 Task: Find connections with filter location Basse-Terre with filter topic #personalbrandingwith filter profile language German with filter current company Canara Bank with filter school SDM College of Engg & Tech , Dharwad with filter industry Apparel Manufacturing with filter service category Insurance with filter keywords title Artist
Action: Mouse moved to (320, 231)
Screenshot: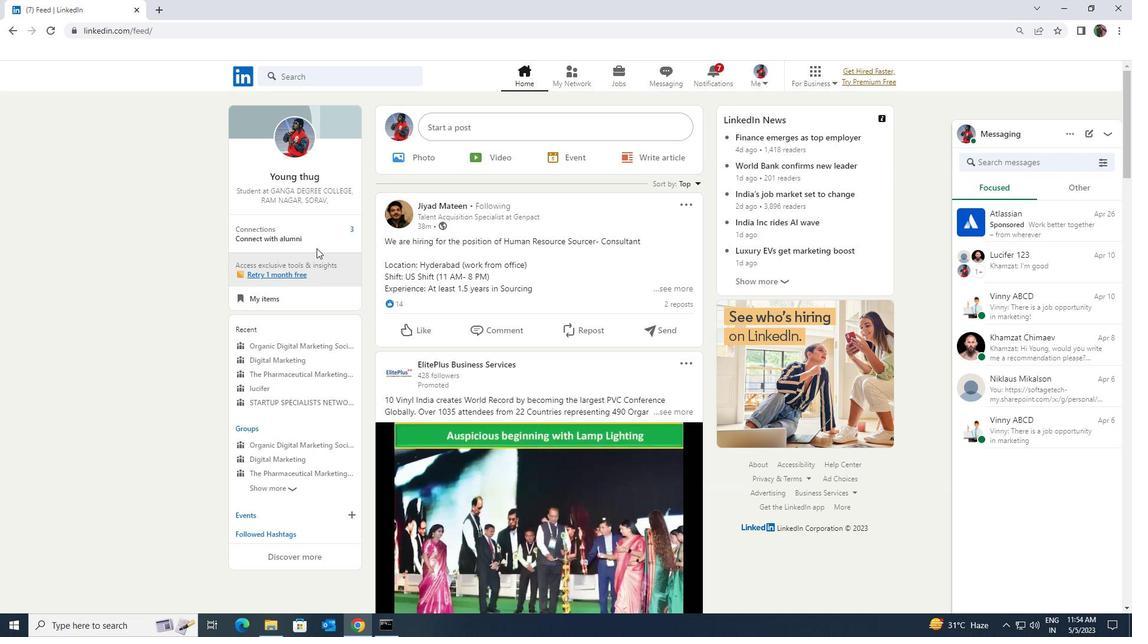 
Action: Mouse pressed left at (320, 231)
Screenshot: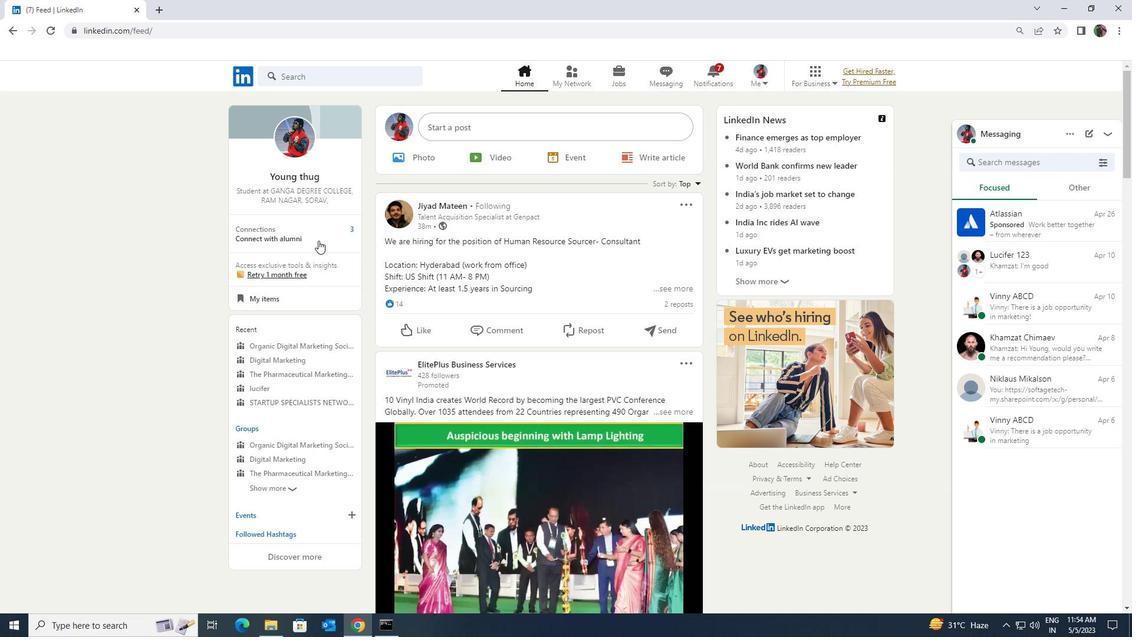 
Action: Mouse moved to (310, 143)
Screenshot: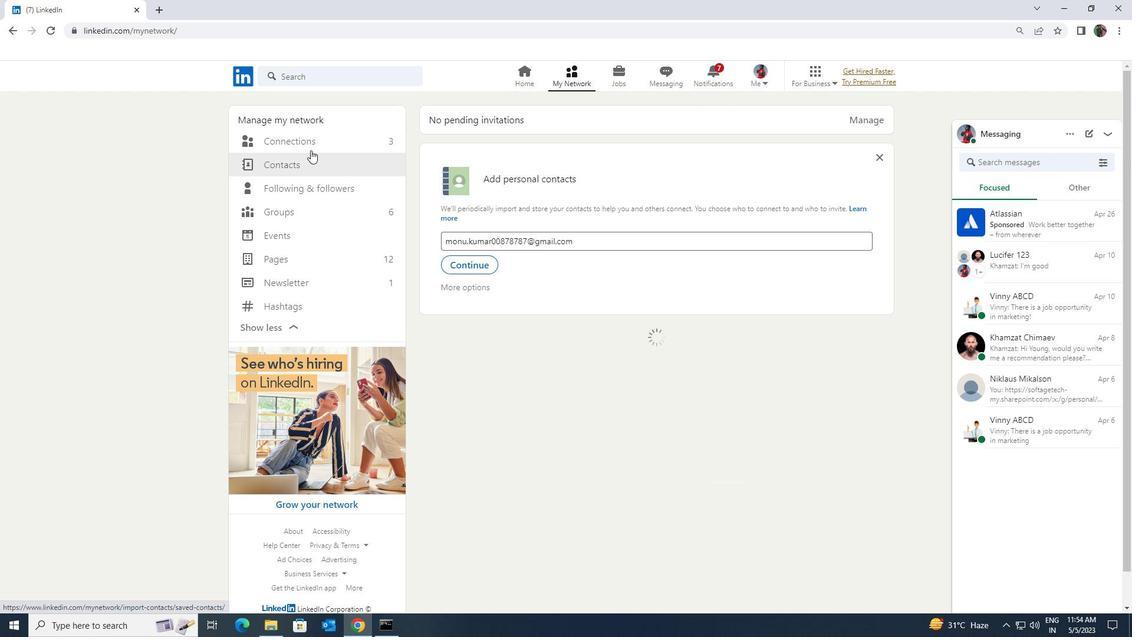 
Action: Mouse pressed left at (310, 143)
Screenshot: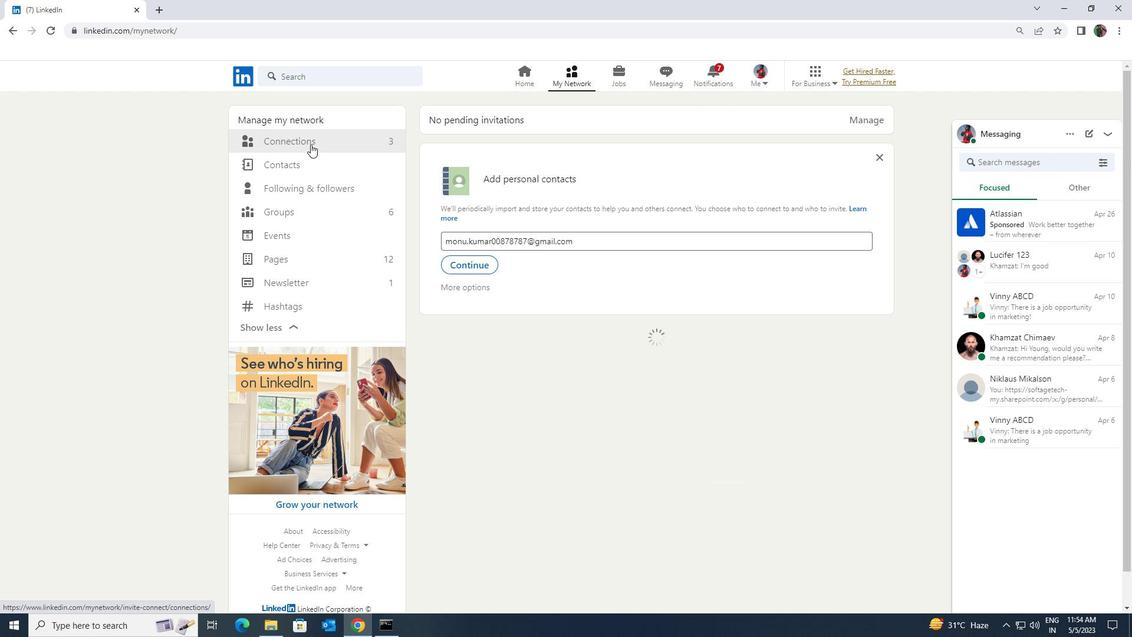 
Action: Mouse moved to (633, 146)
Screenshot: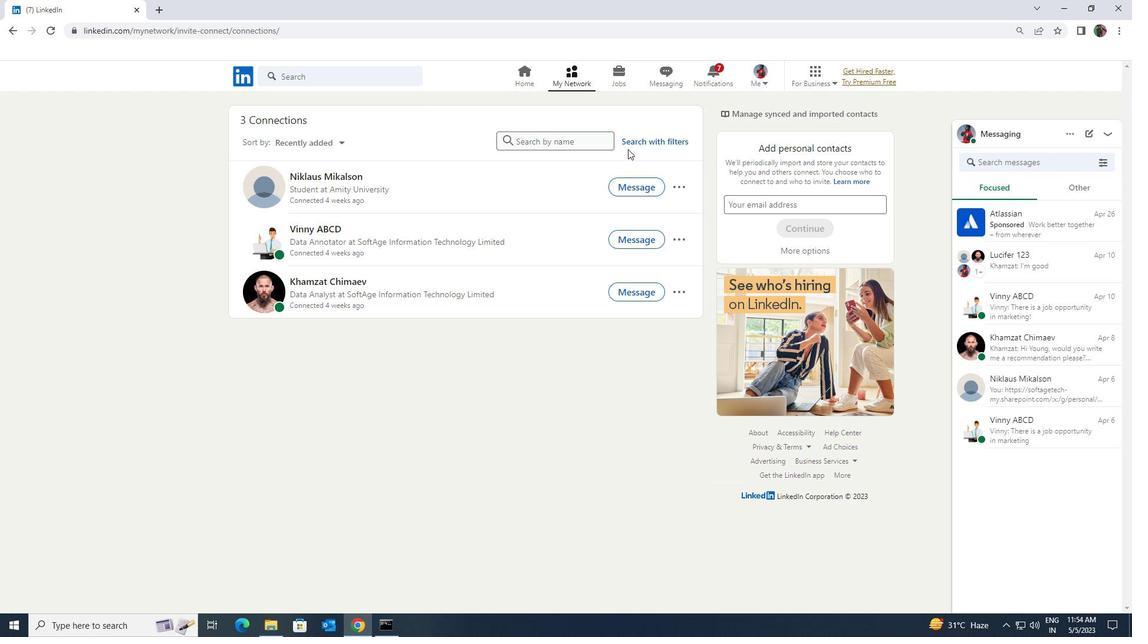 
Action: Mouse pressed left at (633, 146)
Screenshot: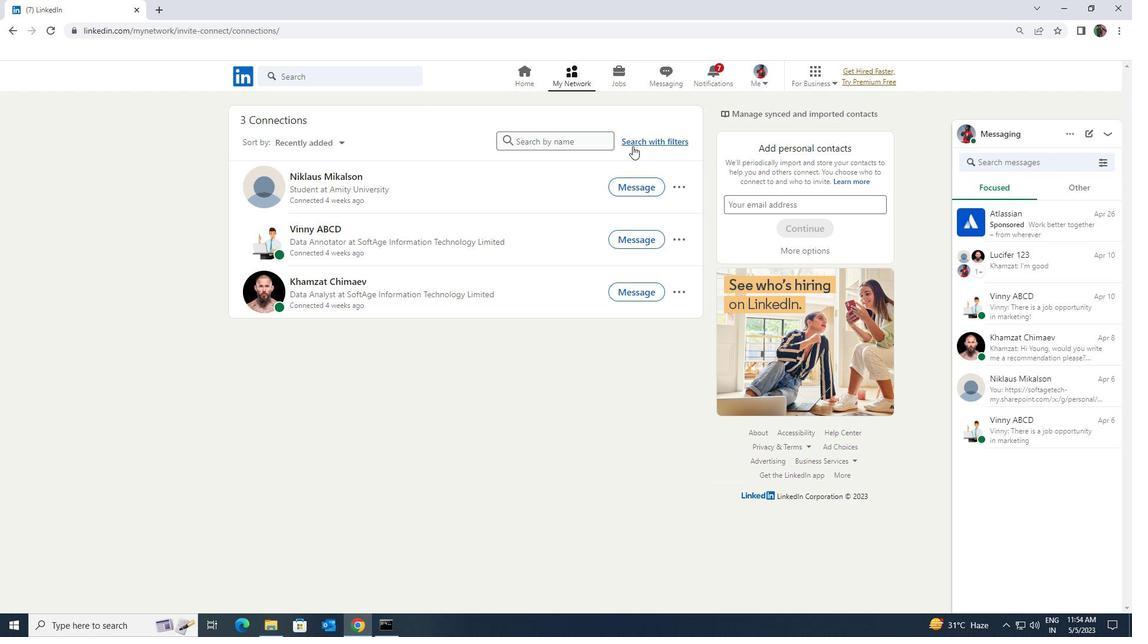 
Action: Mouse moved to (604, 106)
Screenshot: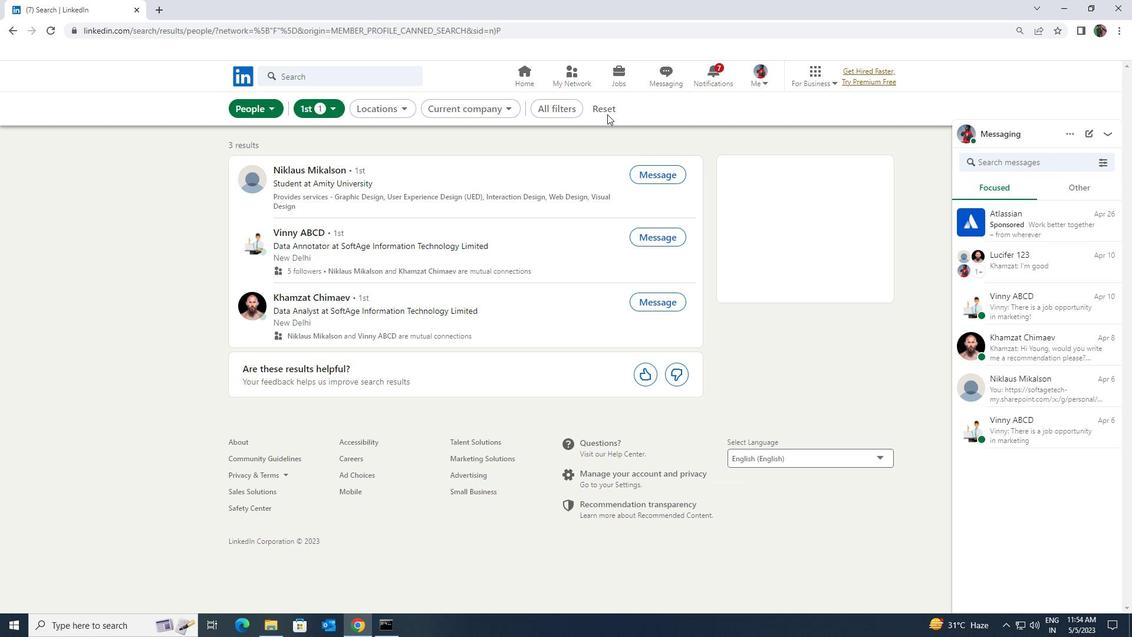 
Action: Mouse pressed left at (604, 106)
Screenshot: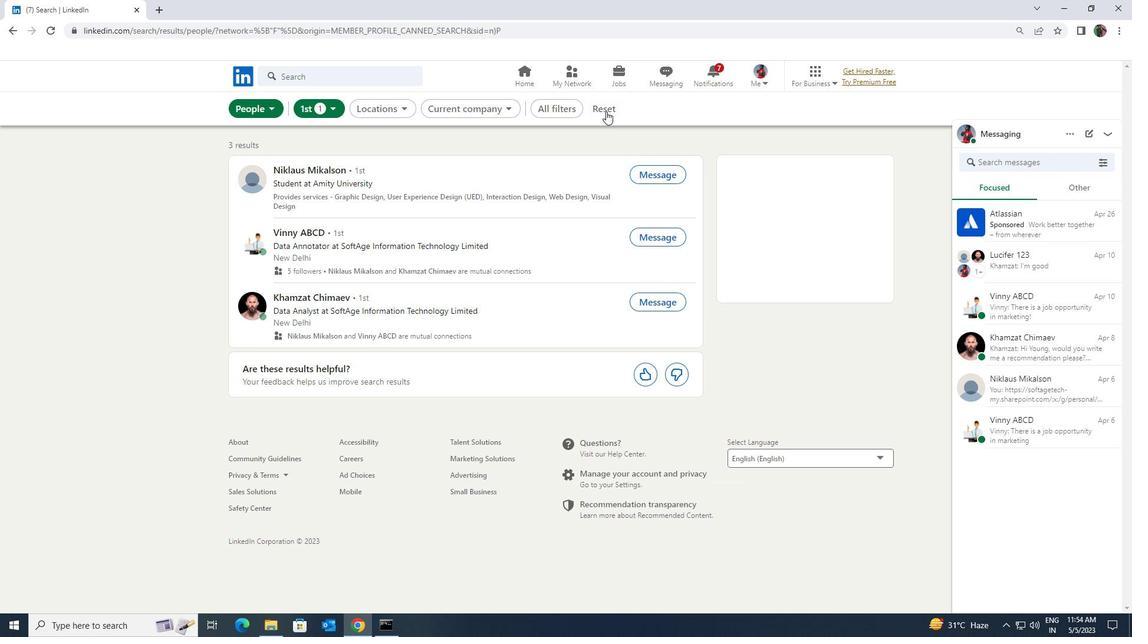 
Action: Mouse moved to (593, 105)
Screenshot: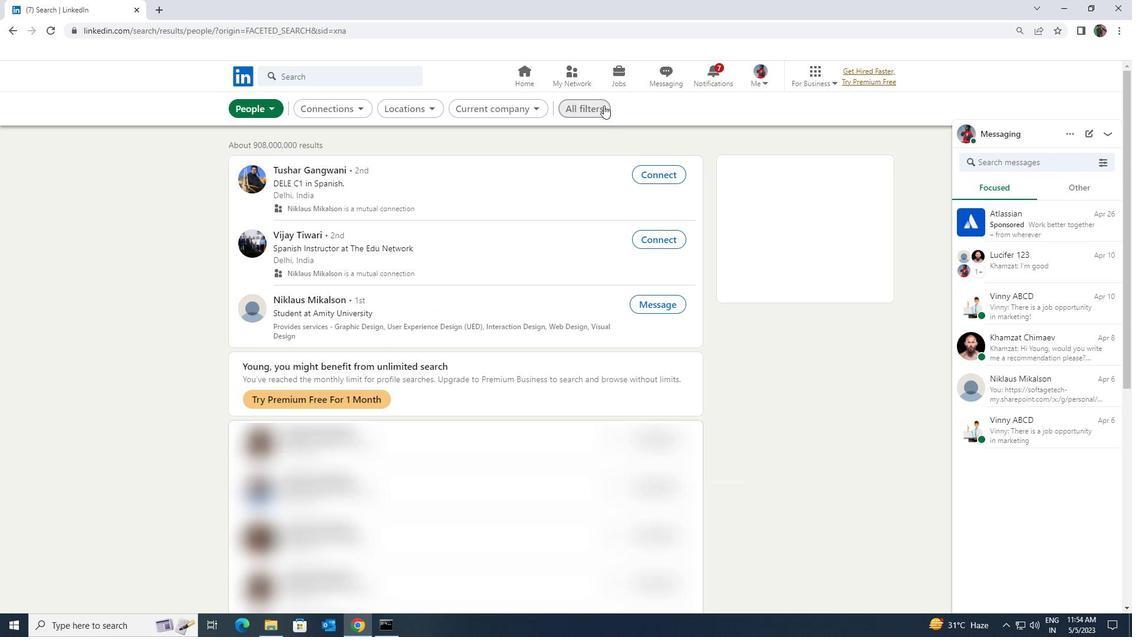 
Action: Mouse pressed left at (593, 105)
Screenshot: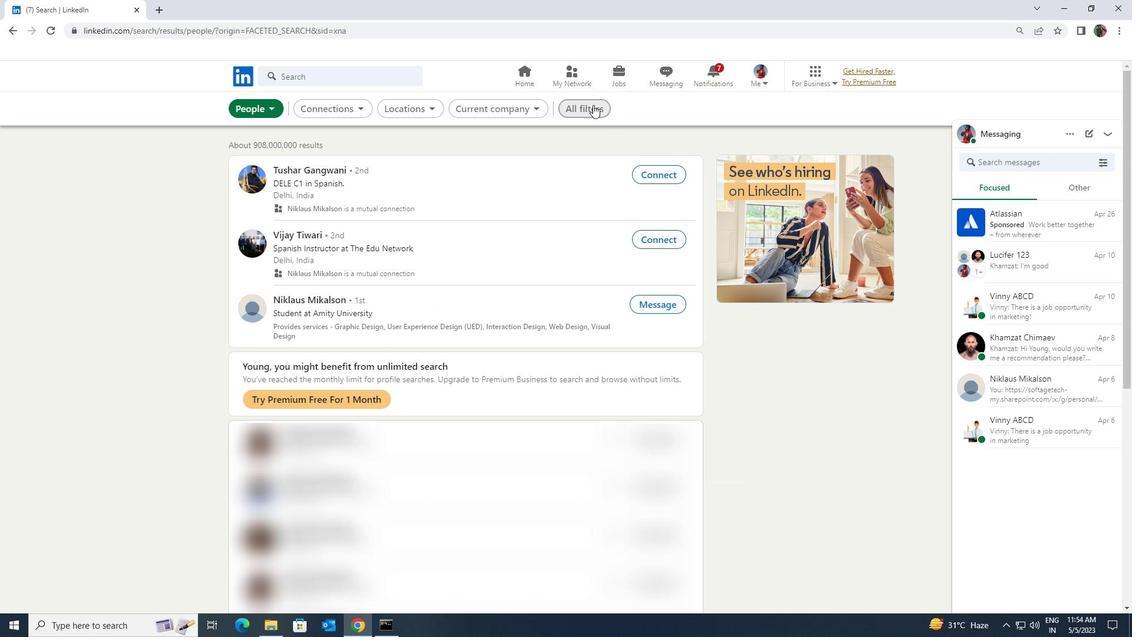 
Action: Mouse moved to (1004, 457)
Screenshot: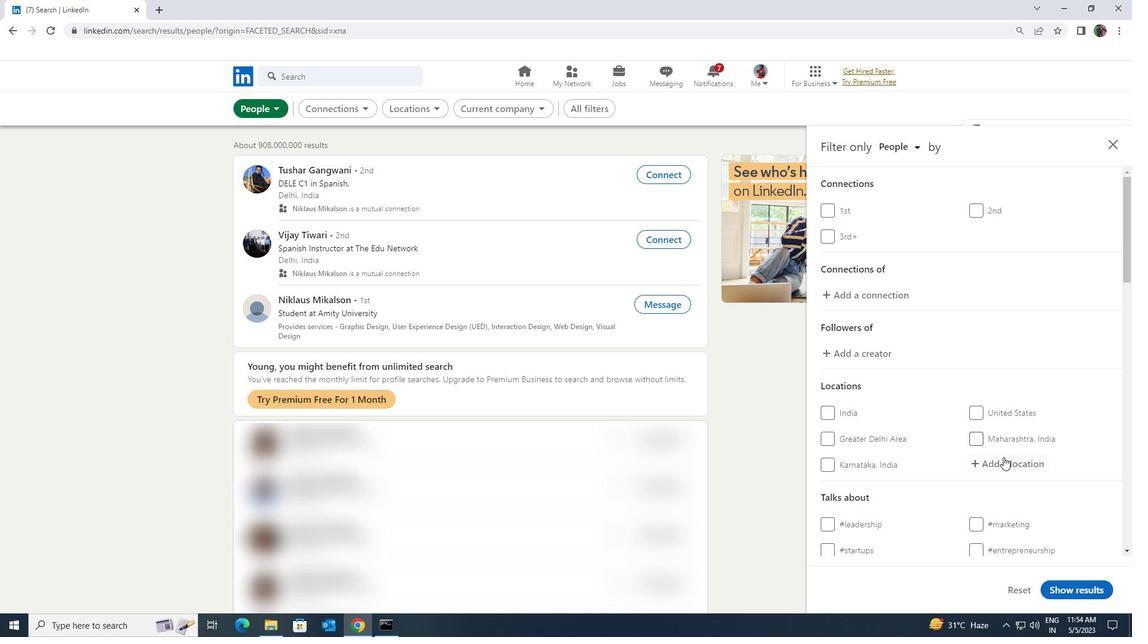 
Action: Mouse pressed left at (1004, 457)
Screenshot: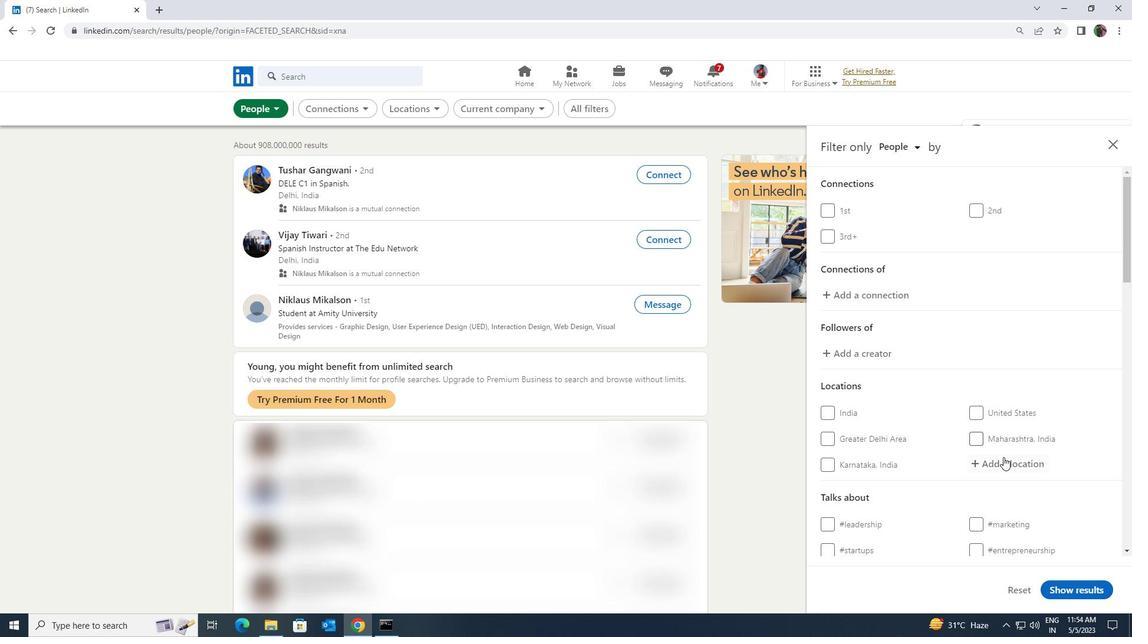 
Action: Key pressed <Key.shift>BASSE<Key.space><Key.shift>TE
Screenshot: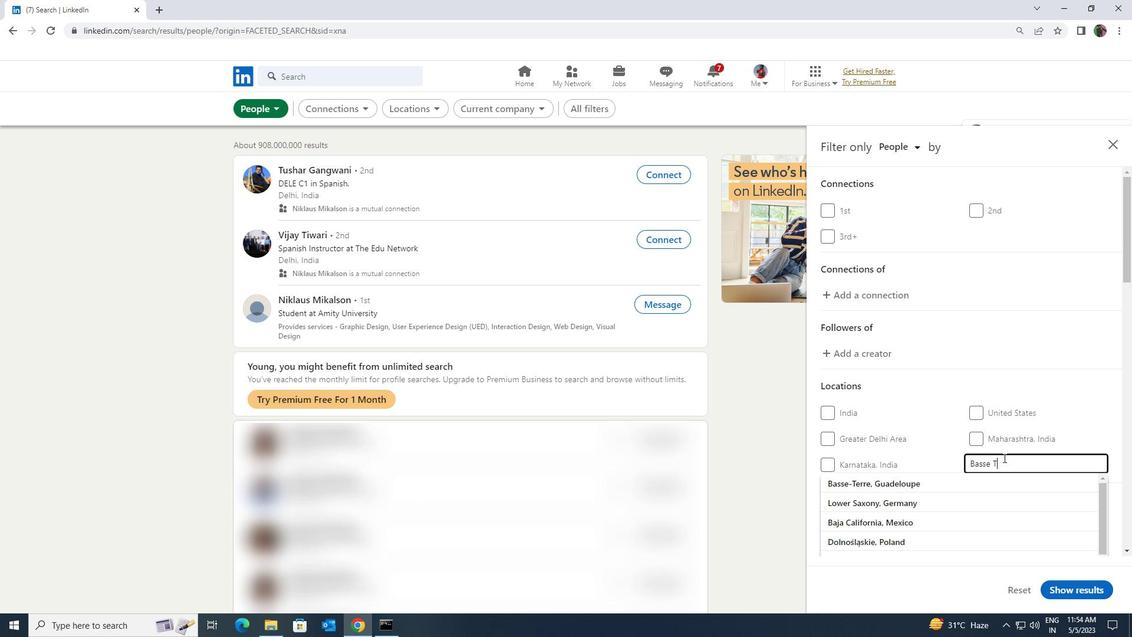 
Action: Mouse moved to (1000, 486)
Screenshot: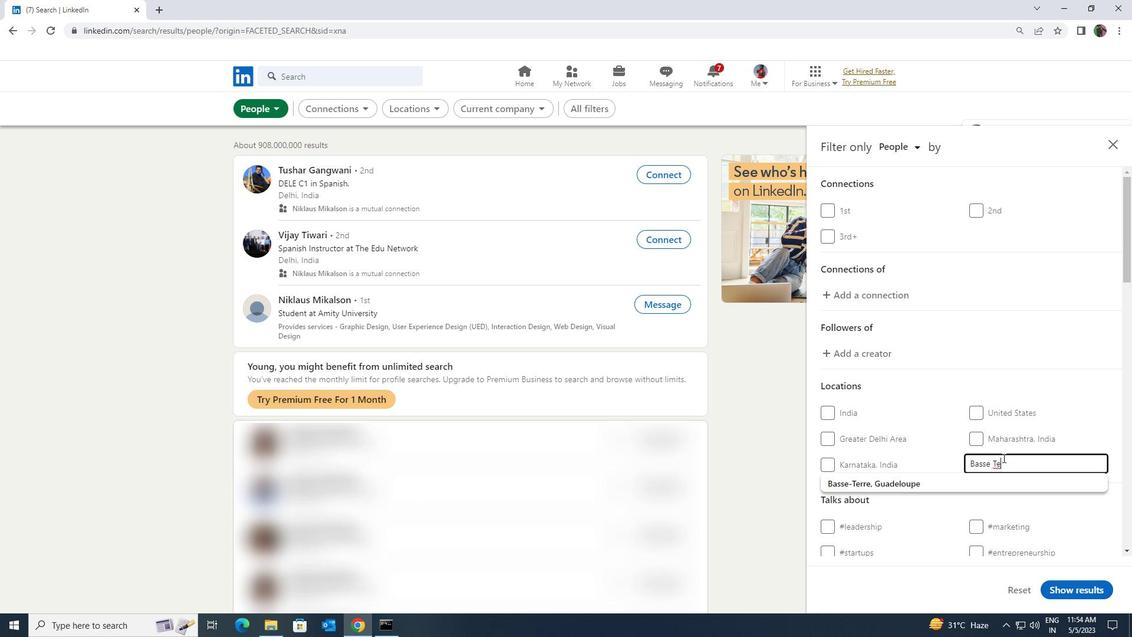 
Action: Mouse pressed left at (1000, 486)
Screenshot: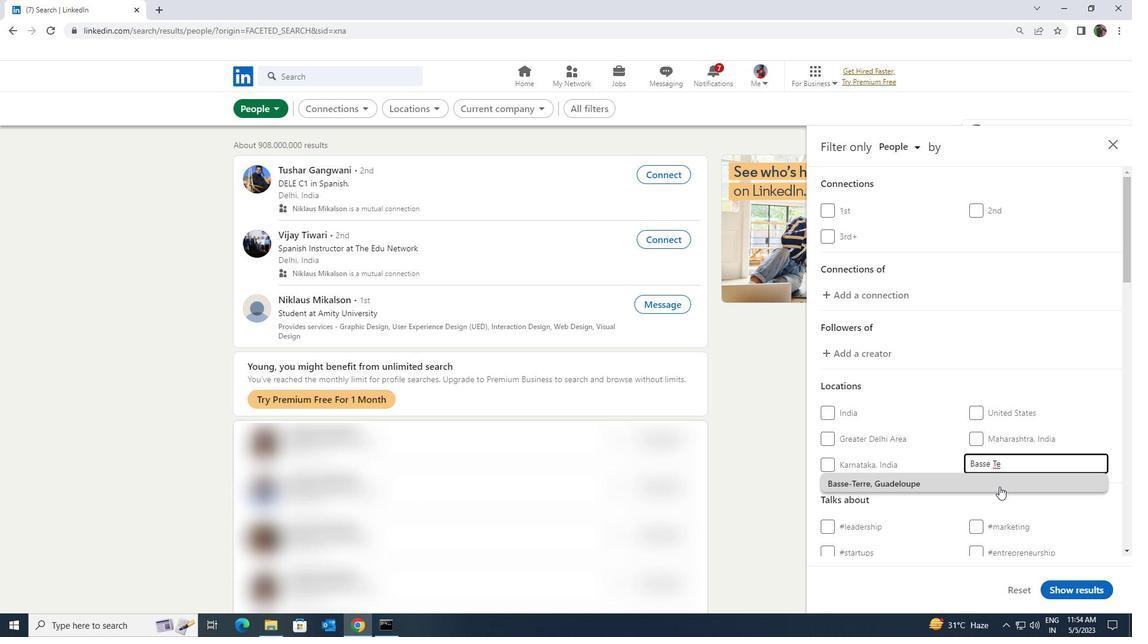 
Action: Mouse moved to (1010, 479)
Screenshot: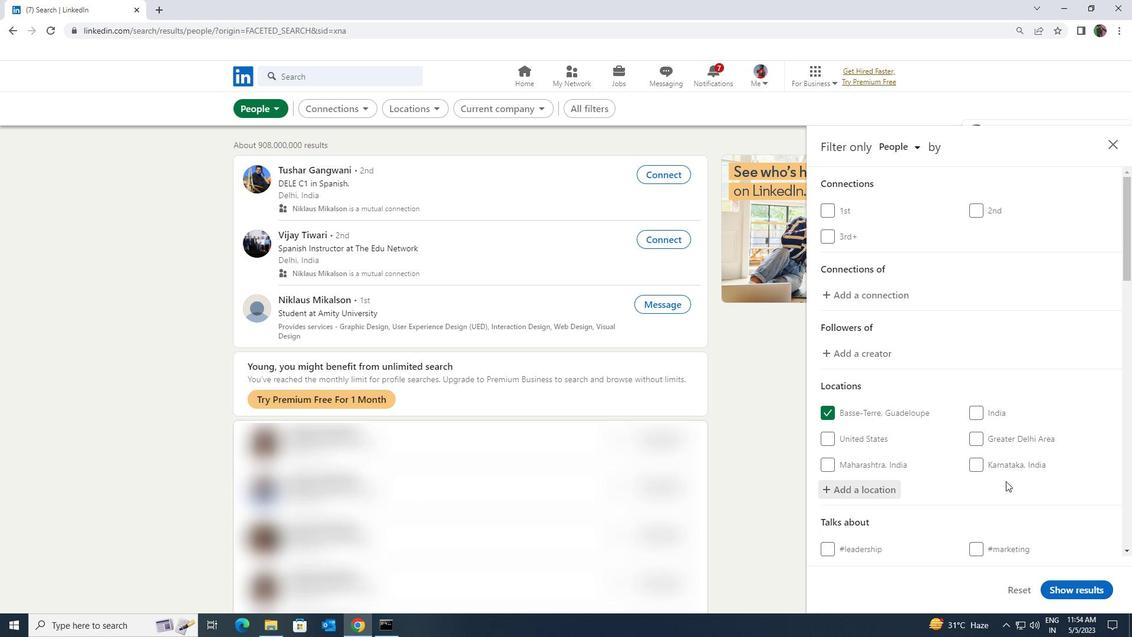 
Action: Mouse scrolled (1010, 478) with delta (0, 0)
Screenshot: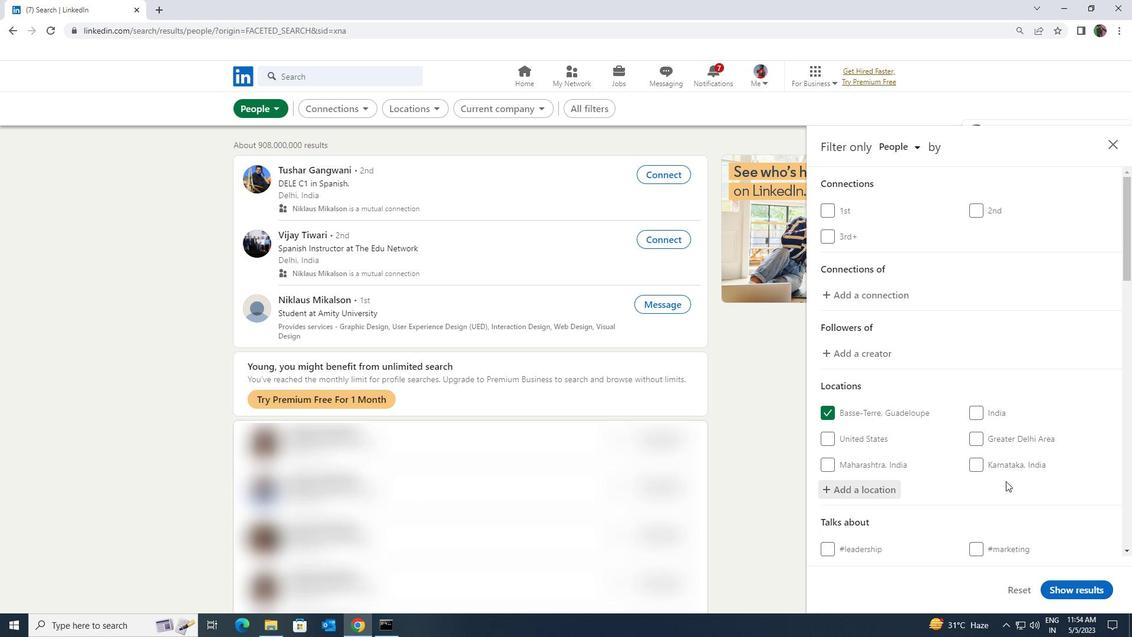 
Action: Mouse scrolled (1010, 478) with delta (0, 0)
Screenshot: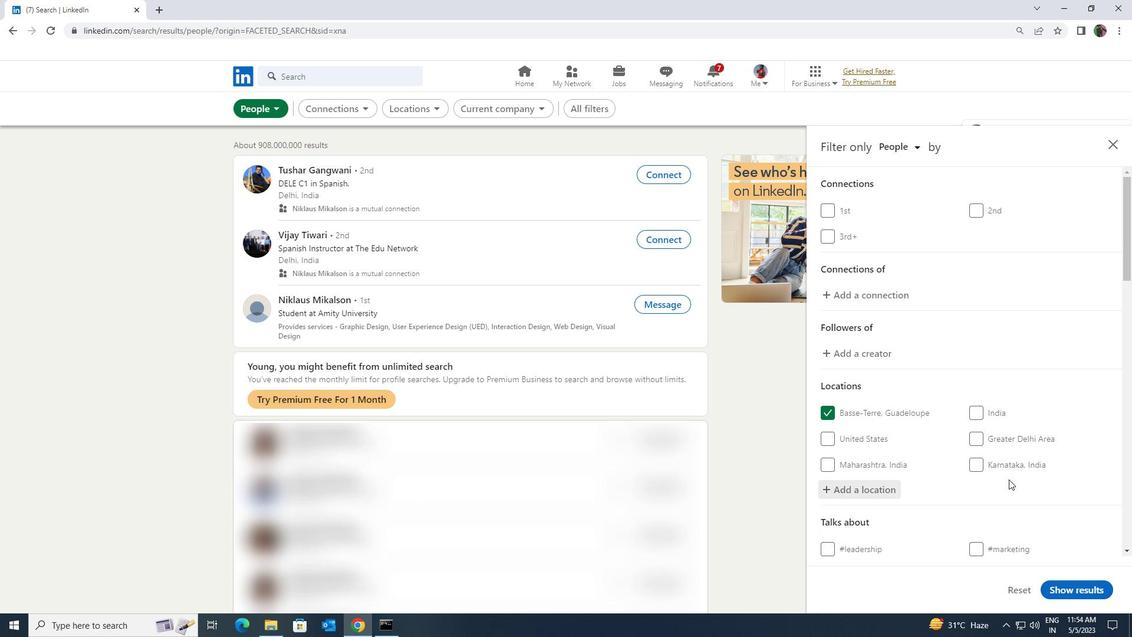 
Action: Mouse moved to (1010, 483)
Screenshot: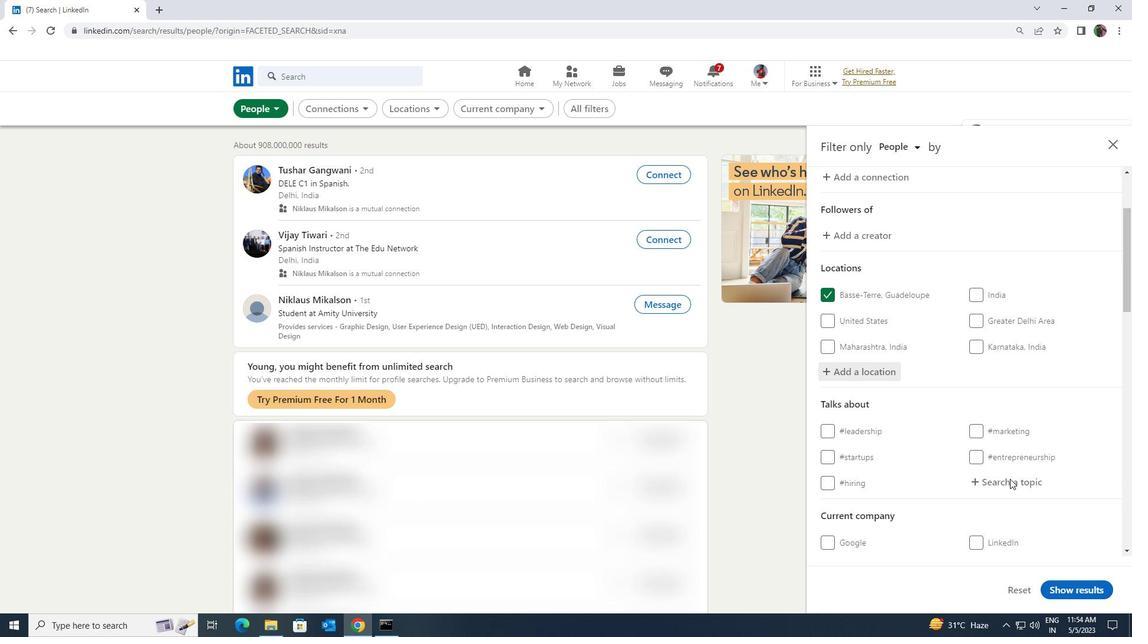 
Action: Mouse pressed left at (1010, 483)
Screenshot: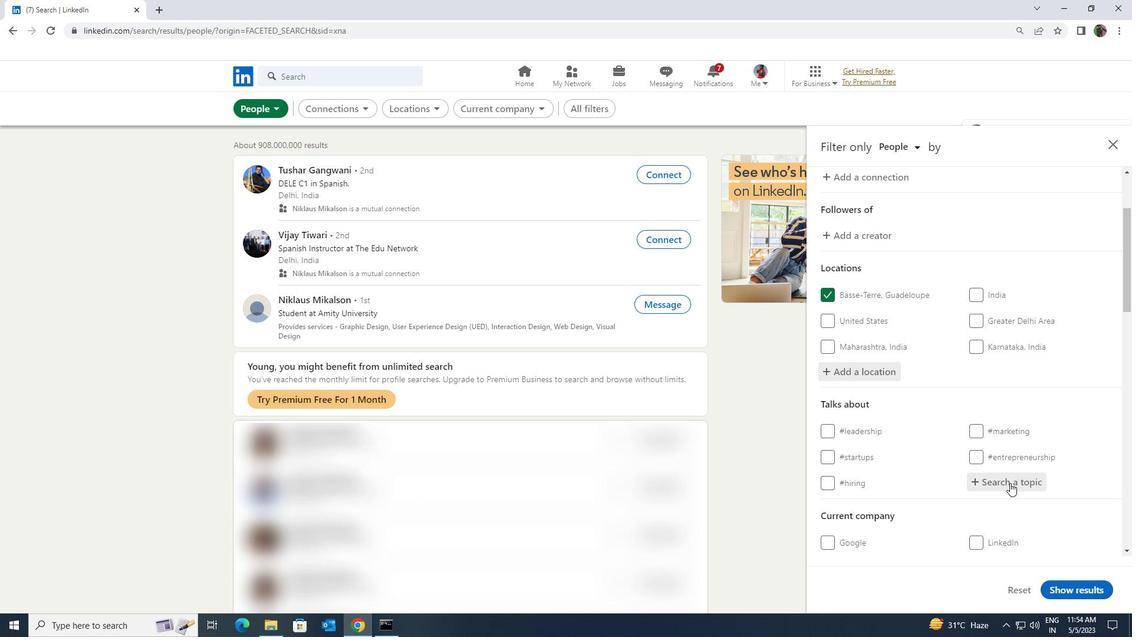 
Action: Key pressed <Key.shift><Key.shift><Key.shift><Key.shift><Key.shift><Key.shift><Key.shift><Key.shift><Key.shift><Key.shift><Key.shift><Key.shift><Key.shift><Key.shift><Key.shift><Key.shift><Key.shift><Key.shift><Key.shift>PERSONALBRANDING
Screenshot: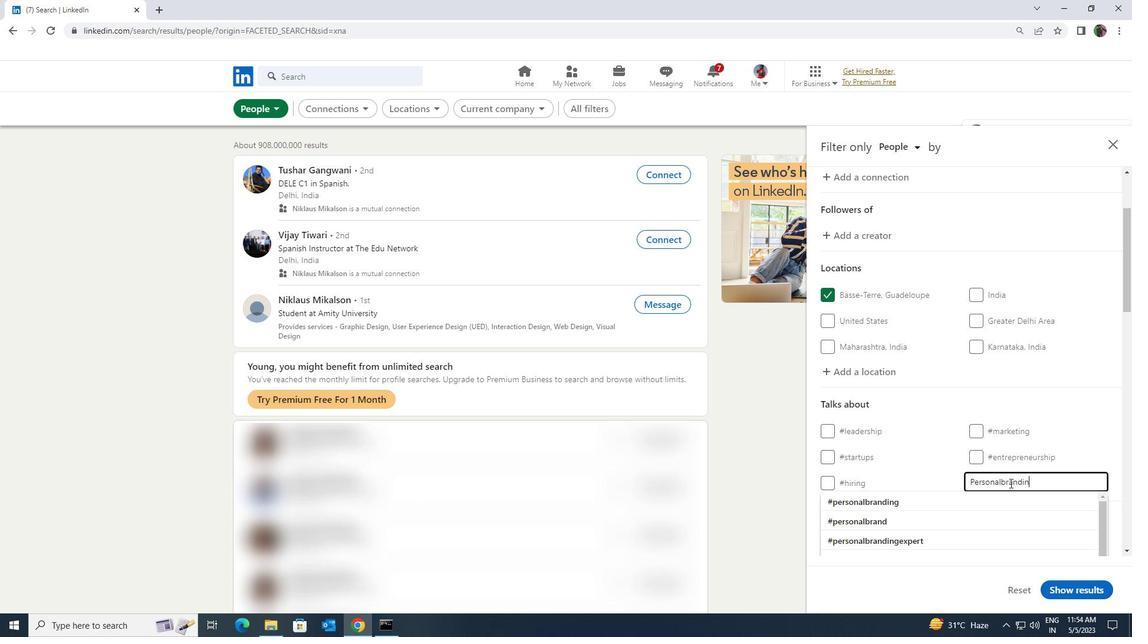 
Action: Mouse moved to (1006, 495)
Screenshot: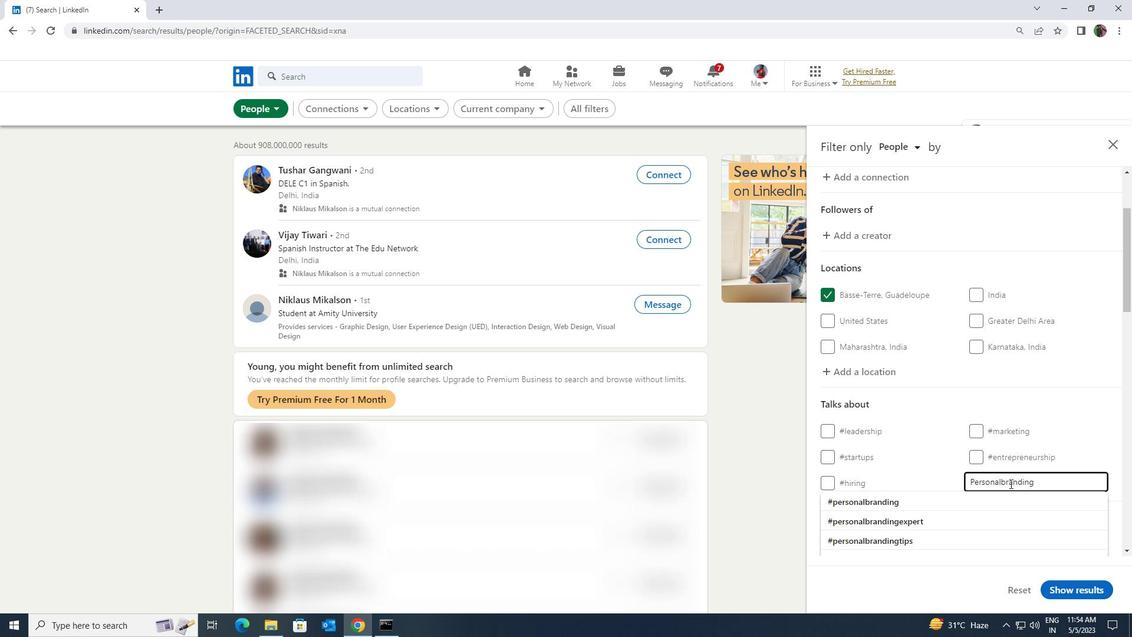 
Action: Mouse pressed left at (1006, 495)
Screenshot: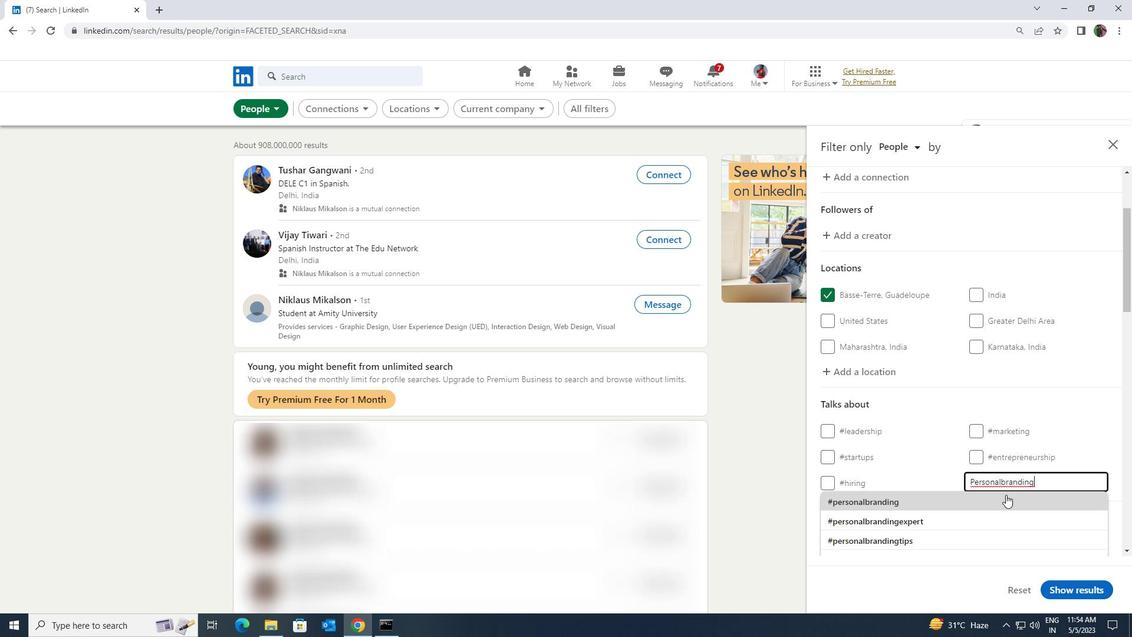 
Action: Mouse scrolled (1006, 494) with delta (0, 0)
Screenshot: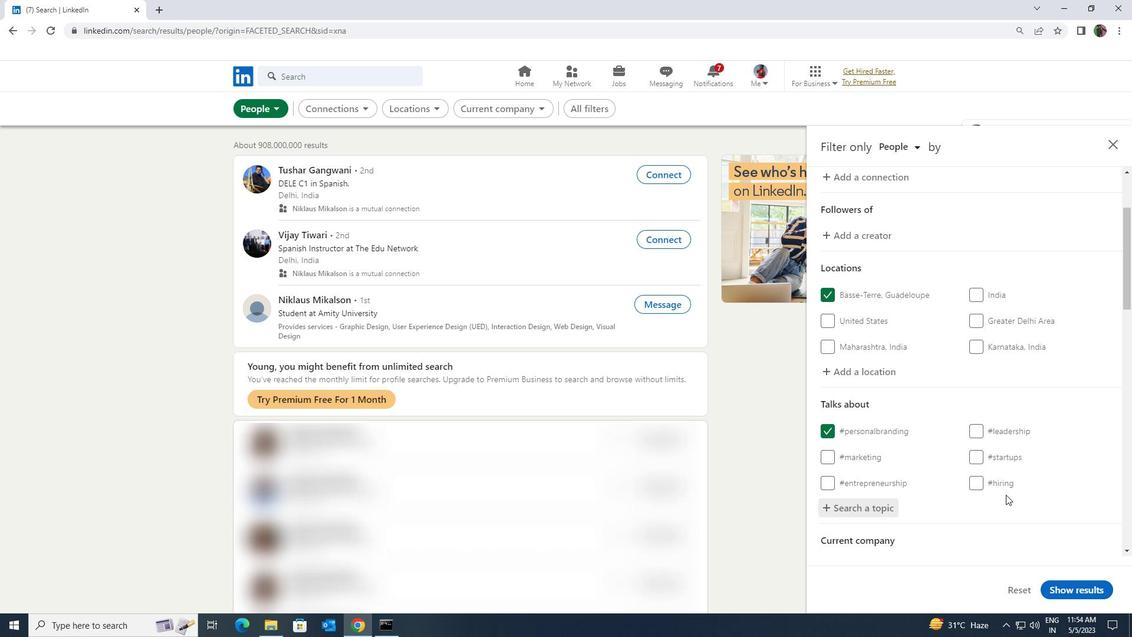 
Action: Mouse scrolled (1006, 494) with delta (0, 0)
Screenshot: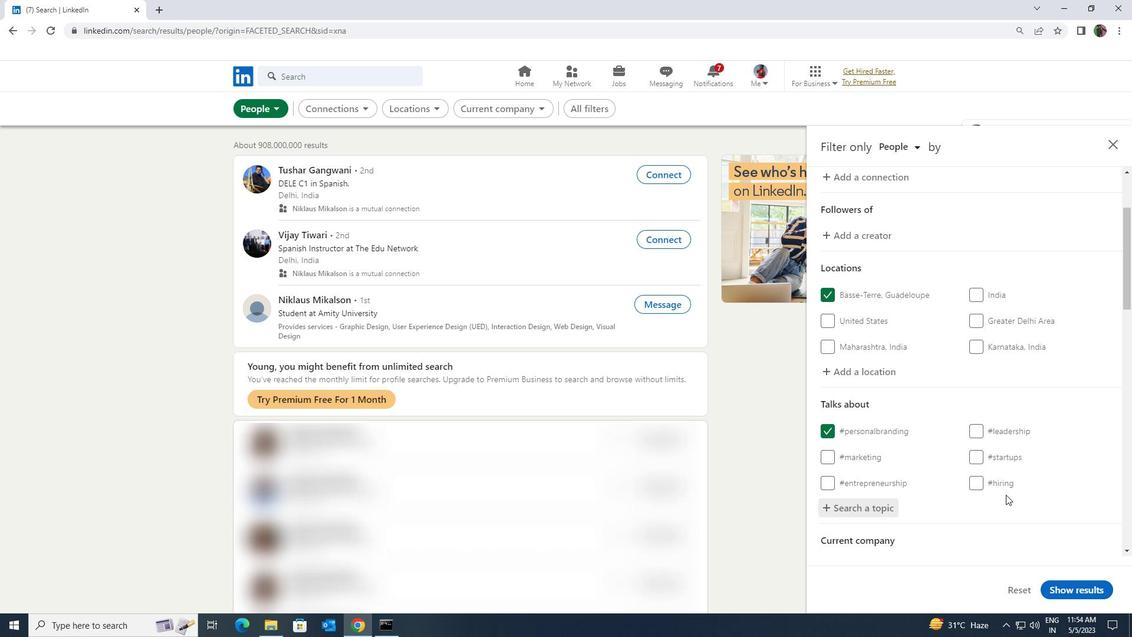 
Action: Mouse scrolled (1006, 494) with delta (0, 0)
Screenshot: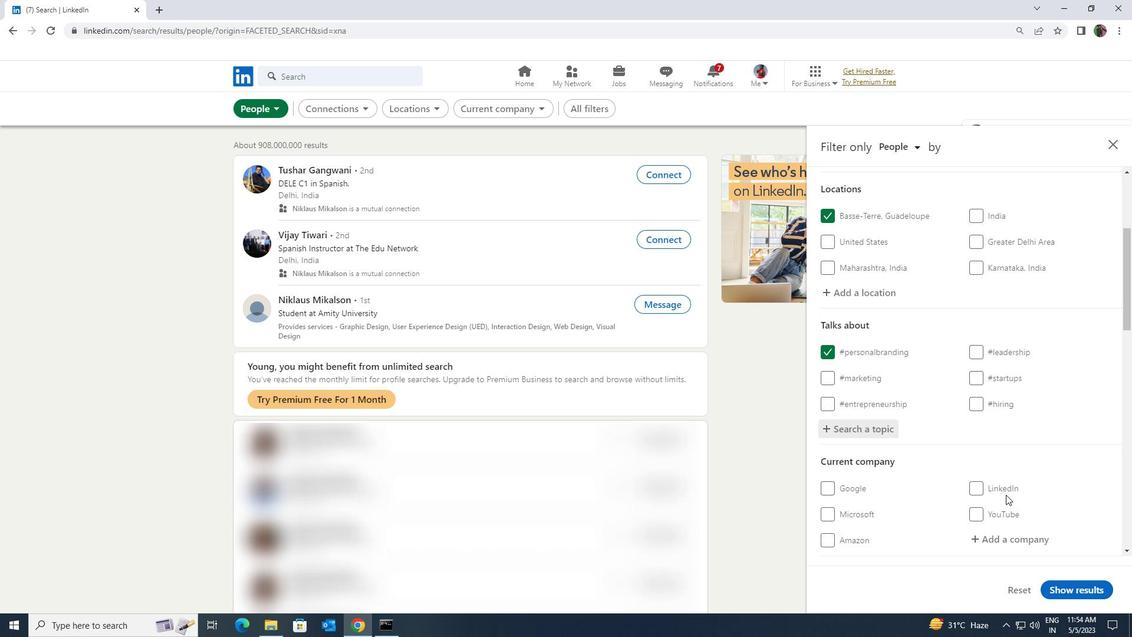 
Action: Mouse scrolled (1006, 494) with delta (0, 0)
Screenshot: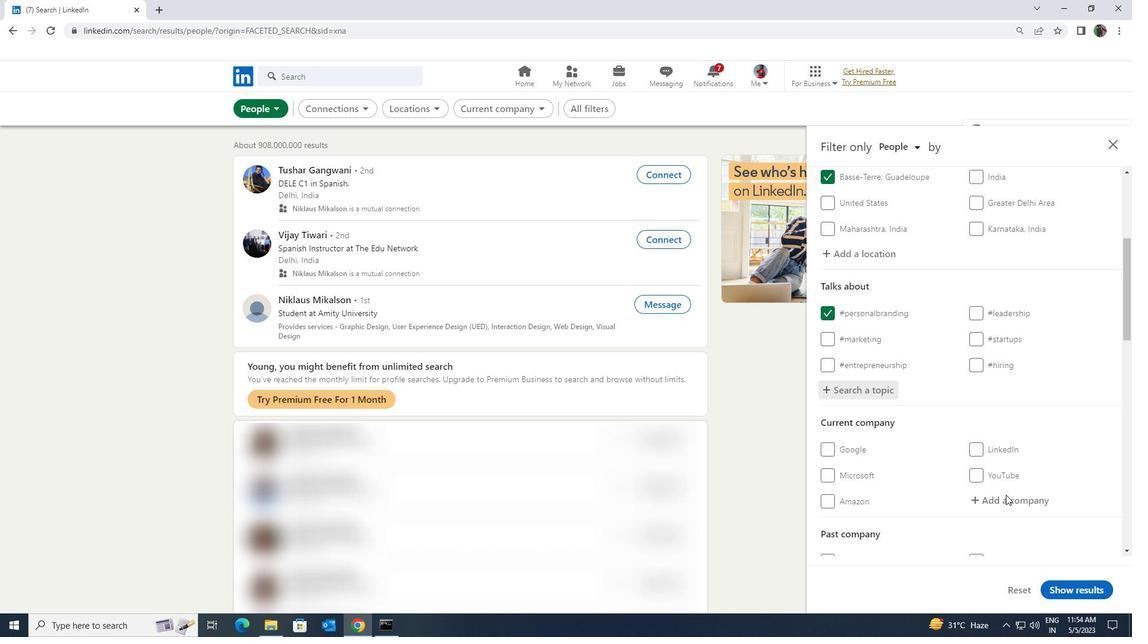 
Action: Mouse scrolled (1006, 494) with delta (0, 0)
Screenshot: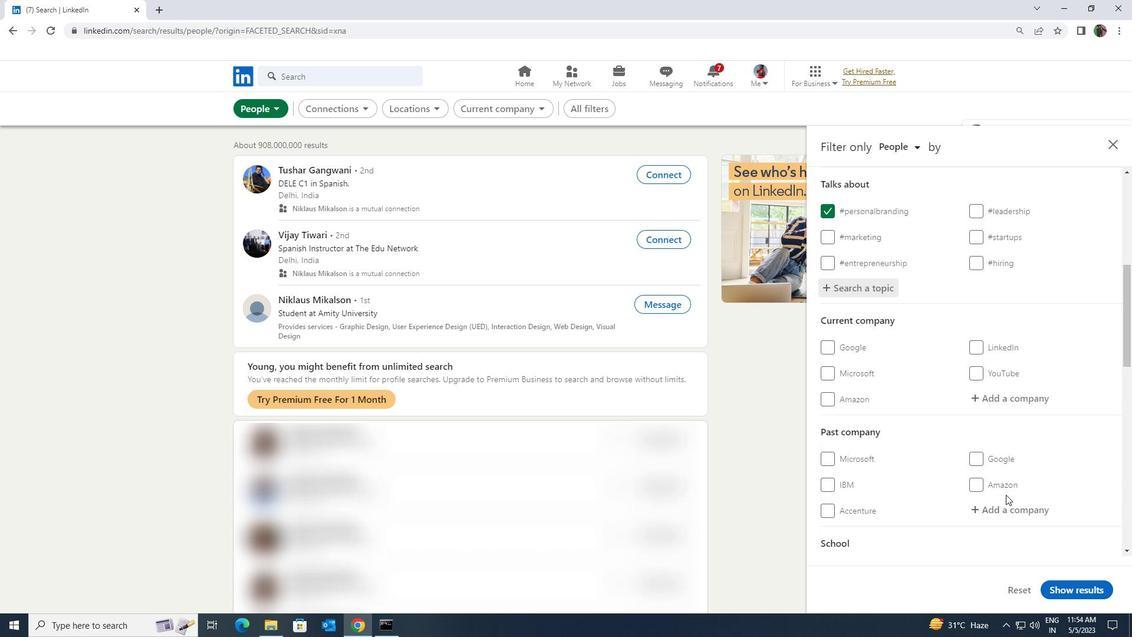 
Action: Mouse scrolled (1006, 494) with delta (0, 0)
Screenshot: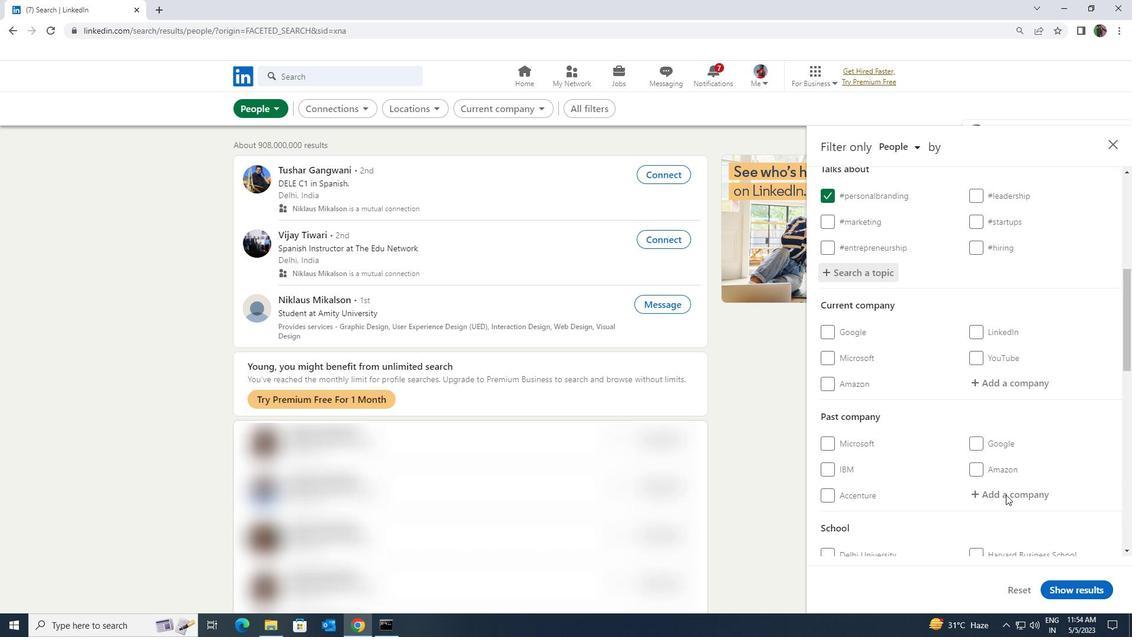 
Action: Mouse scrolled (1006, 494) with delta (0, 0)
Screenshot: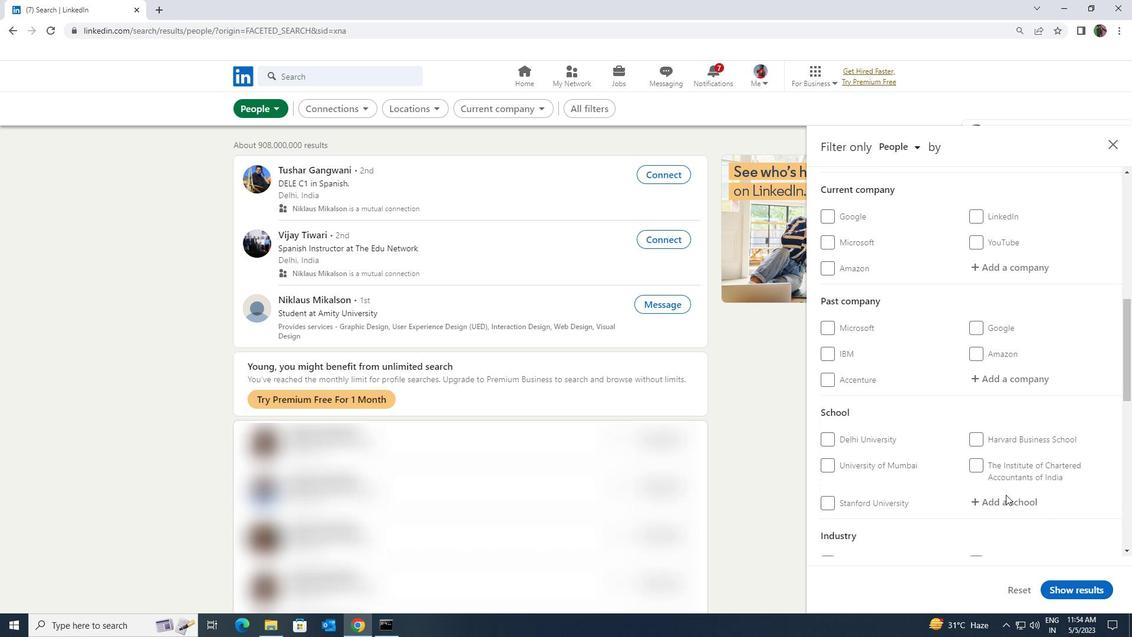 
Action: Mouse scrolled (1006, 494) with delta (0, 0)
Screenshot: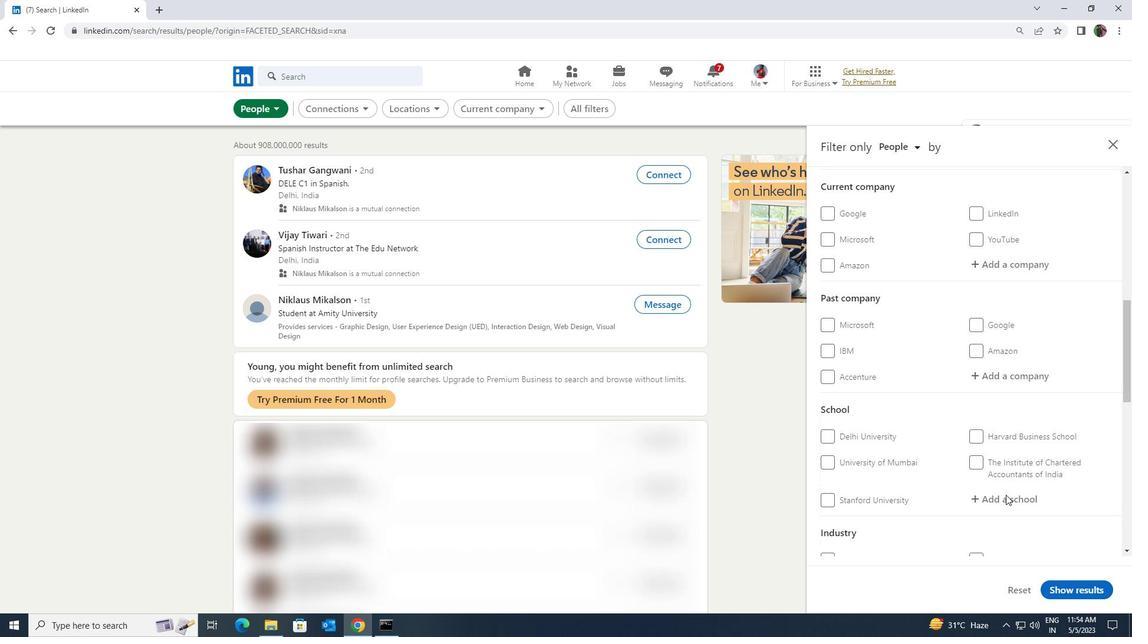 
Action: Mouse scrolled (1006, 494) with delta (0, 0)
Screenshot: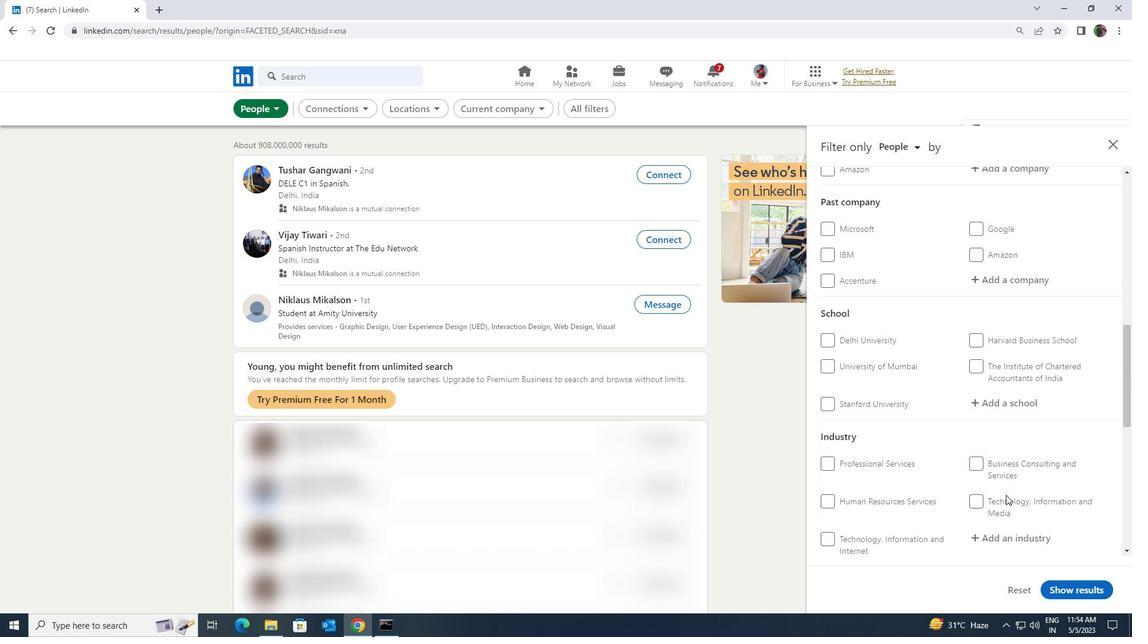 
Action: Mouse scrolled (1006, 494) with delta (0, 0)
Screenshot: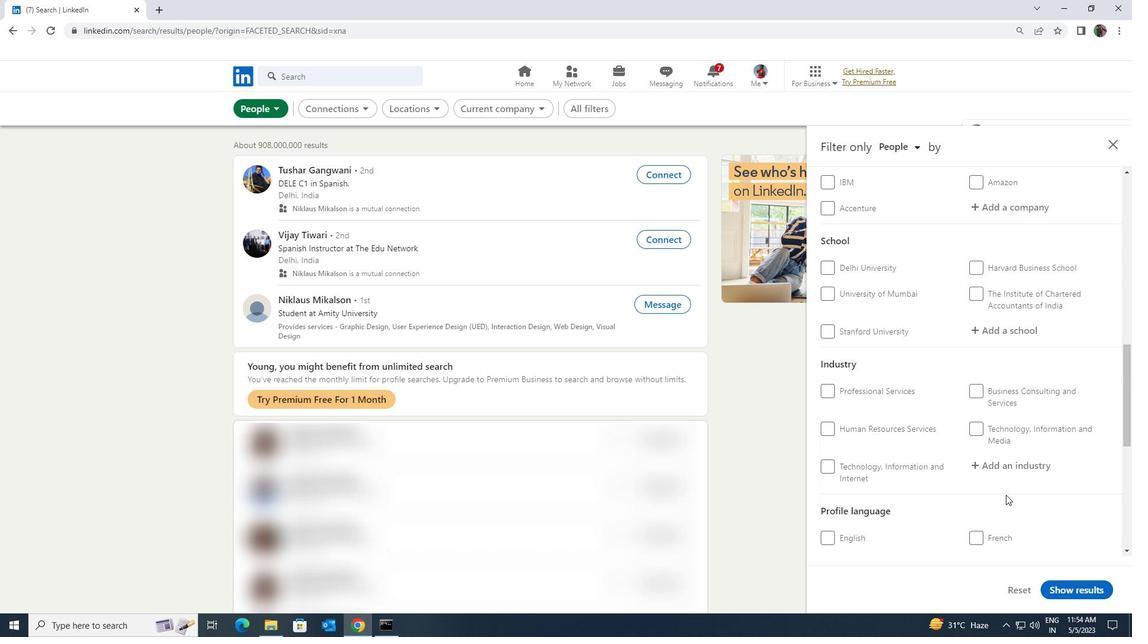 
Action: Mouse moved to (862, 520)
Screenshot: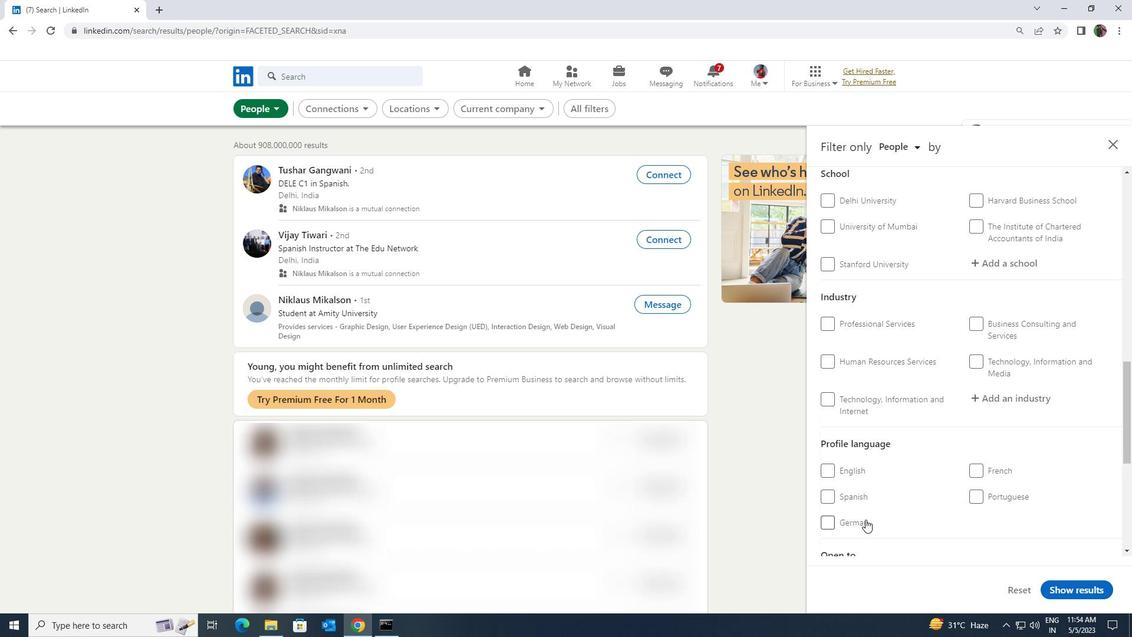 
Action: Mouse pressed left at (862, 520)
Screenshot: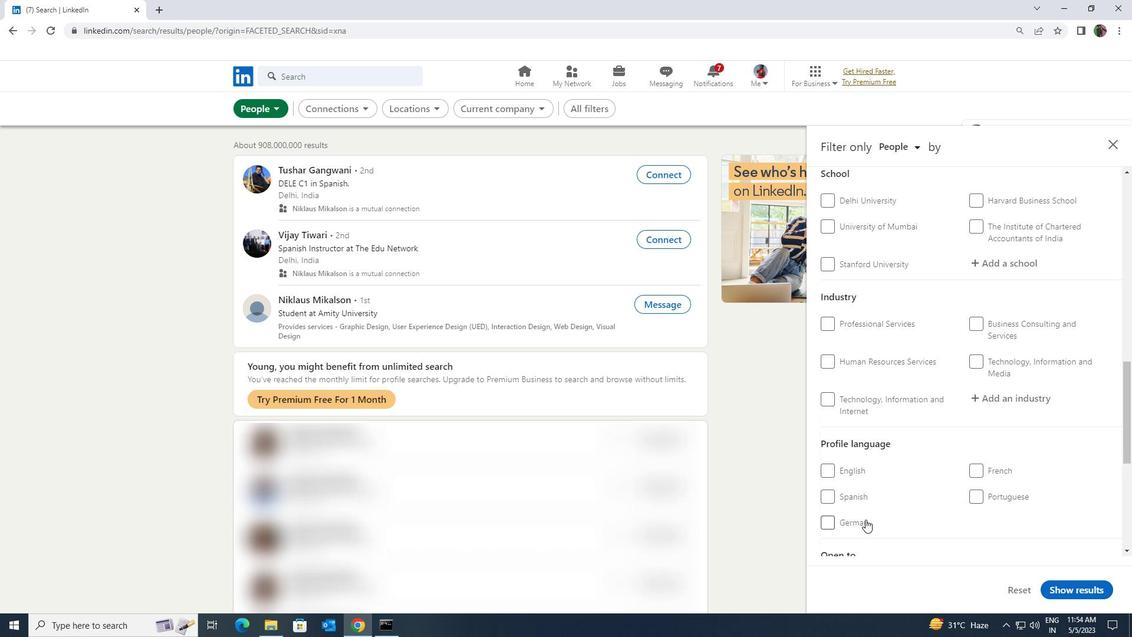
Action: Mouse moved to (962, 501)
Screenshot: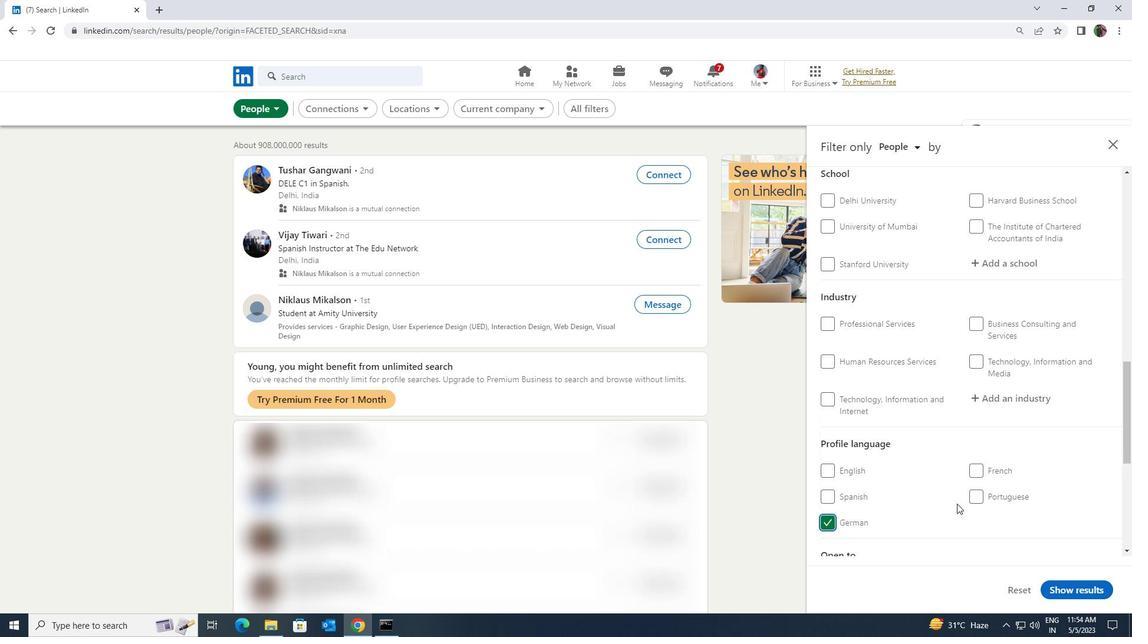 
Action: Mouse scrolled (962, 502) with delta (0, 0)
Screenshot: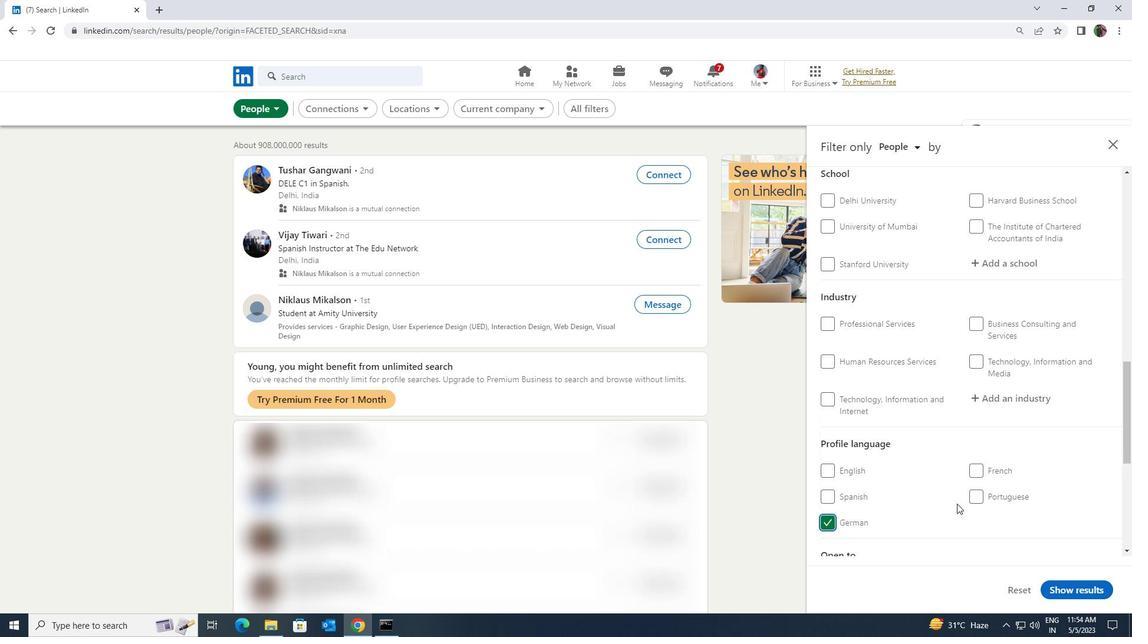 
Action: Mouse scrolled (962, 502) with delta (0, 0)
Screenshot: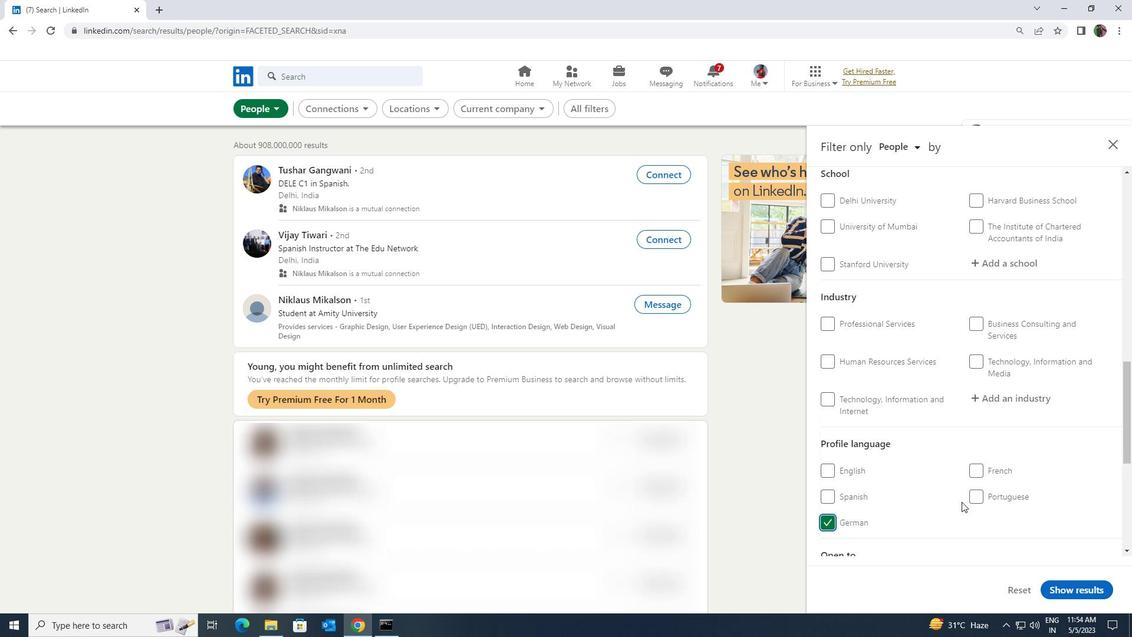 
Action: Mouse scrolled (962, 502) with delta (0, 0)
Screenshot: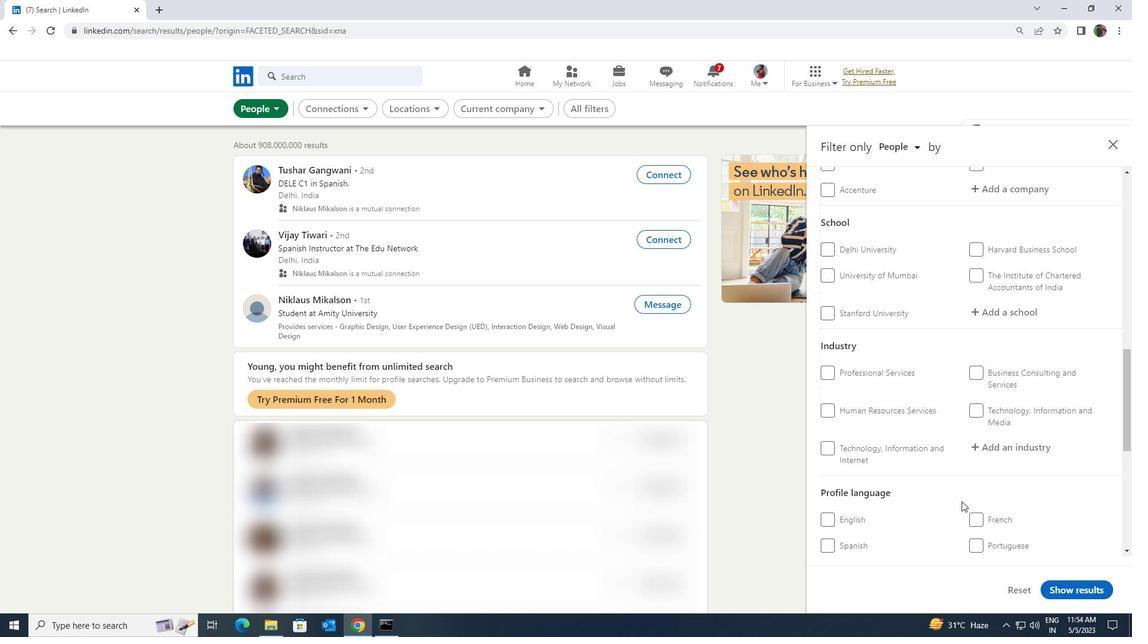 
Action: Mouse scrolled (962, 502) with delta (0, 0)
Screenshot: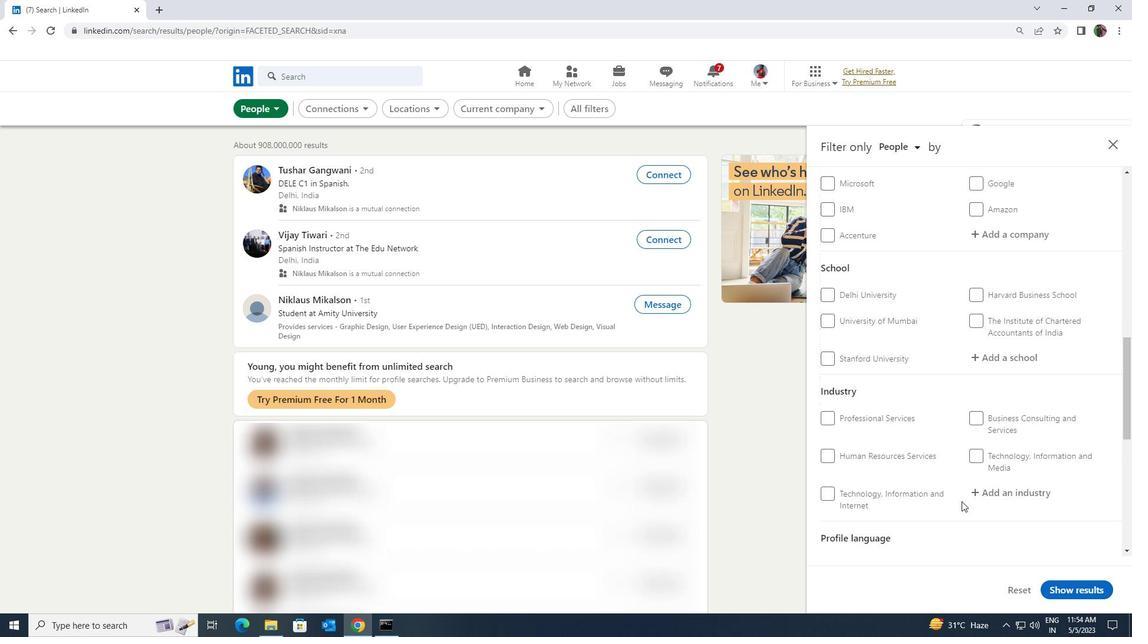 
Action: Mouse moved to (962, 496)
Screenshot: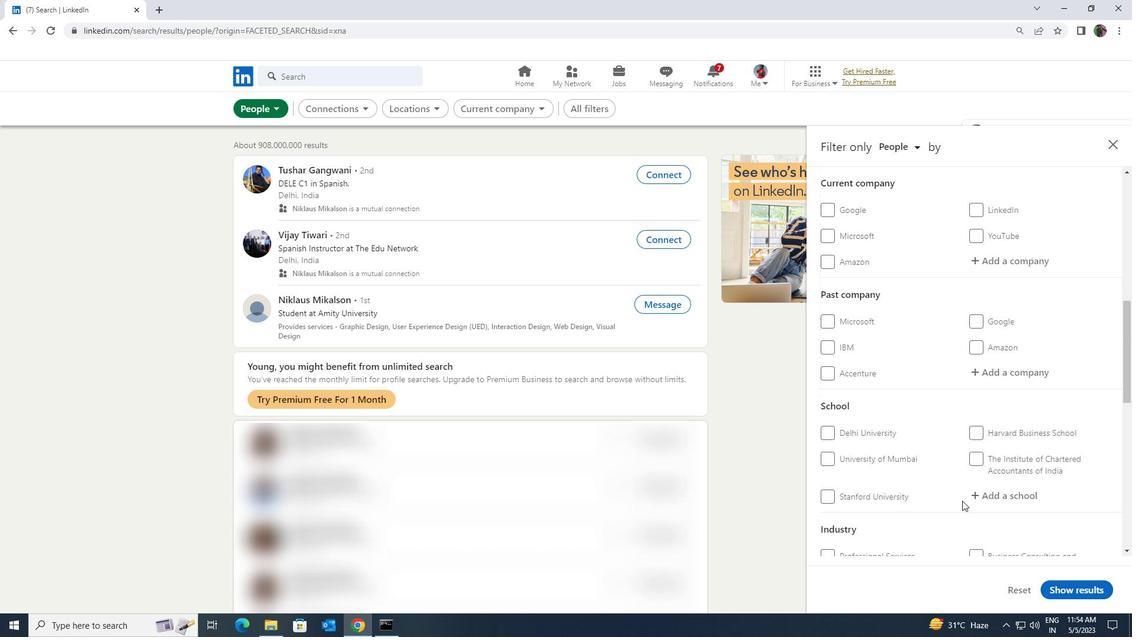 
Action: Mouse scrolled (962, 496) with delta (0, 0)
Screenshot: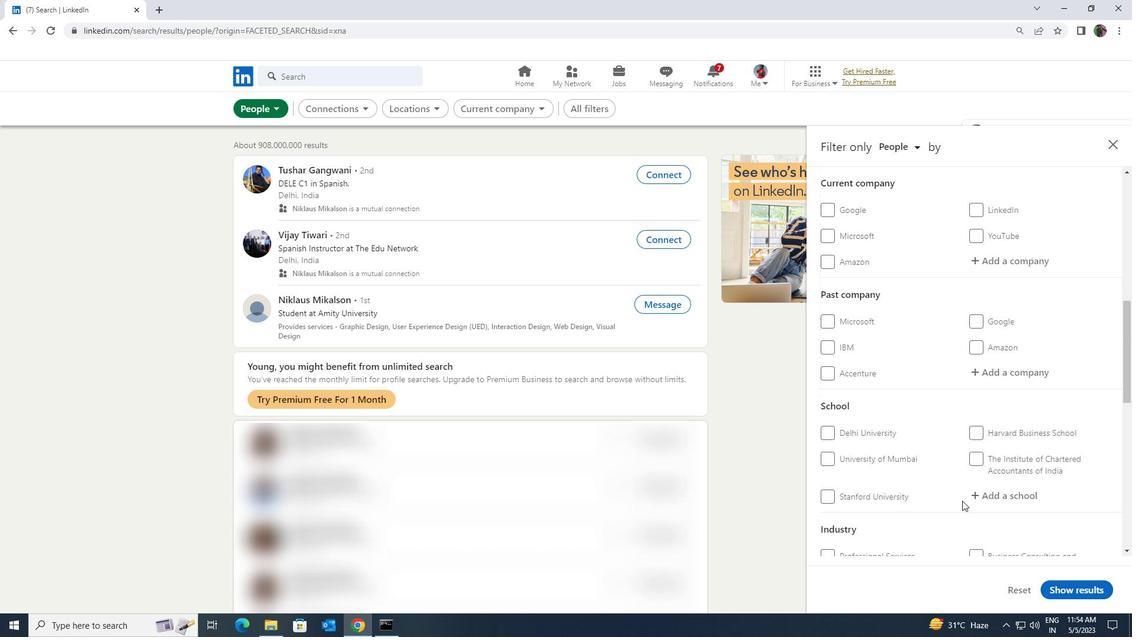 
Action: Mouse moved to (962, 493)
Screenshot: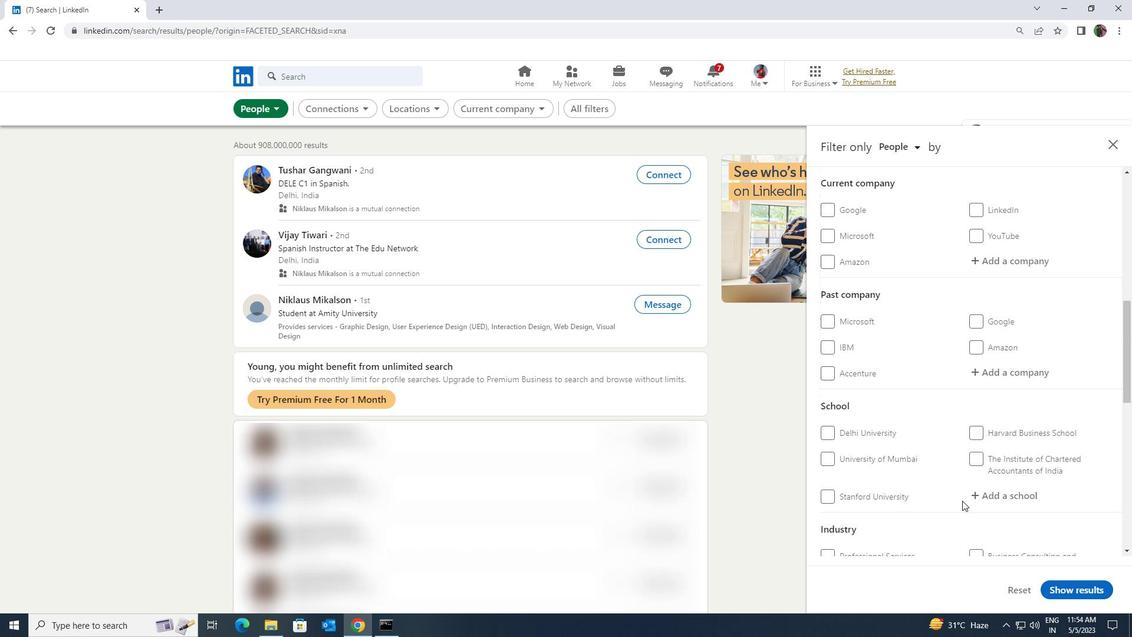 
Action: Mouse scrolled (962, 494) with delta (0, 0)
Screenshot: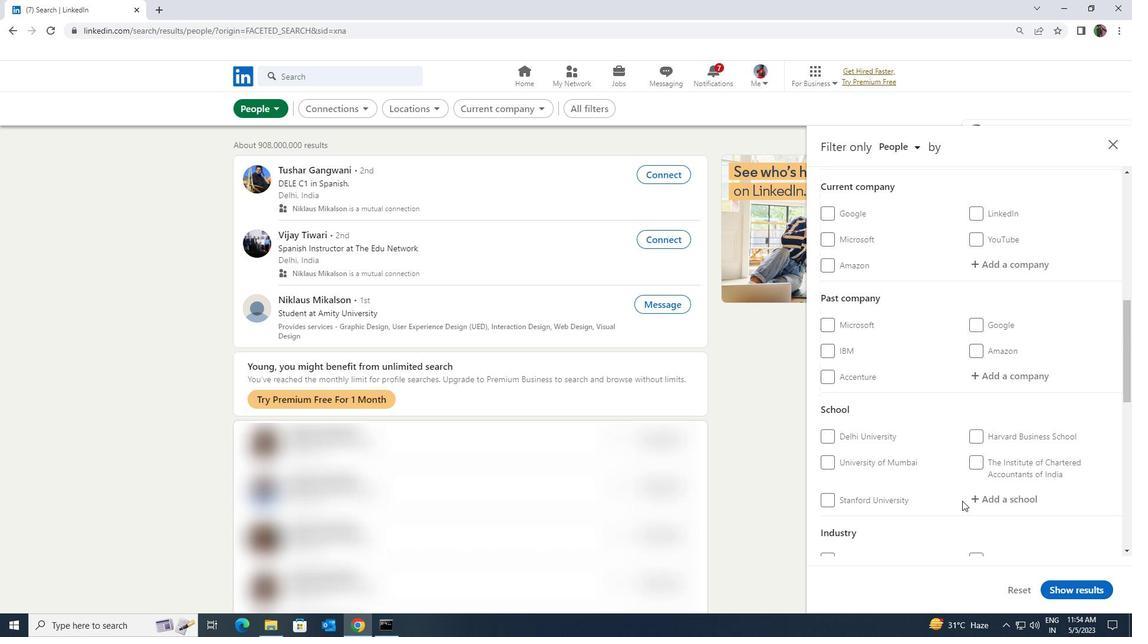 
Action: Mouse moved to (961, 493)
Screenshot: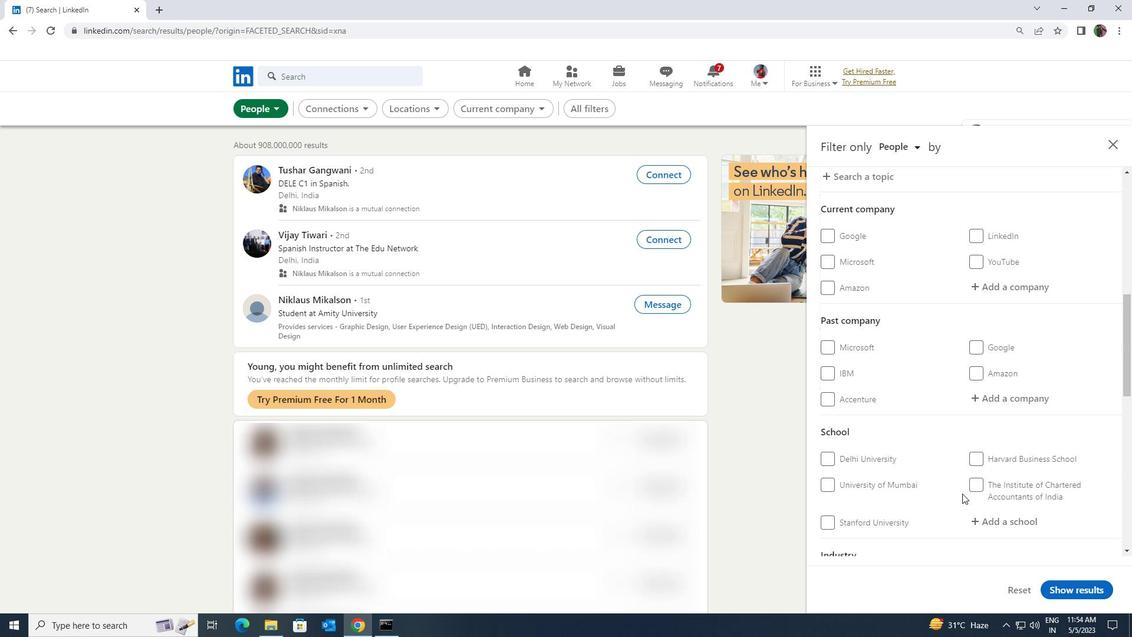 
Action: Mouse scrolled (961, 494) with delta (0, 0)
Screenshot: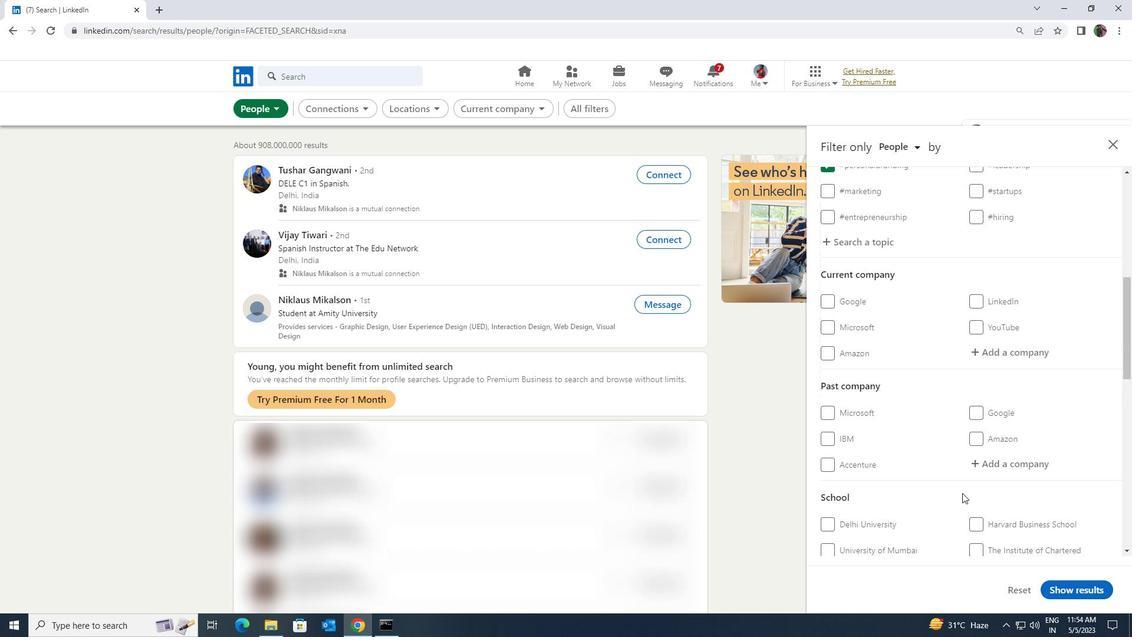 
Action: Mouse moved to (991, 444)
Screenshot: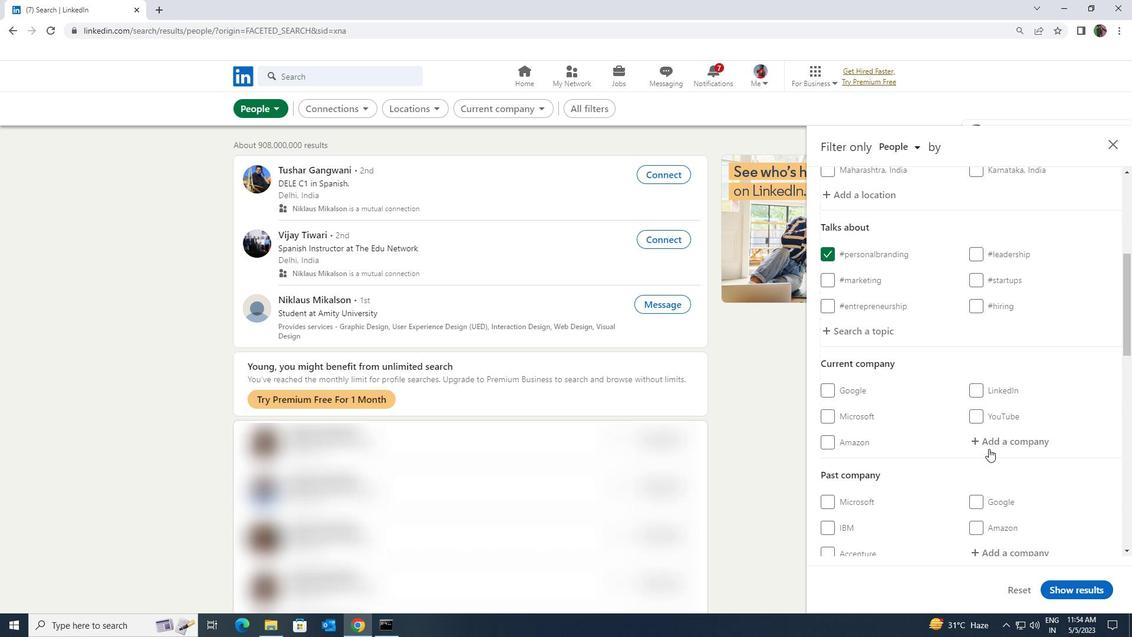 
Action: Mouse pressed left at (991, 444)
Screenshot: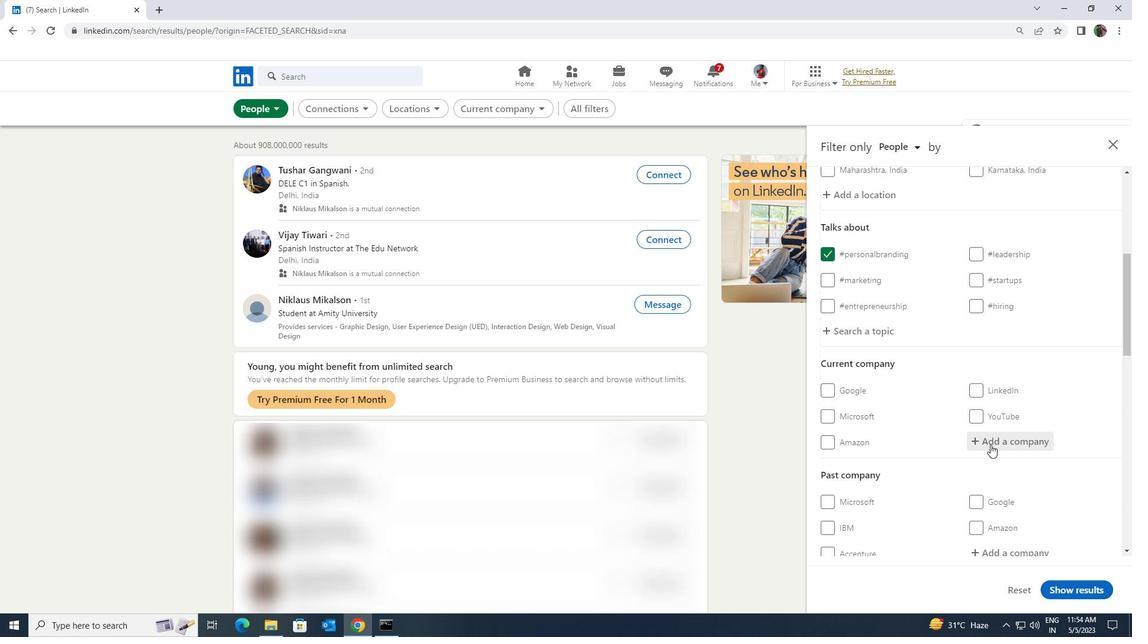
Action: Key pressed <Key.shift><Key.shift><Key.shift><Key.shift><Key.shift><Key.shift><Key.shift><Key.shift><Key.shift><Key.shift><Key.shift>CANARA<Key.space><Key.shift>BANK
Screenshot: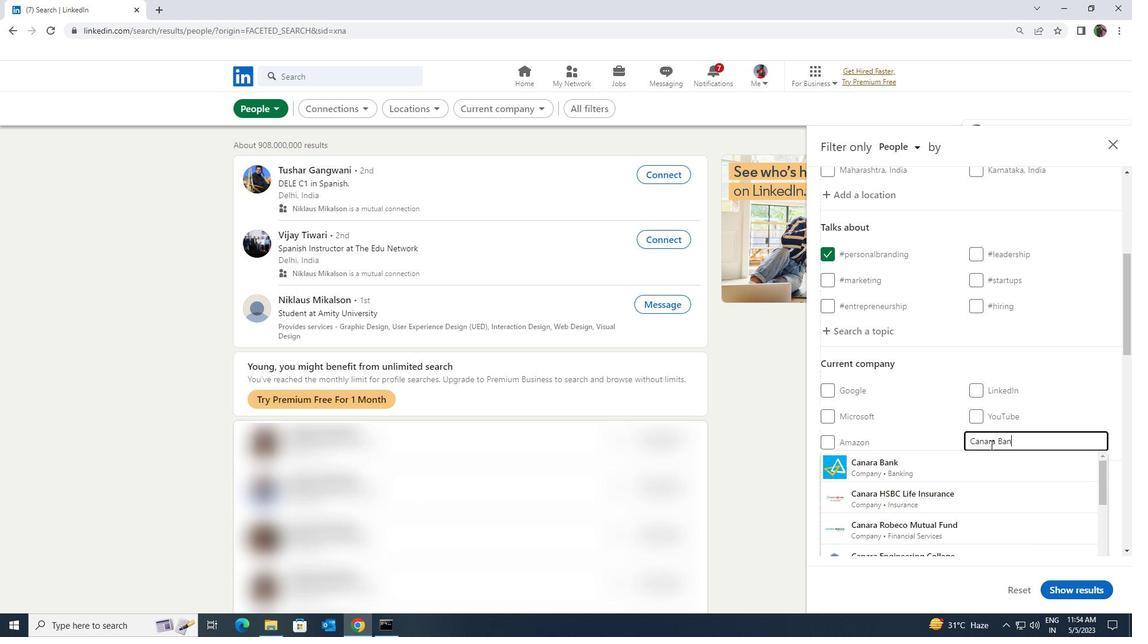 
Action: Mouse moved to (986, 459)
Screenshot: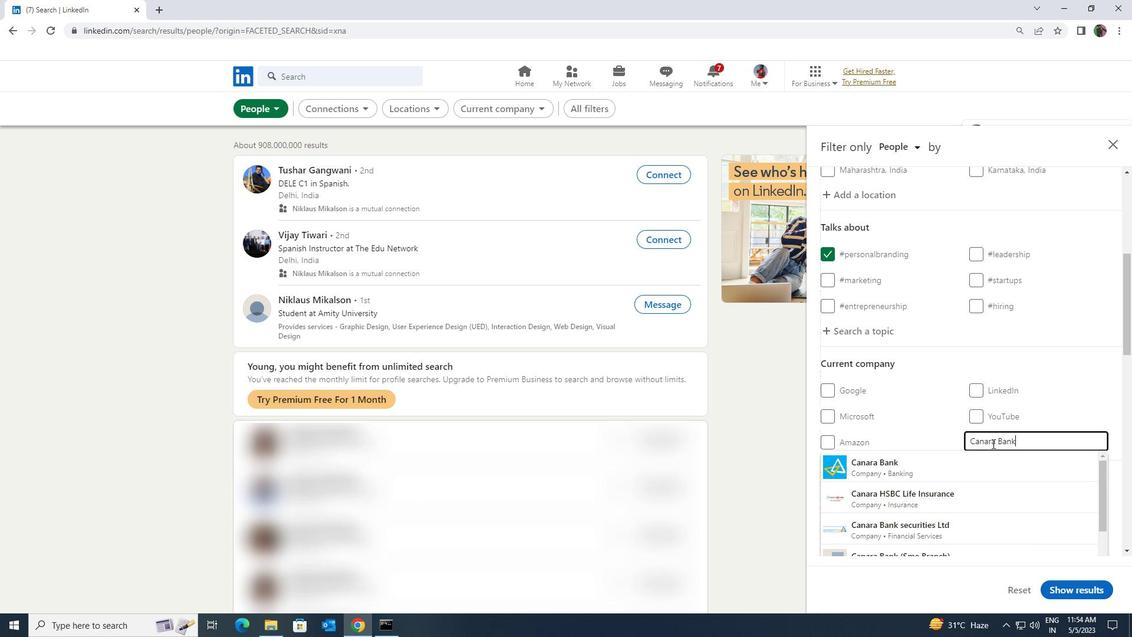 
Action: Mouse pressed left at (986, 459)
Screenshot: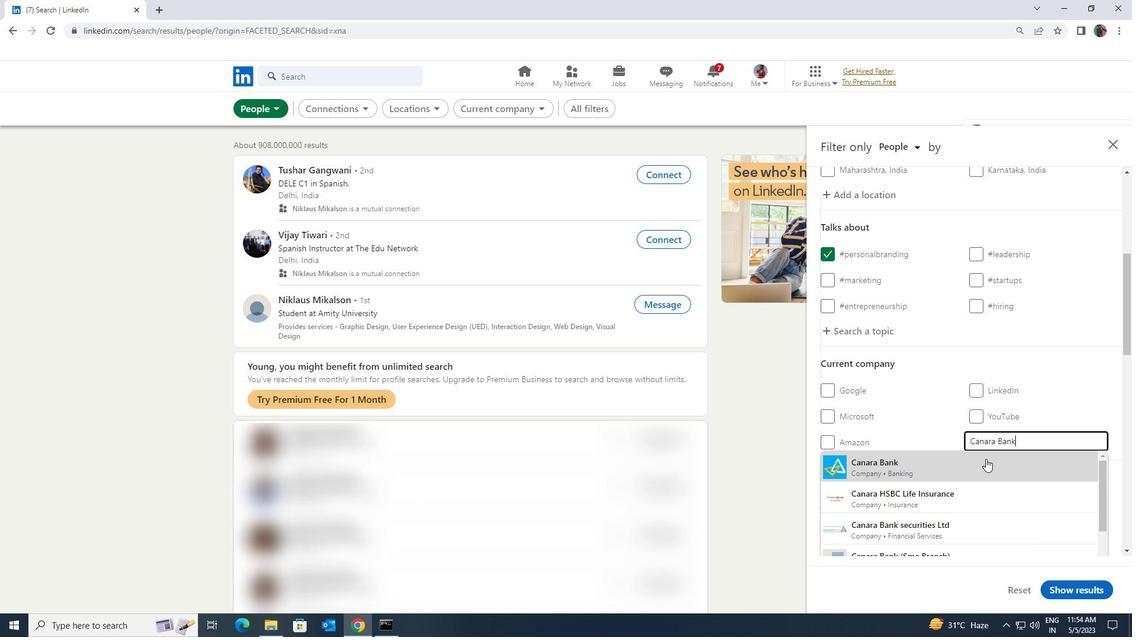 
Action: Mouse scrolled (986, 458) with delta (0, 0)
Screenshot: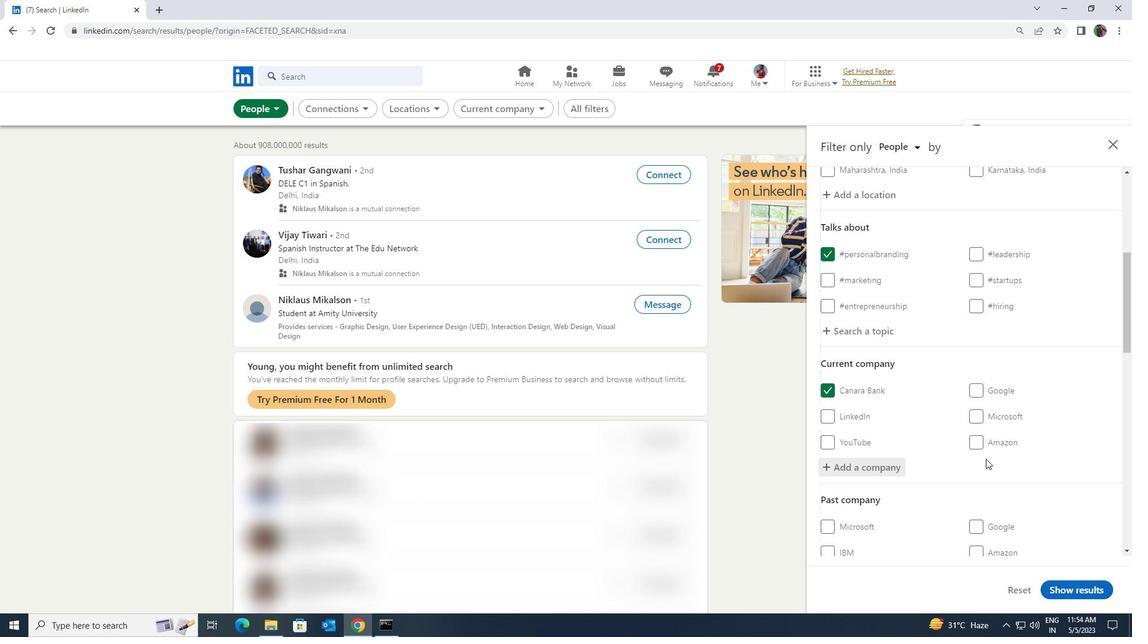
Action: Mouse scrolled (986, 458) with delta (0, 0)
Screenshot: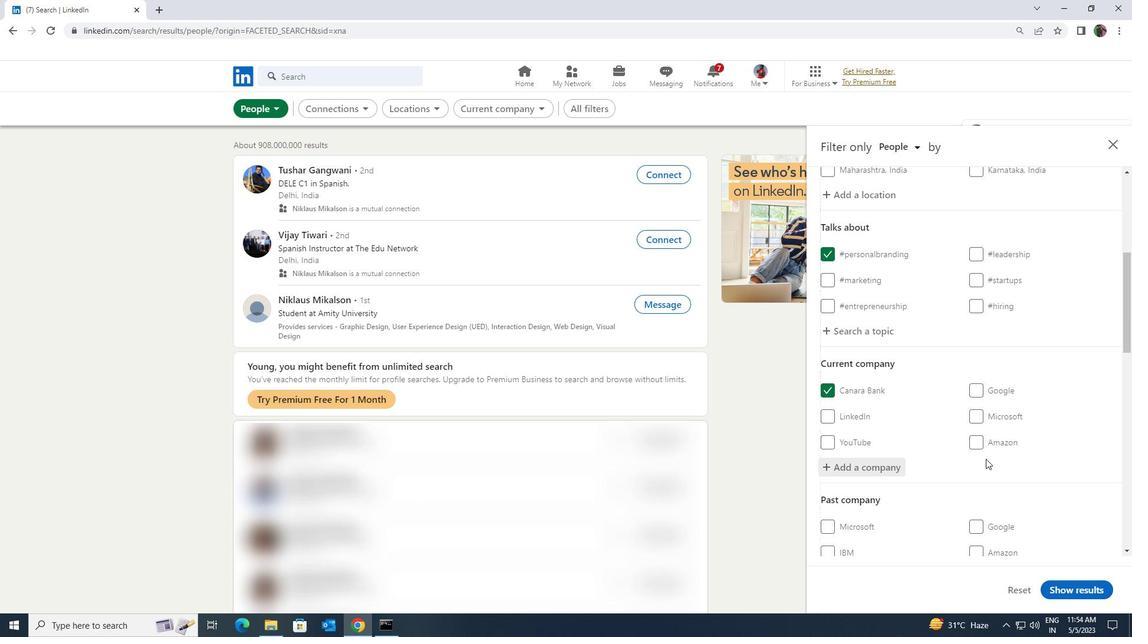 
Action: Mouse scrolled (986, 458) with delta (0, 0)
Screenshot: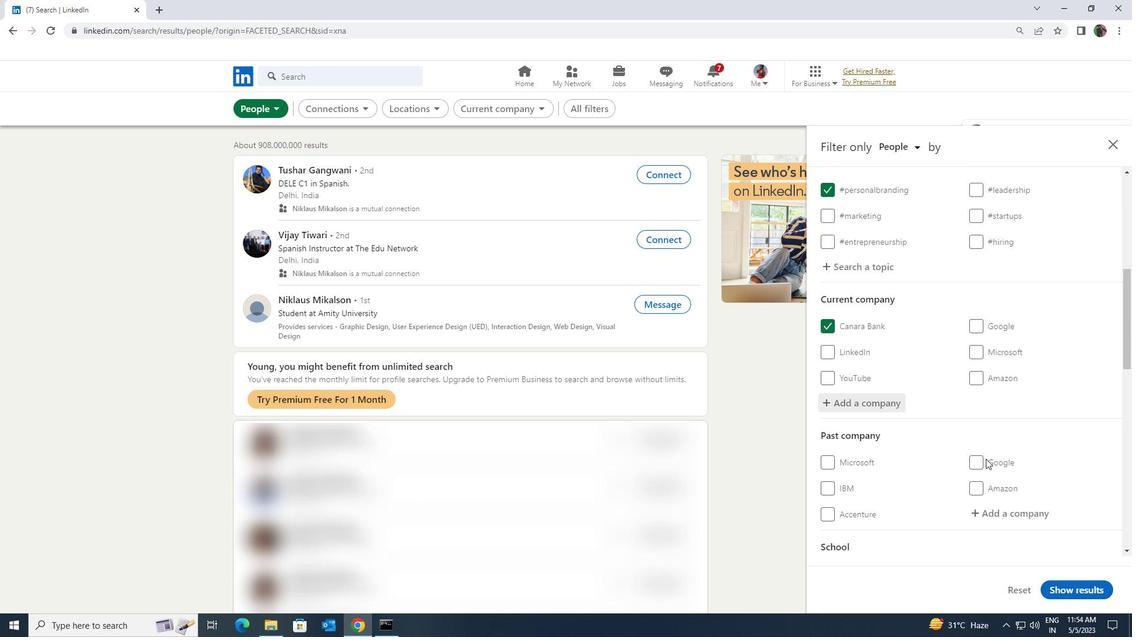 
Action: Mouse scrolled (986, 458) with delta (0, 0)
Screenshot: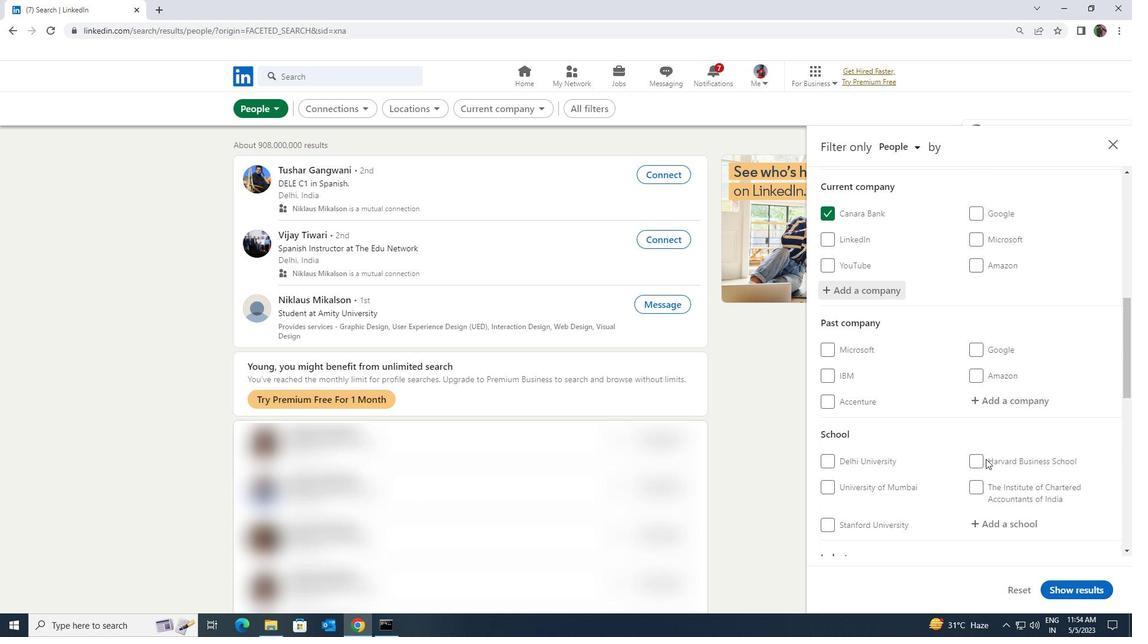 
Action: Mouse moved to (986, 460)
Screenshot: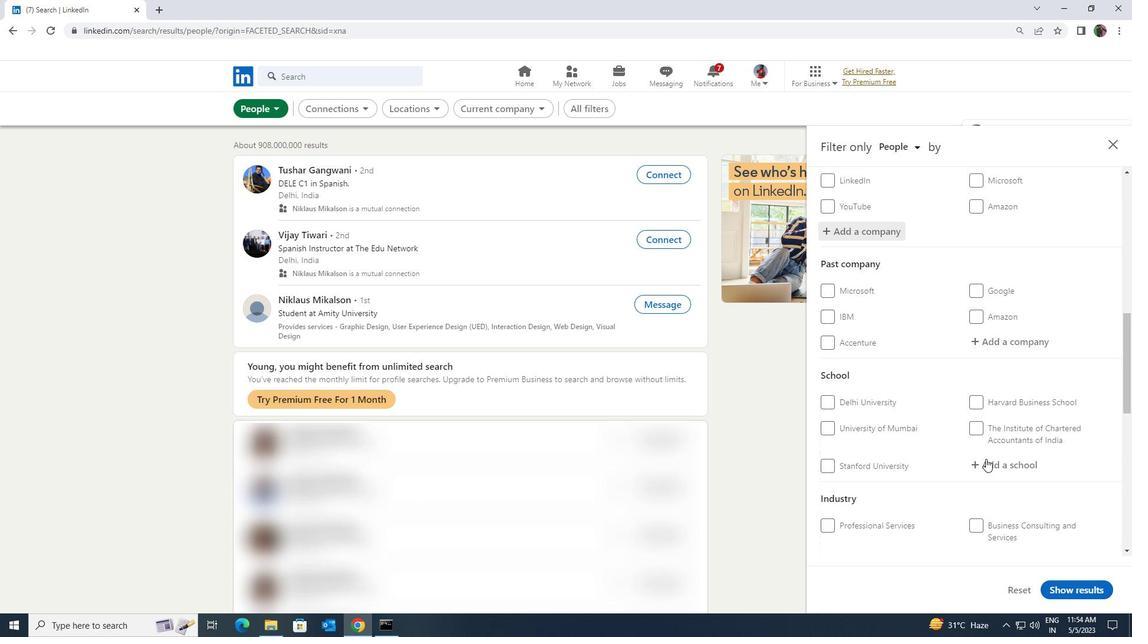 
Action: Mouse pressed left at (986, 460)
Screenshot: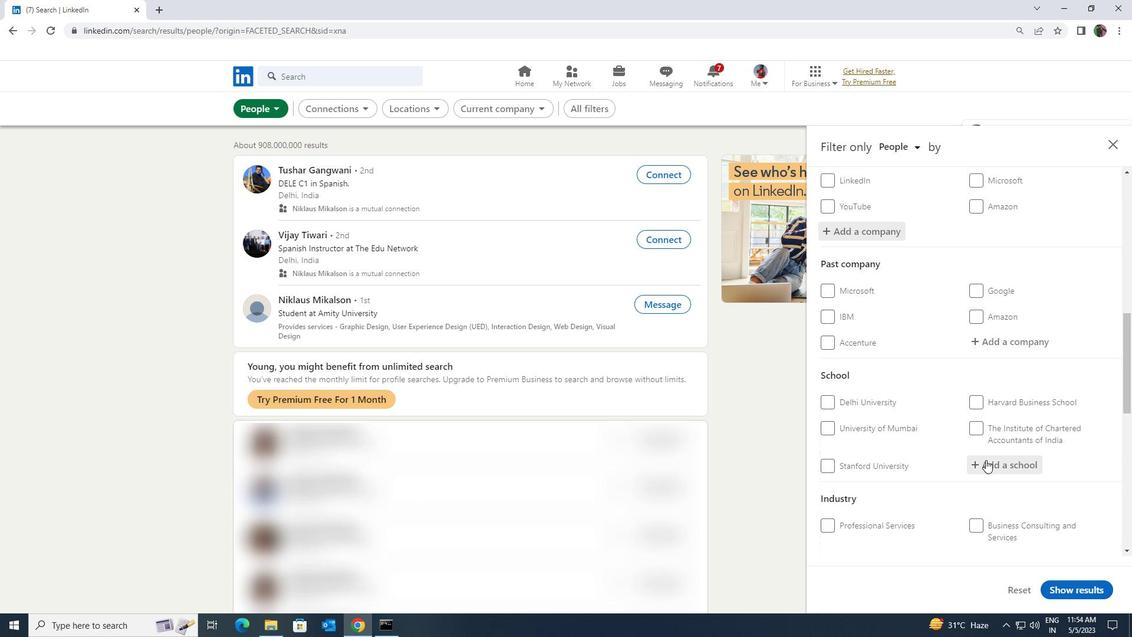 
Action: Key pressed <Key.shift><Key.shift><Key.shift>SDM<Key.space><Key.shift>COLLEGE<Key.space><Key.shift>OF<Key.space><Key.shift>EGG<Key.backspace><Key.backspace>
Screenshot: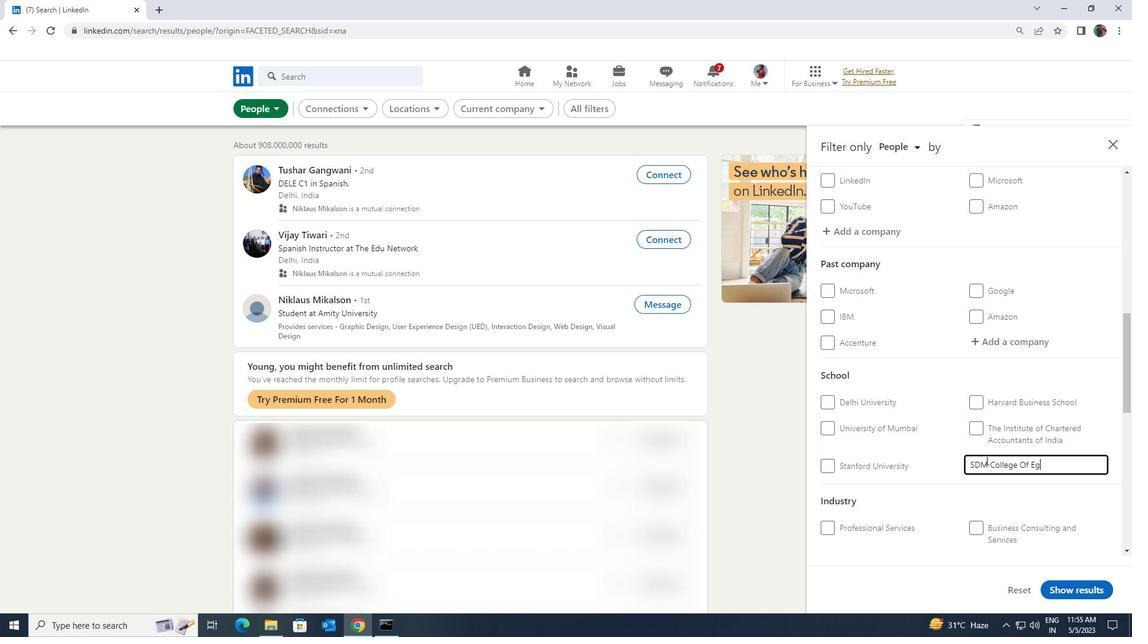
Action: Mouse moved to (978, 479)
Screenshot: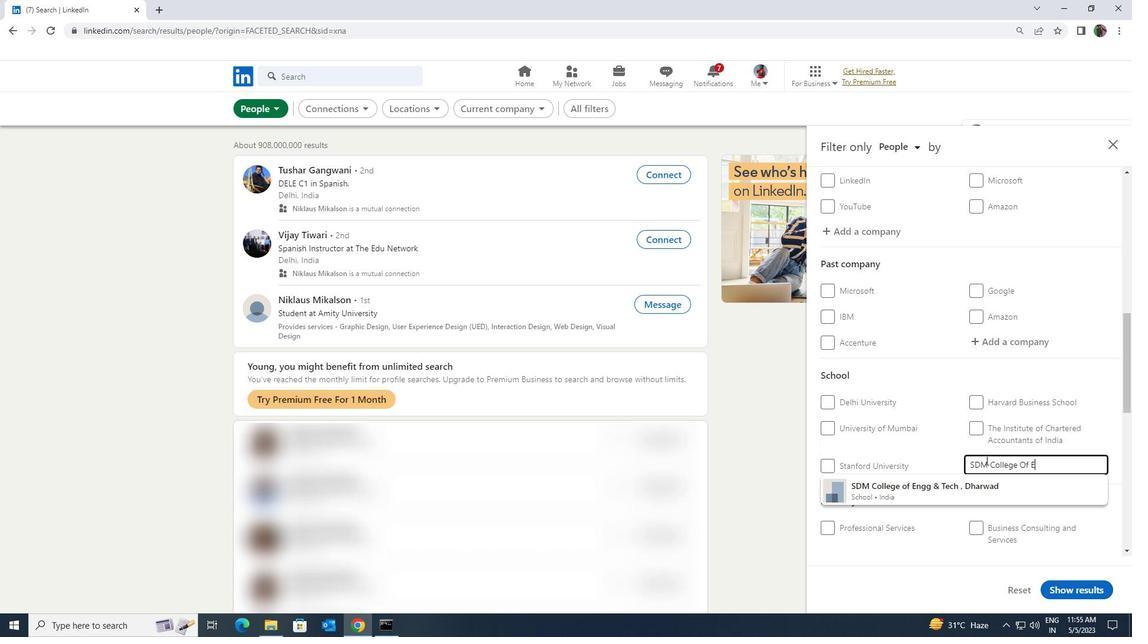 
Action: Mouse pressed left at (978, 479)
Screenshot: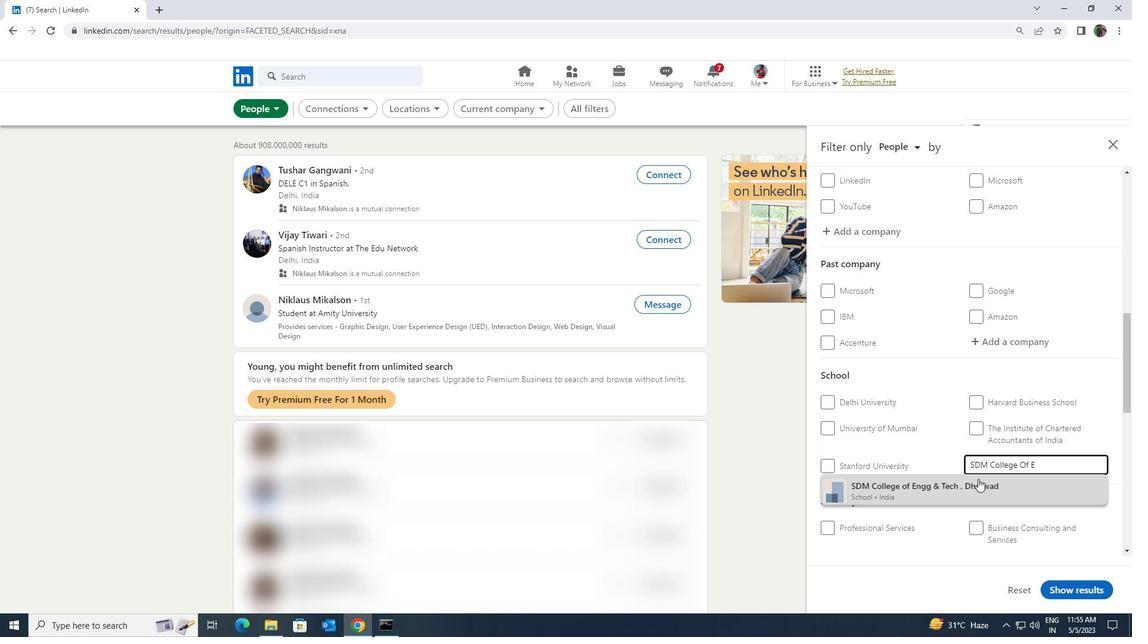 
Action: Mouse scrolled (978, 478) with delta (0, 0)
Screenshot: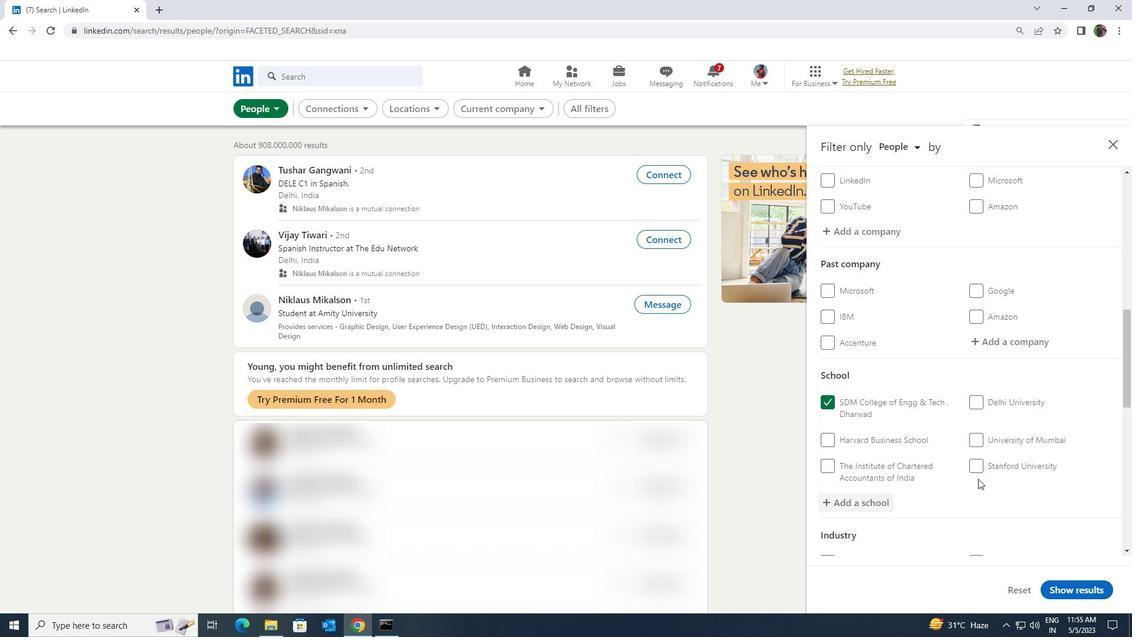
Action: Mouse scrolled (978, 478) with delta (0, 0)
Screenshot: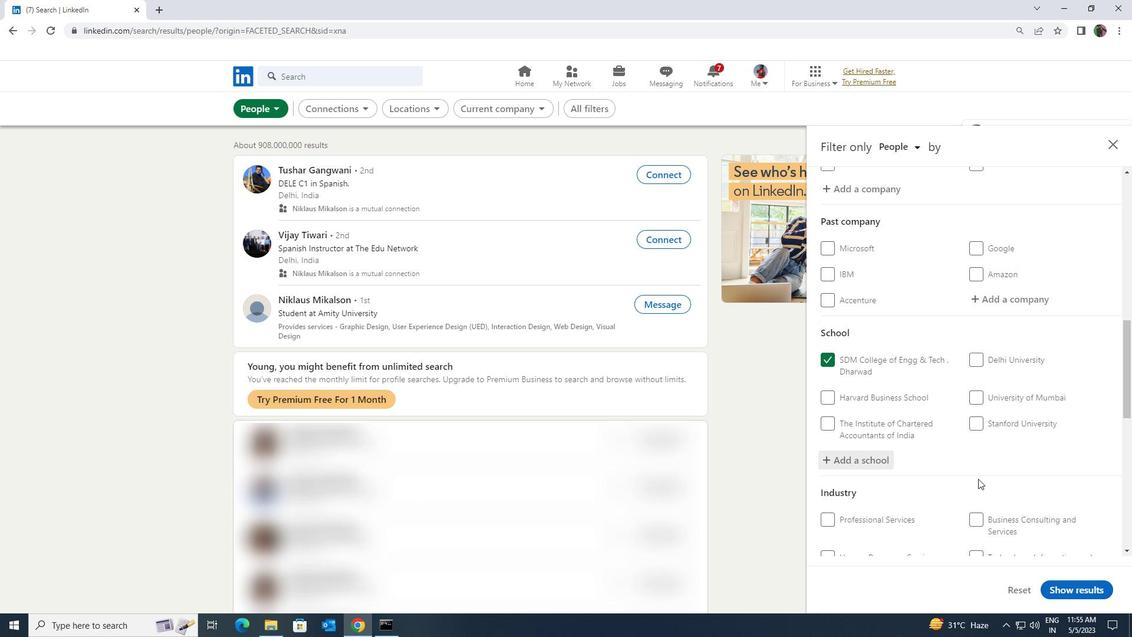 
Action: Mouse scrolled (978, 478) with delta (0, 0)
Screenshot: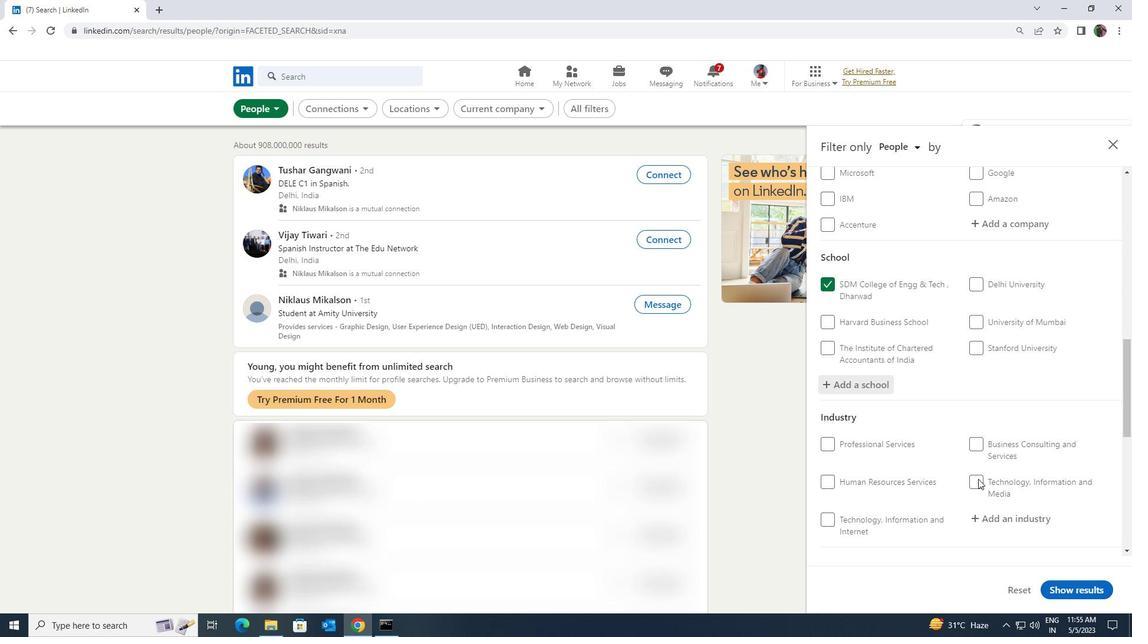 
Action: Mouse moved to (985, 464)
Screenshot: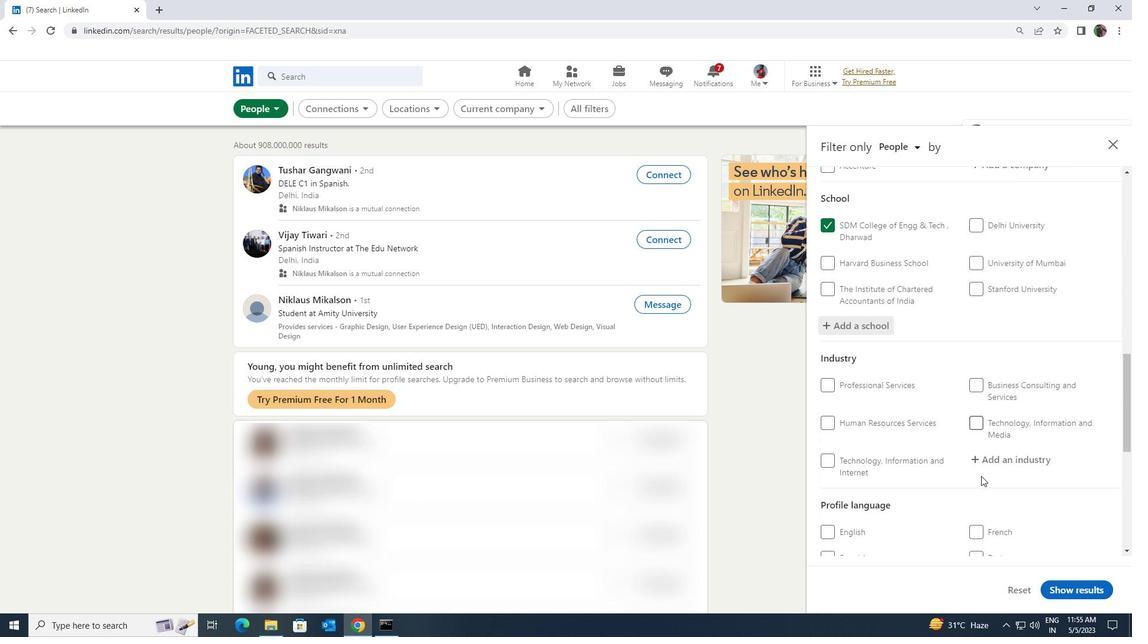 
Action: Mouse pressed left at (985, 464)
Screenshot: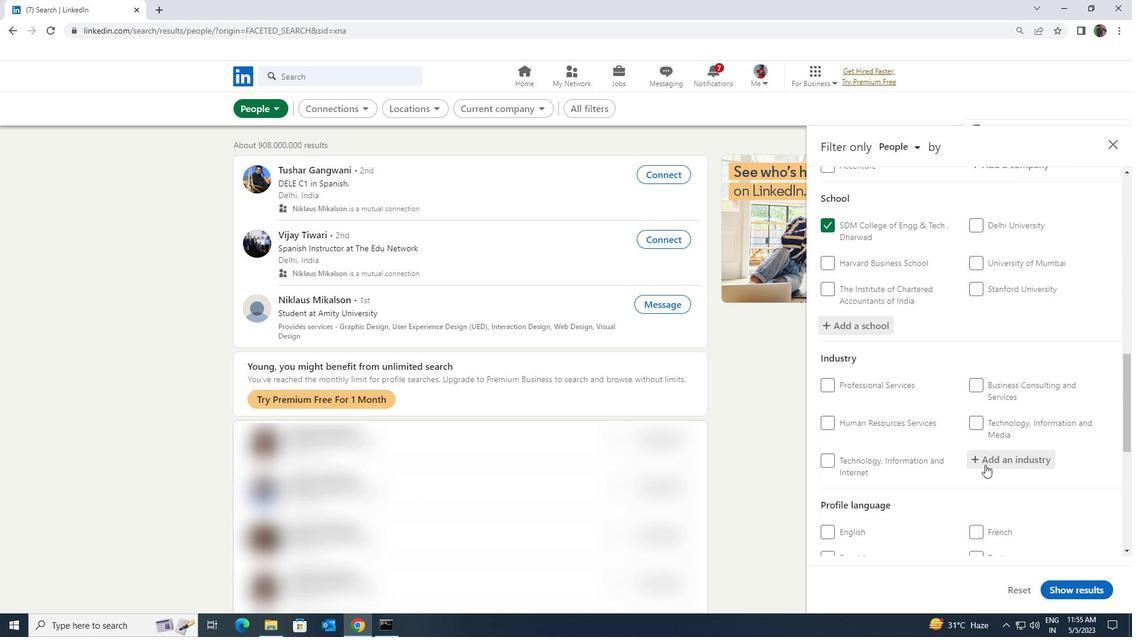 
Action: Key pressed <Key.shift>APP
Screenshot: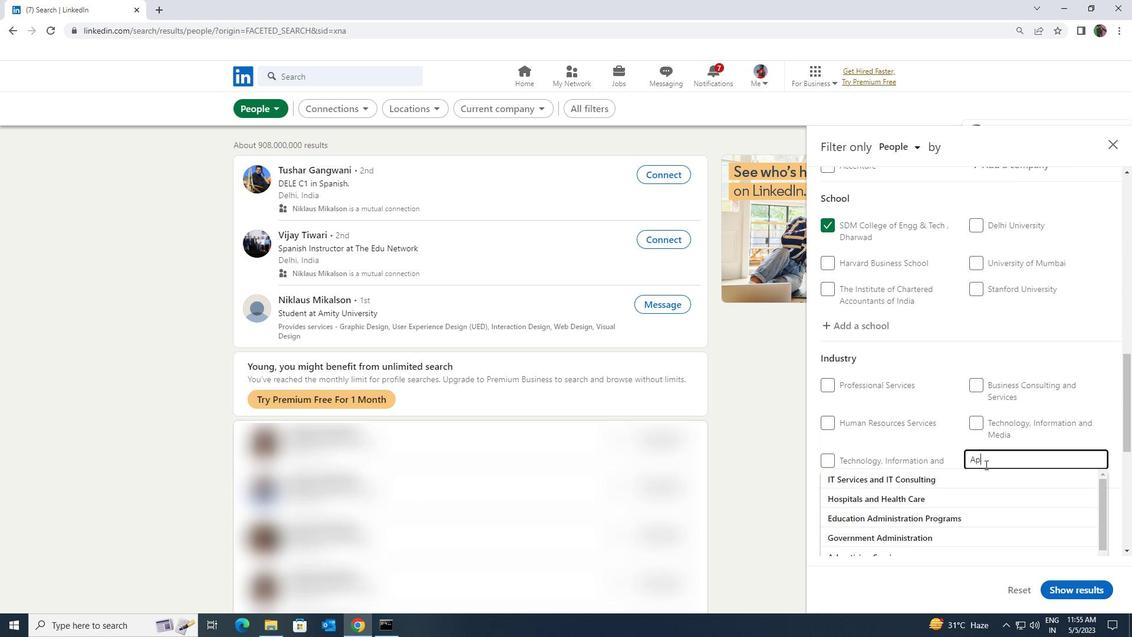 
Action: Mouse moved to (982, 467)
Screenshot: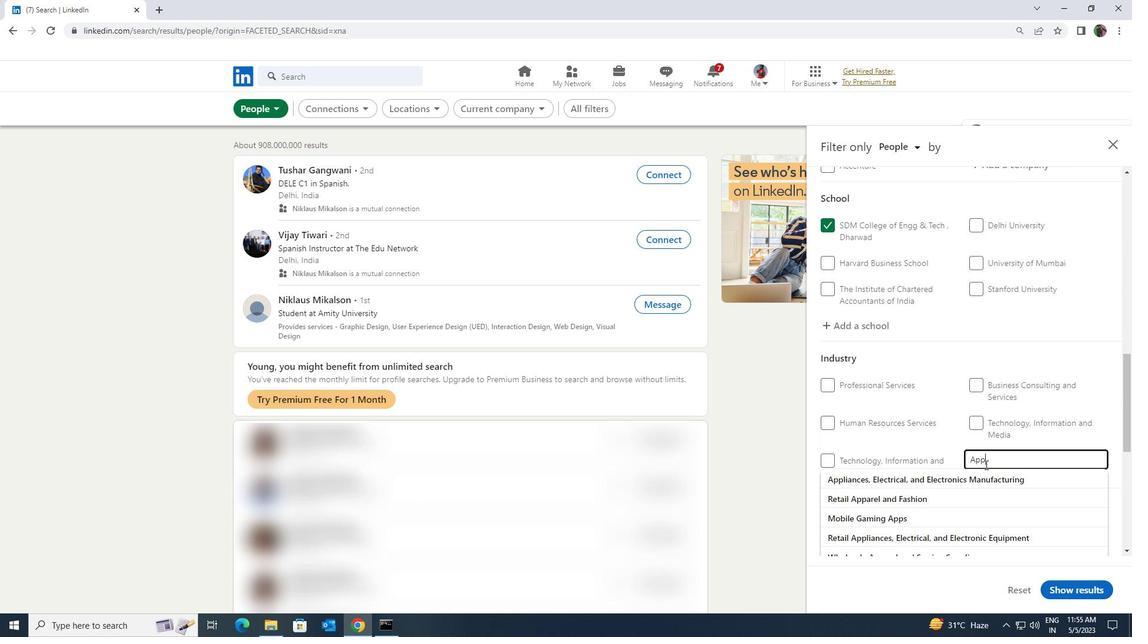 
Action: Key pressed AR
Screenshot: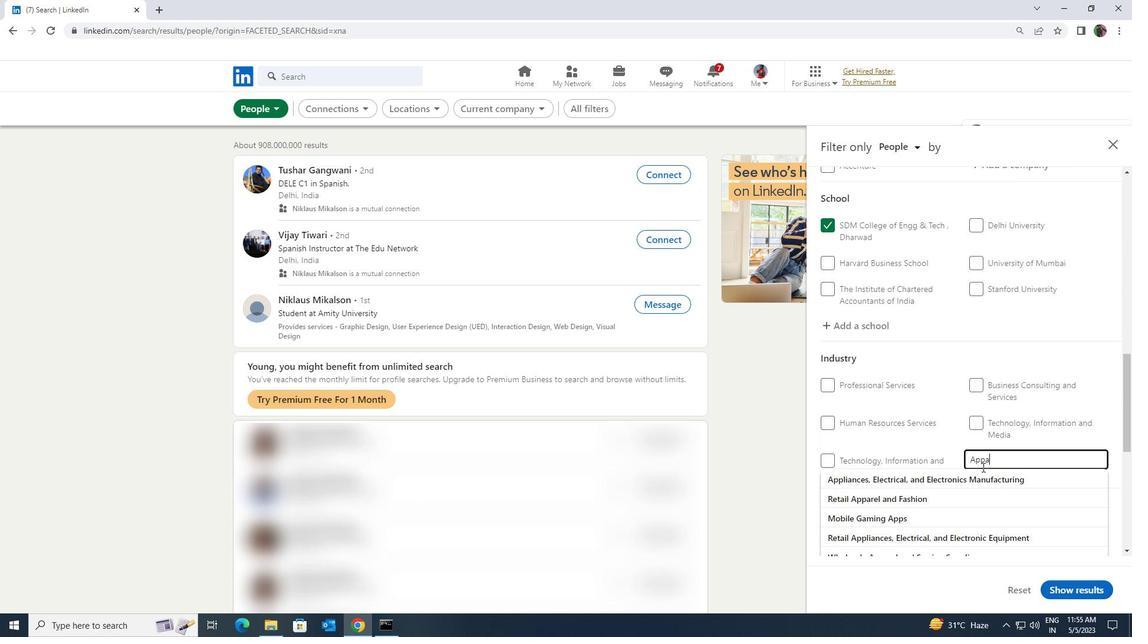 
Action: Mouse moved to (961, 509)
Screenshot: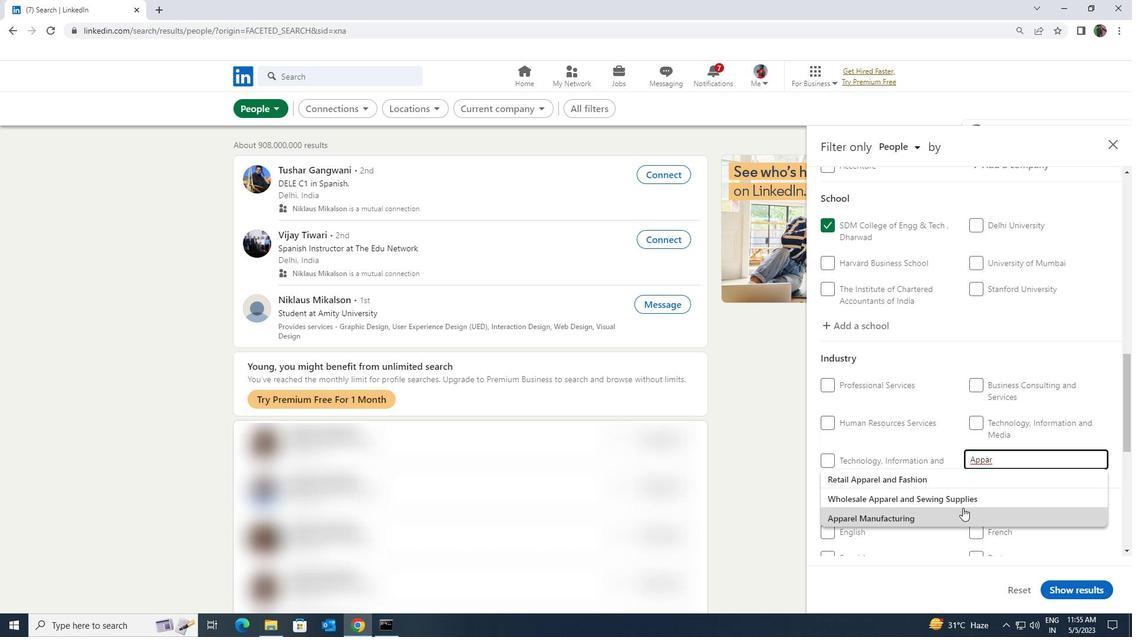 
Action: Mouse pressed left at (961, 509)
Screenshot: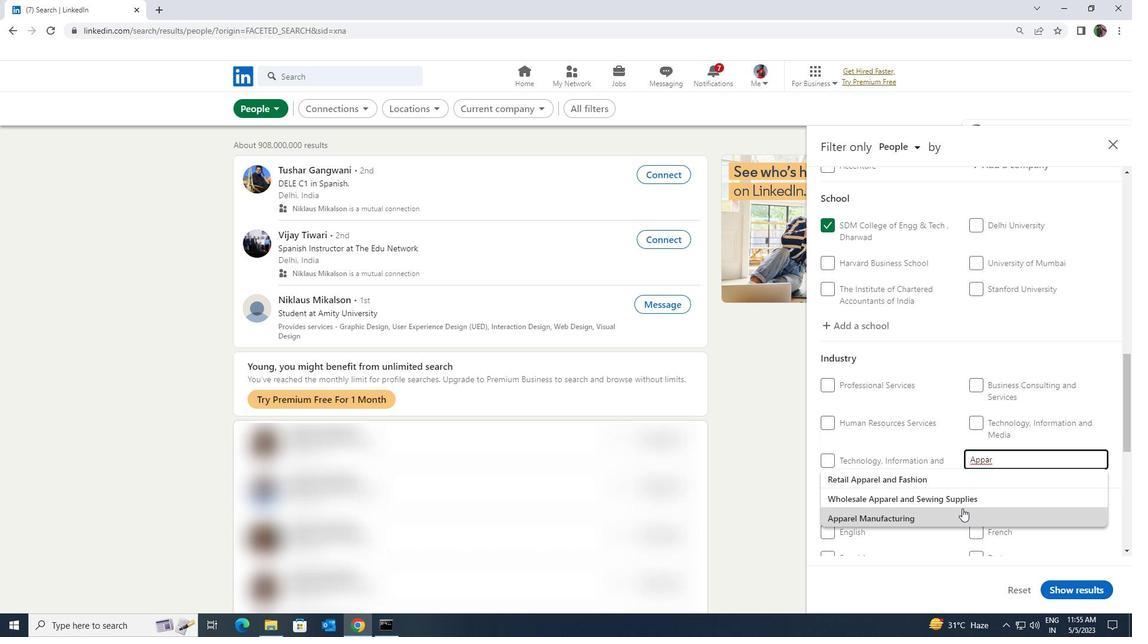 
Action: Mouse moved to (952, 500)
Screenshot: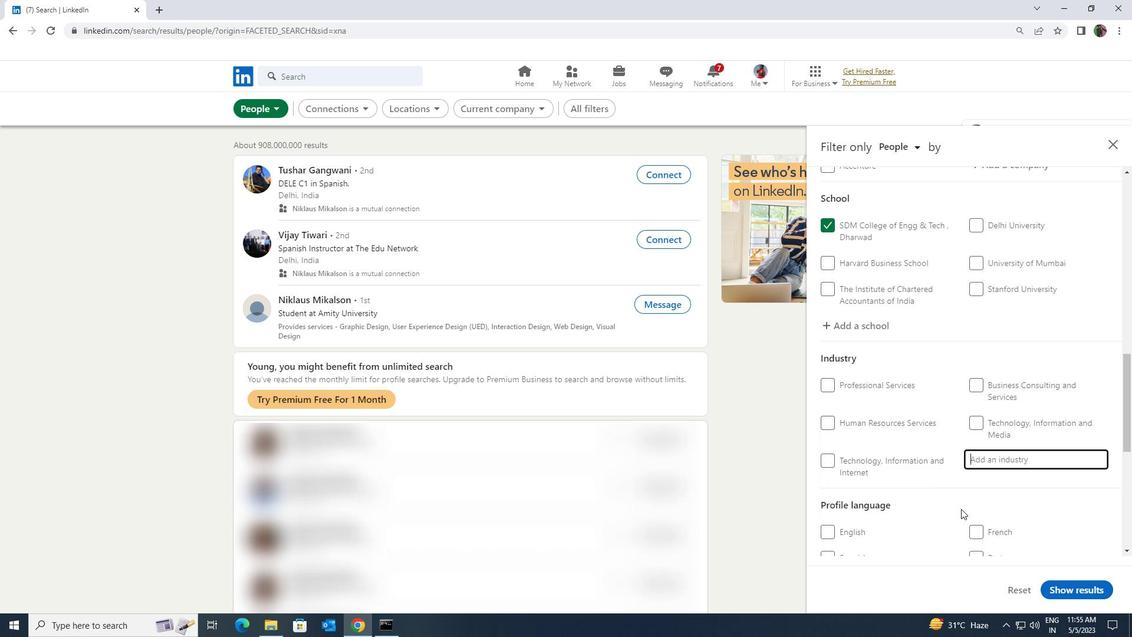 
Action: Mouse scrolled (952, 499) with delta (0, 0)
Screenshot: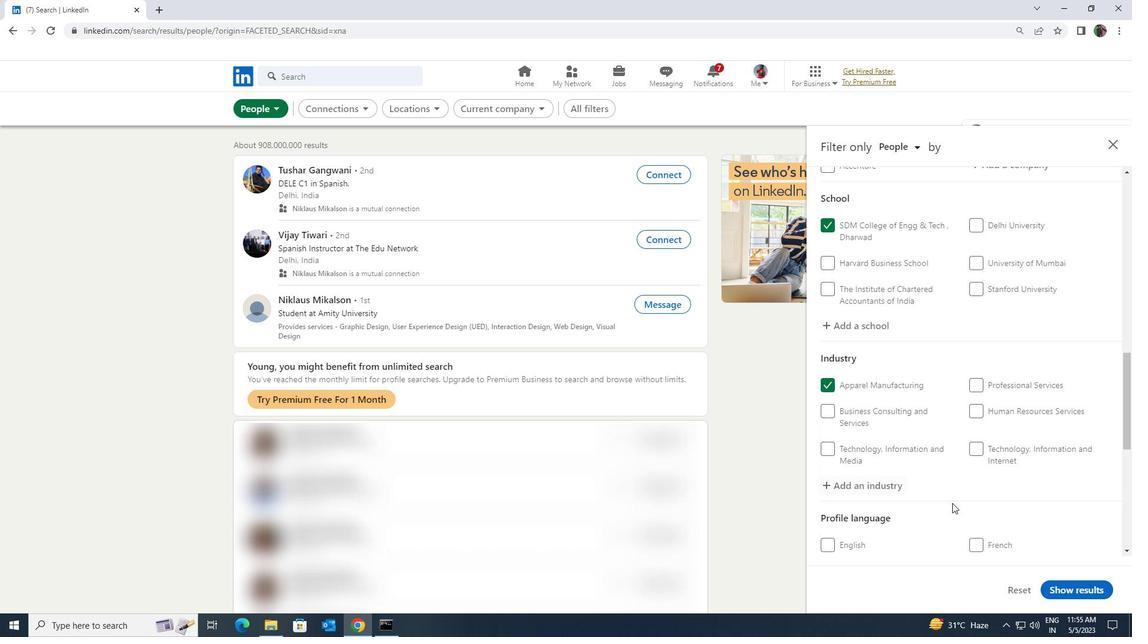 
Action: Mouse moved to (952, 499)
Screenshot: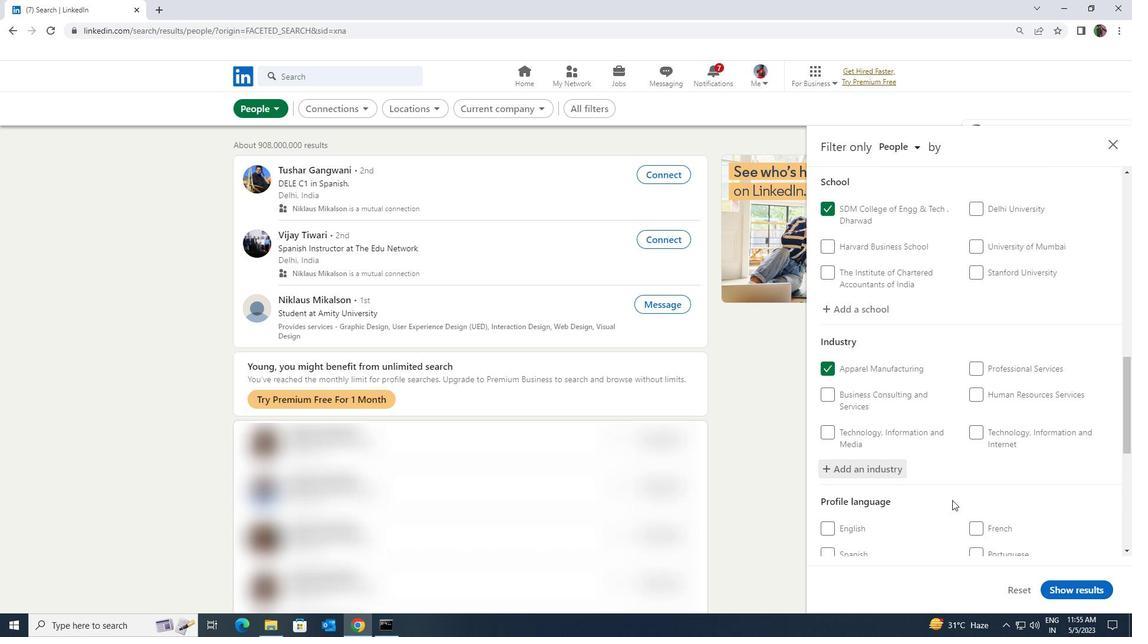 
Action: Mouse scrolled (952, 499) with delta (0, 0)
Screenshot: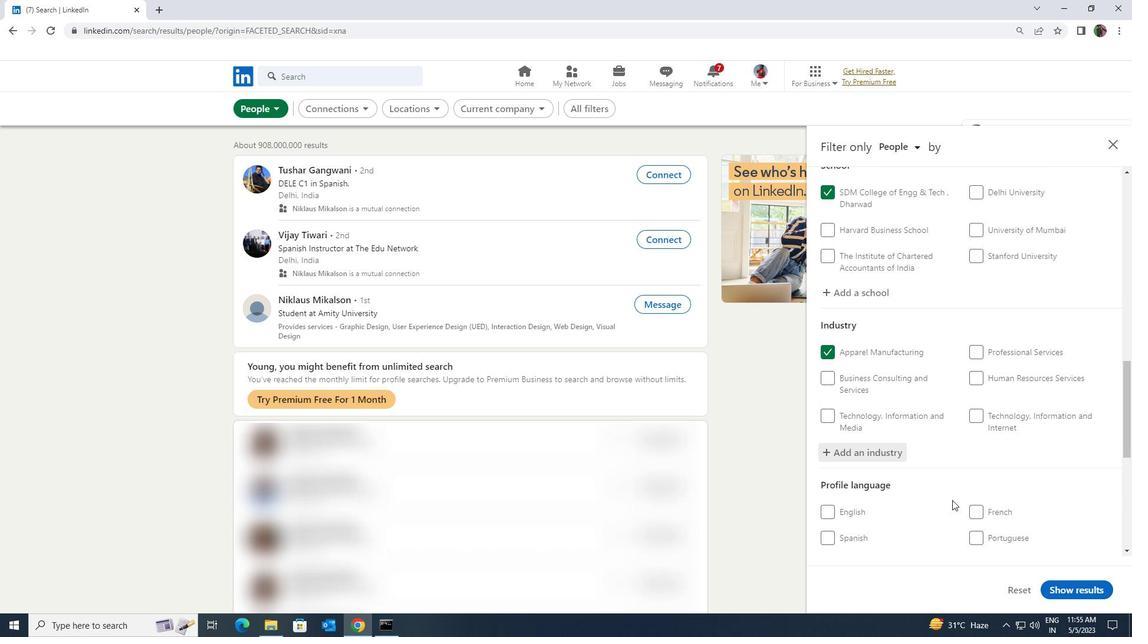 
Action: Mouse scrolled (952, 499) with delta (0, 0)
Screenshot: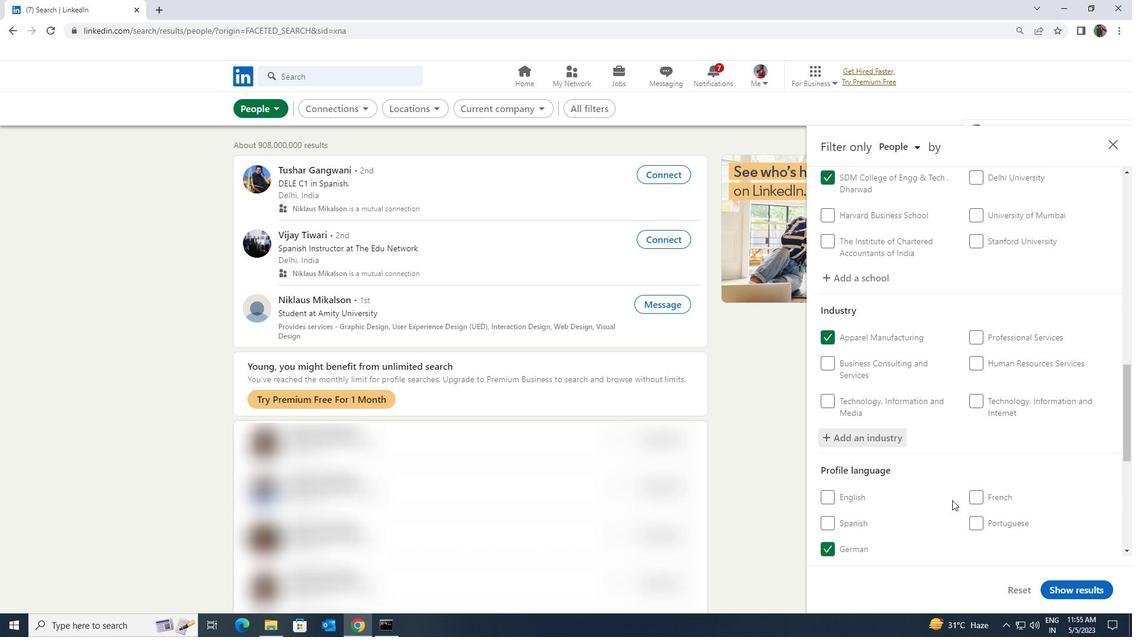 
Action: Mouse scrolled (952, 499) with delta (0, 0)
Screenshot: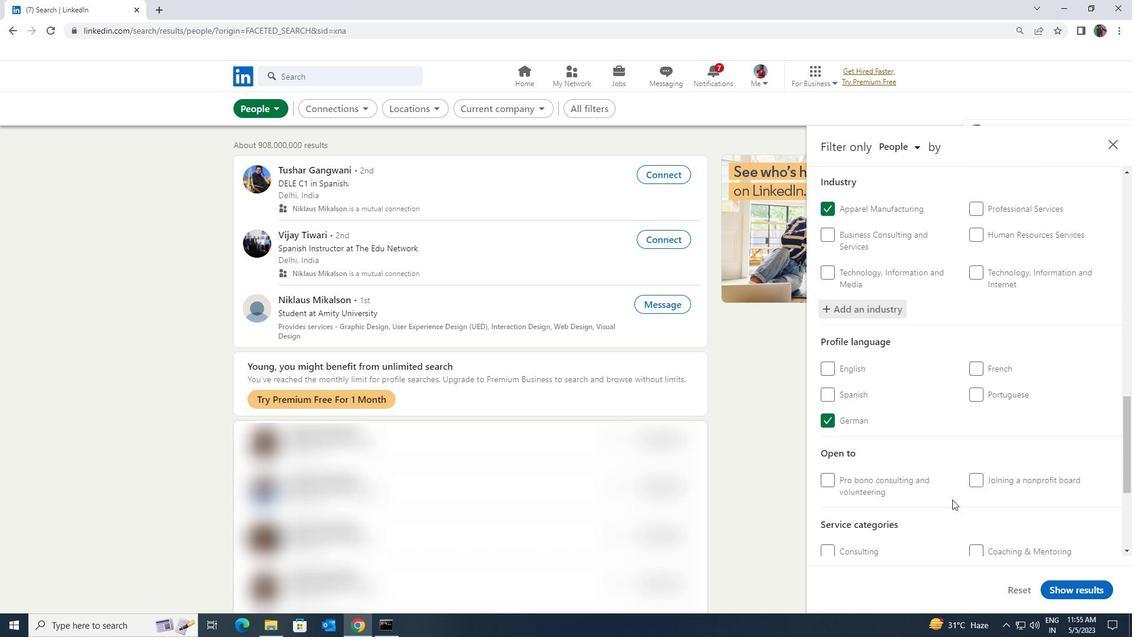 
Action: Mouse scrolled (952, 499) with delta (0, 0)
Screenshot: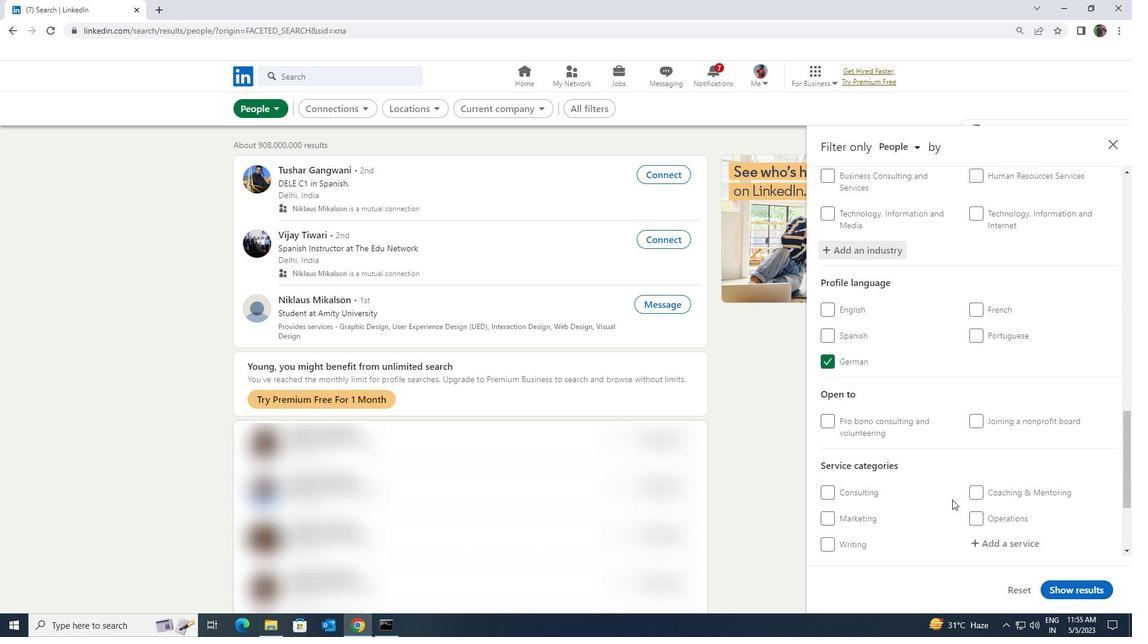 
Action: Mouse moved to (984, 485)
Screenshot: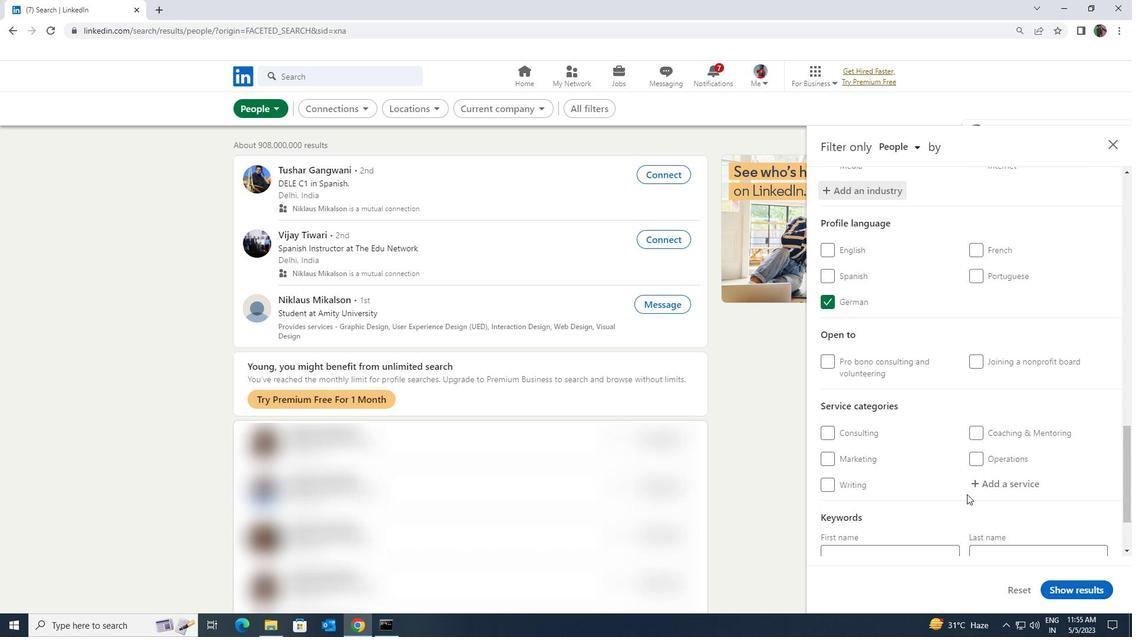 
Action: Mouse pressed left at (984, 485)
Screenshot: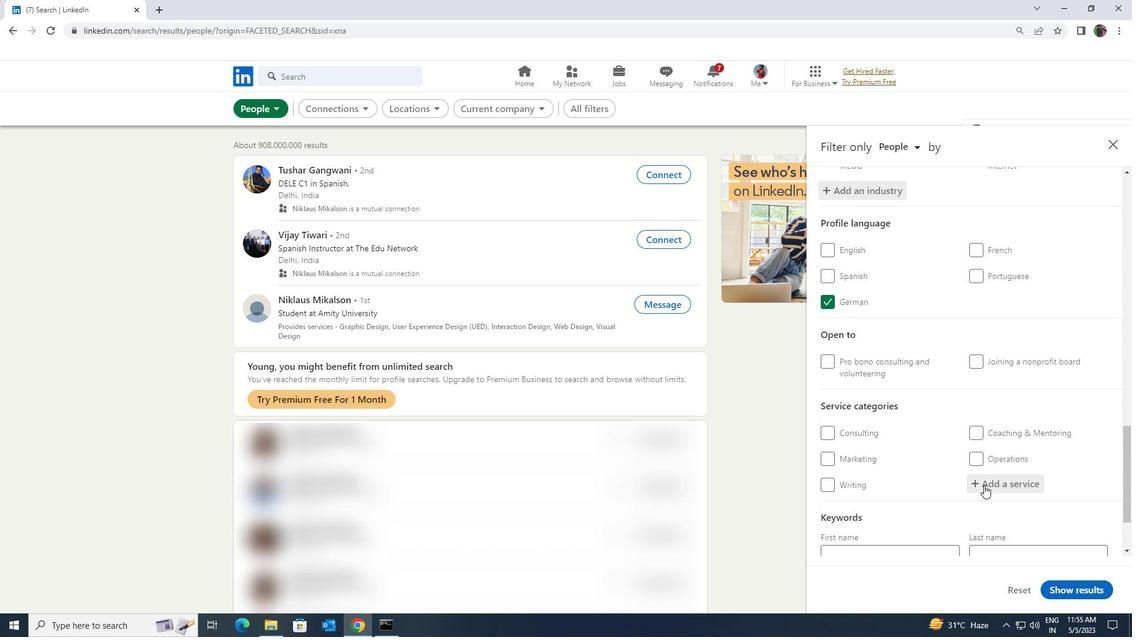
Action: Mouse moved to (981, 486)
Screenshot: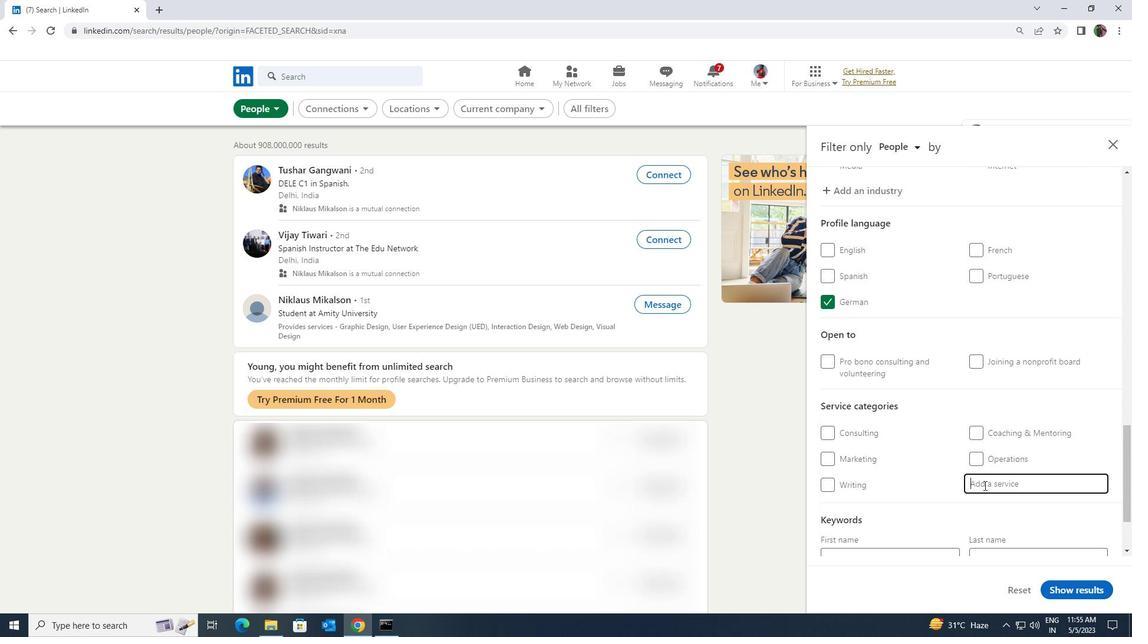 
Action: Key pressed <Key.shift>INSUA<Key.backspace>RANCE
Screenshot: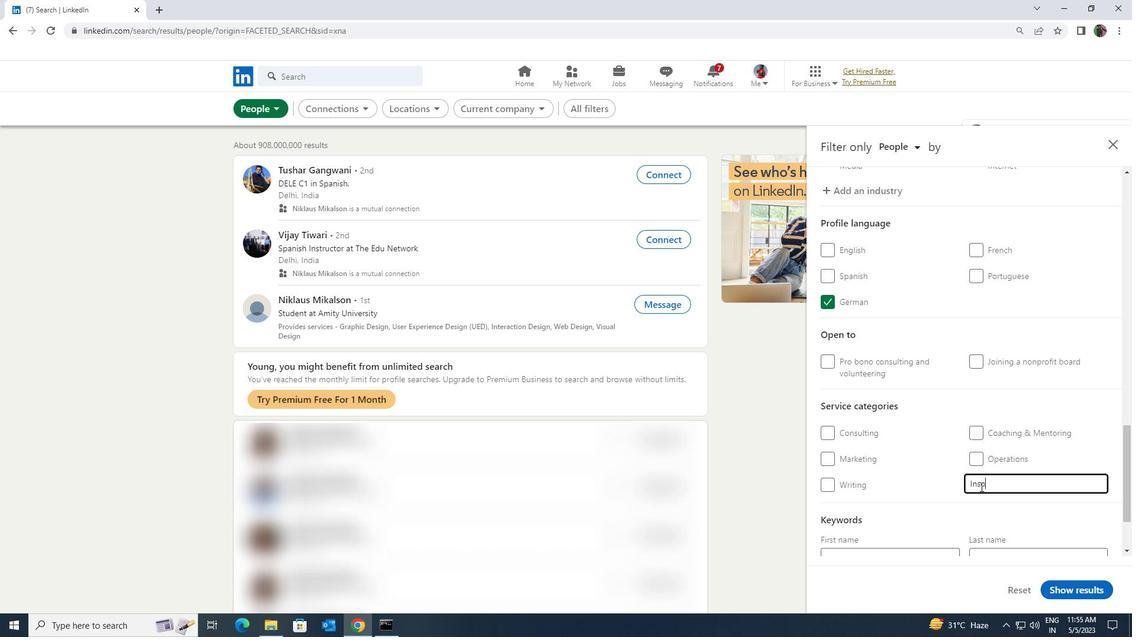 
Action: Mouse moved to (981, 493)
Screenshot: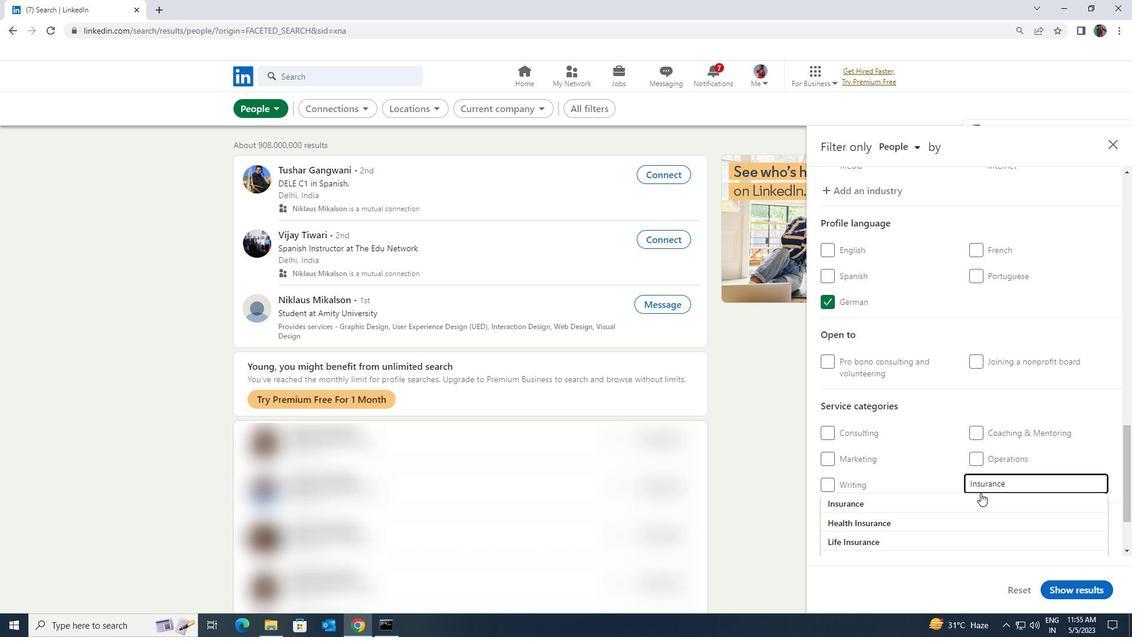 
Action: Mouse pressed left at (981, 493)
Screenshot: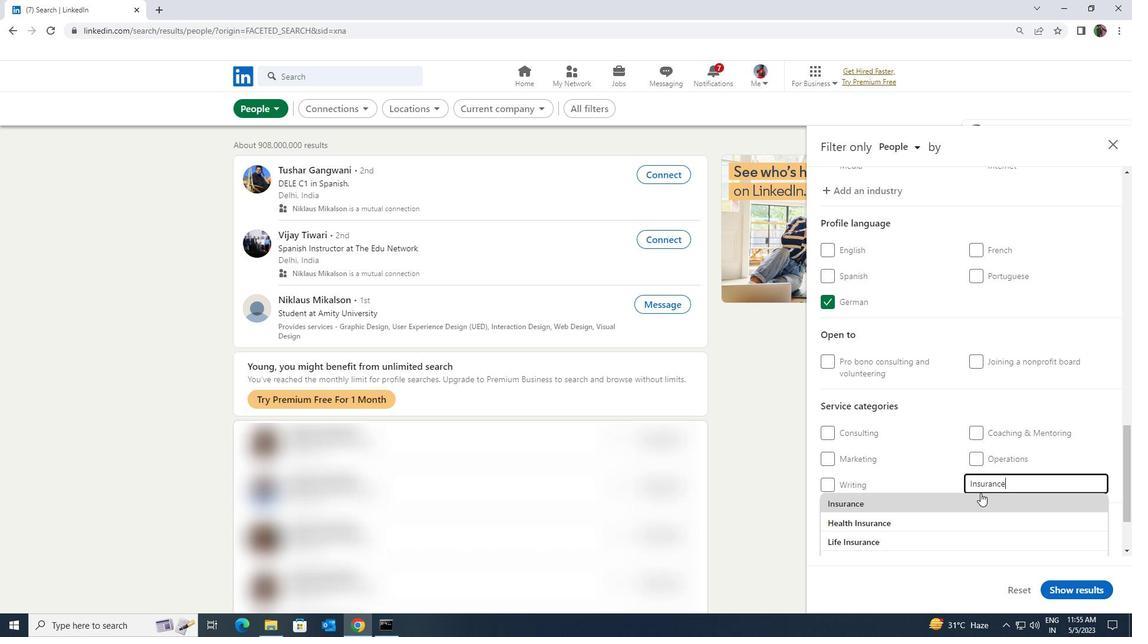
Action: Mouse moved to (985, 492)
Screenshot: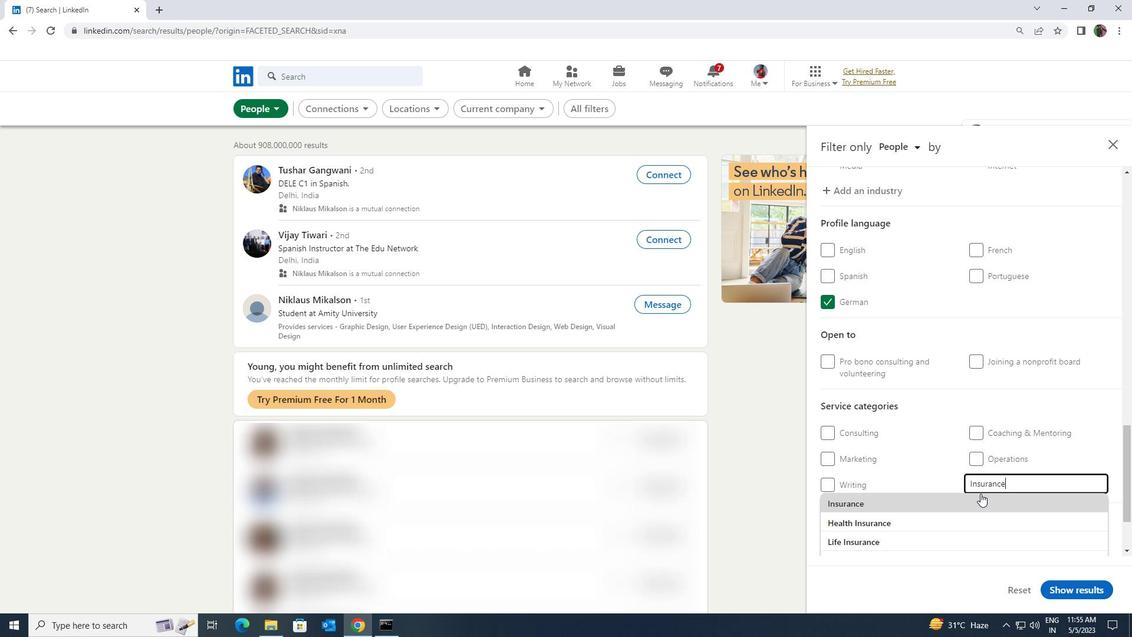 
Action: Mouse scrolled (985, 491) with delta (0, 0)
Screenshot: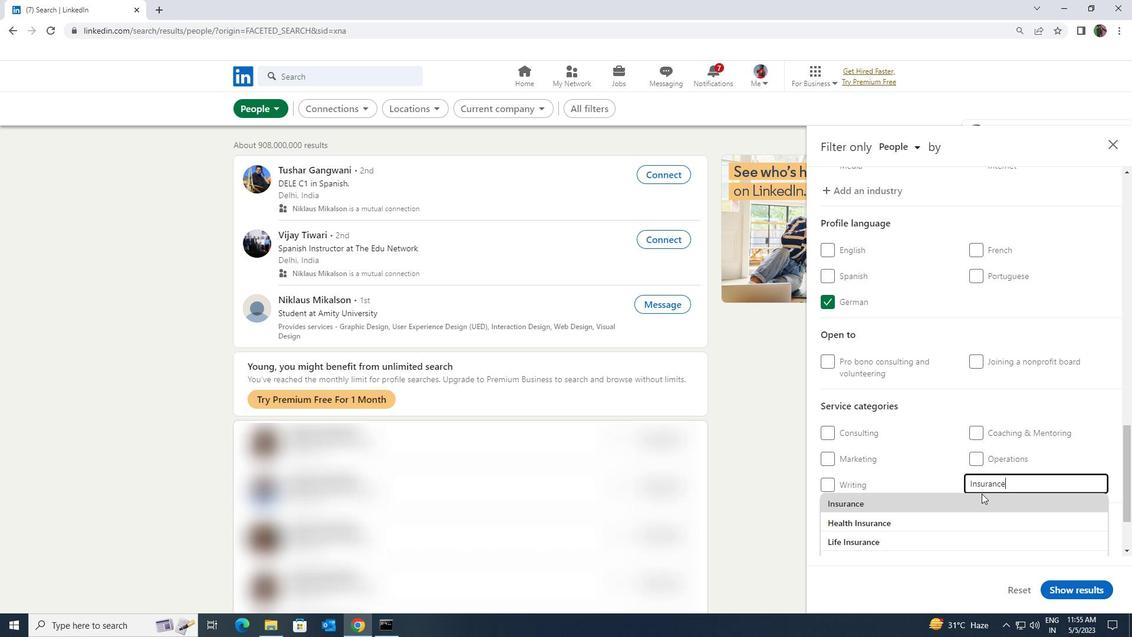 
Action: Mouse scrolled (985, 491) with delta (0, 0)
Screenshot: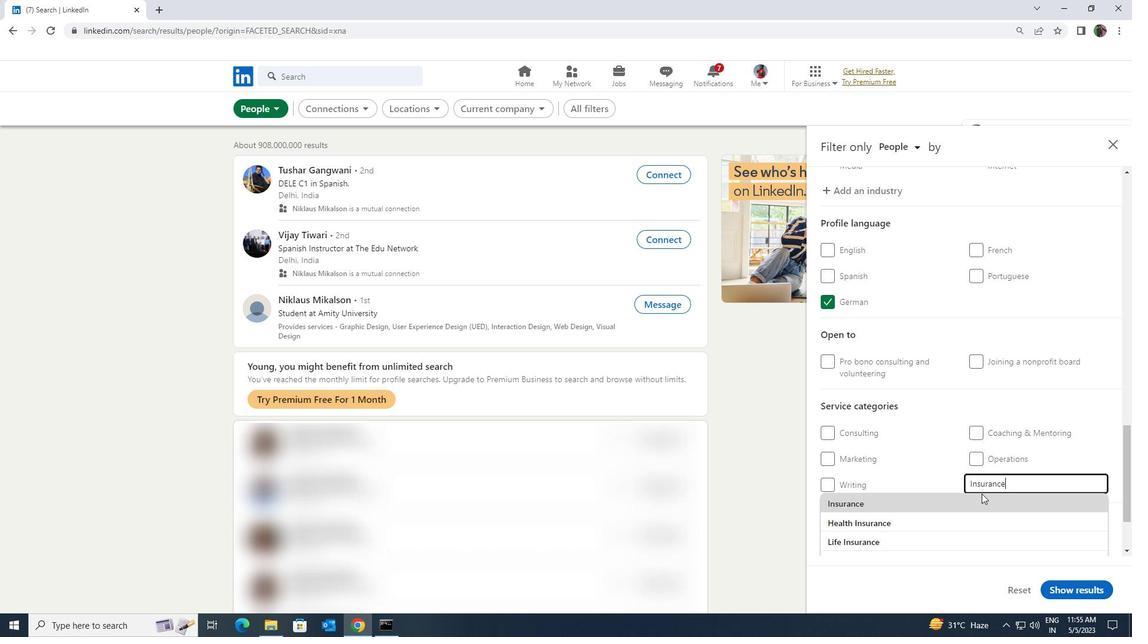 
Action: Mouse moved to (985, 491)
Screenshot: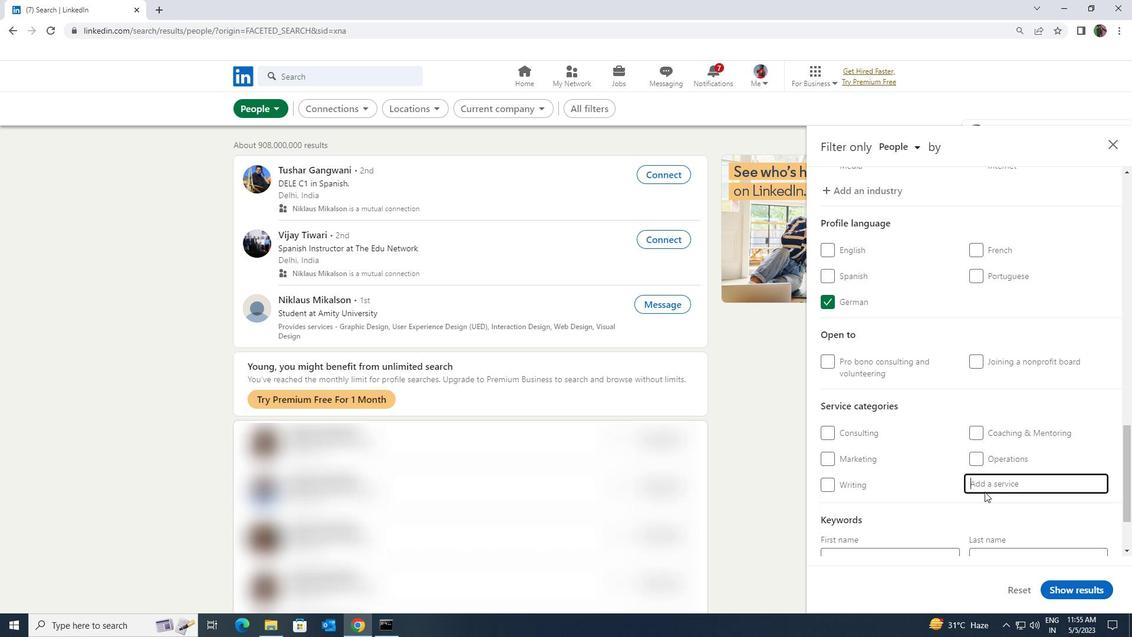 
Action: Mouse scrolled (985, 490) with delta (0, 0)
Screenshot: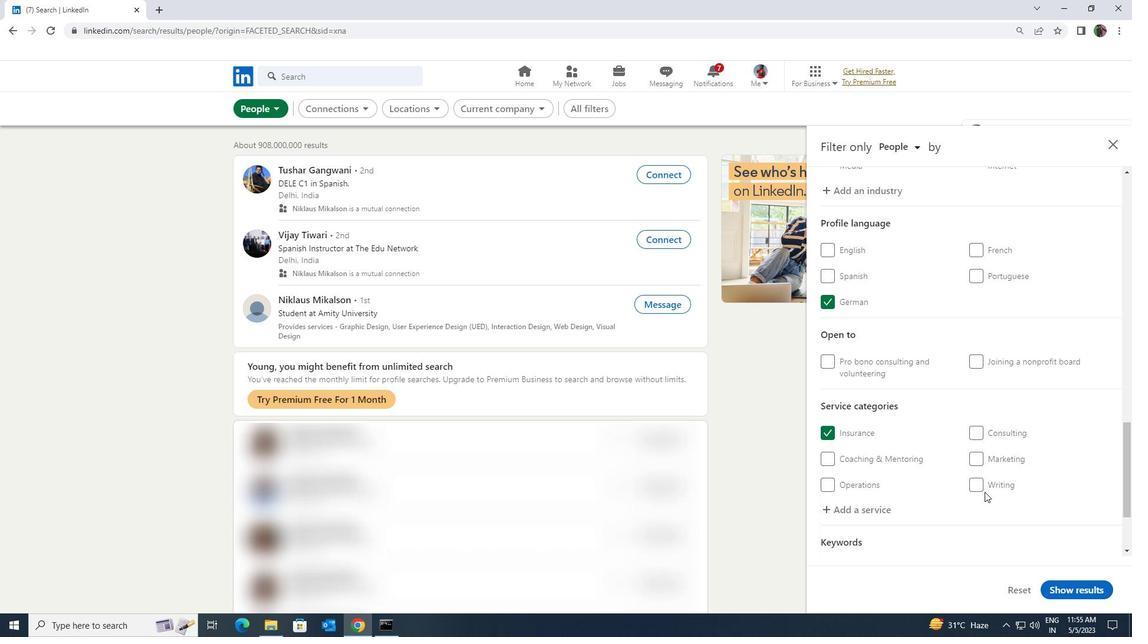 
Action: Mouse scrolled (985, 490) with delta (0, 0)
Screenshot: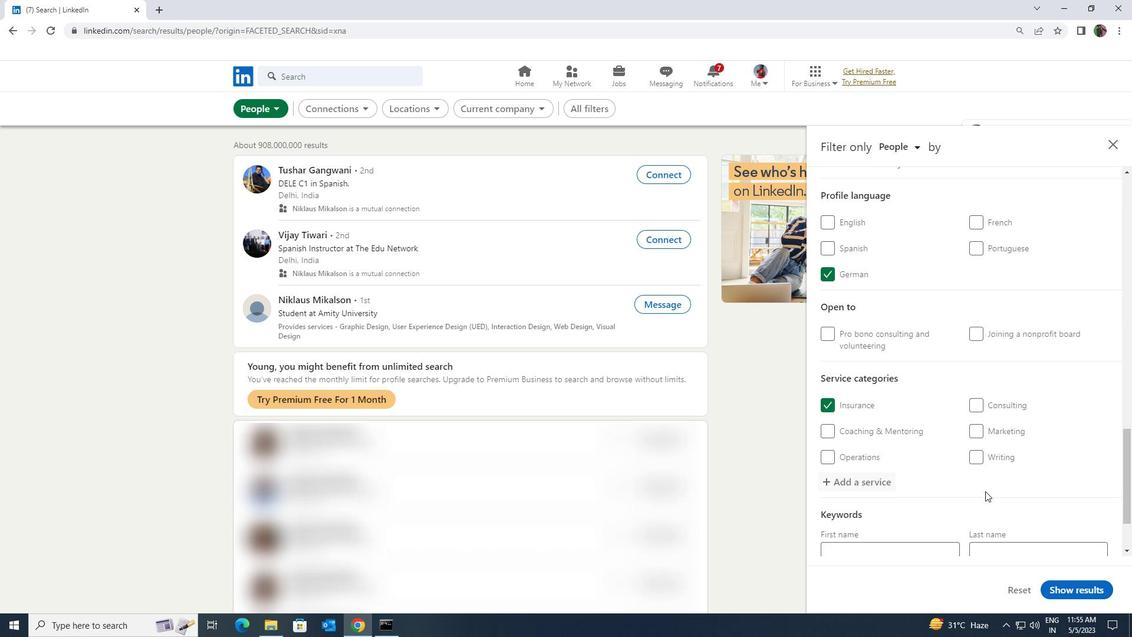 
Action: Mouse moved to (963, 508)
Screenshot: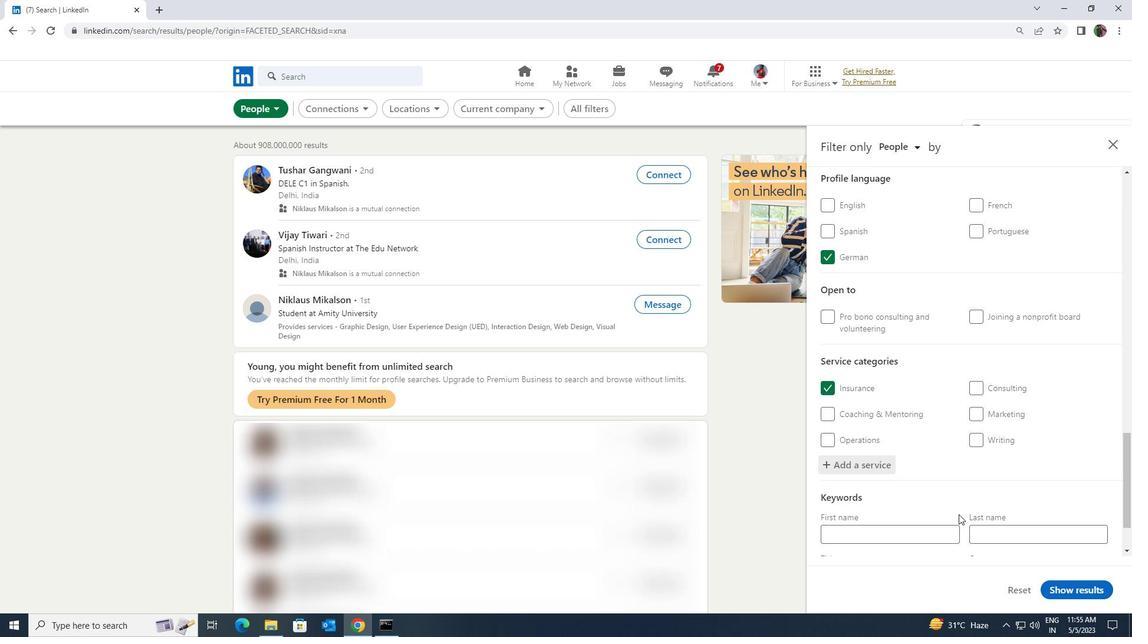 
Action: Mouse scrolled (963, 508) with delta (0, 0)
Screenshot: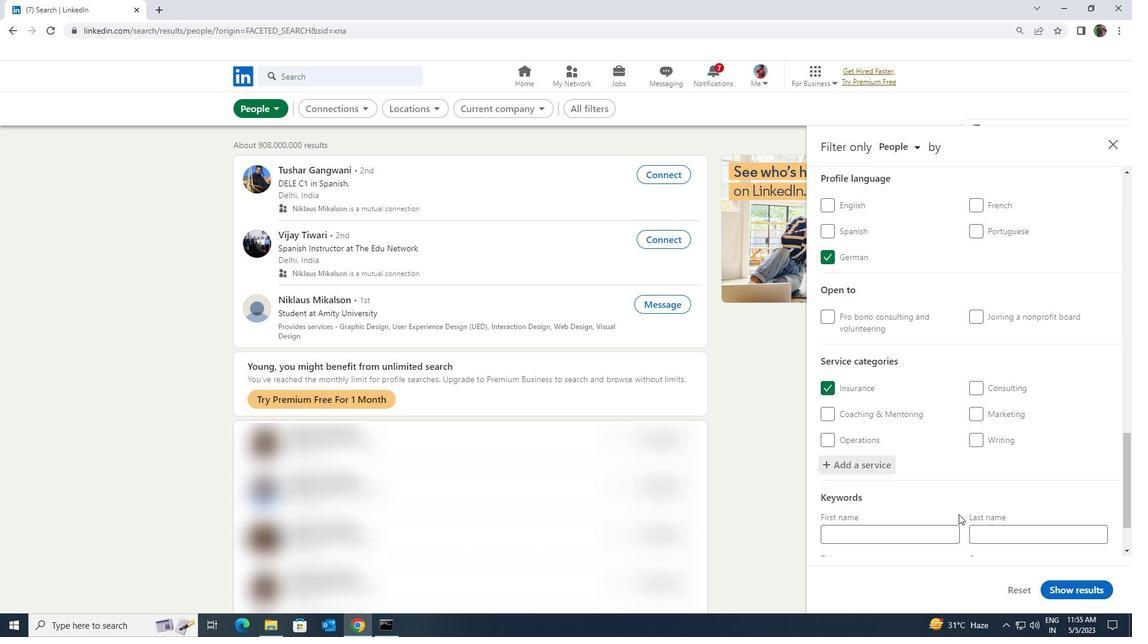 
Action: Mouse scrolled (963, 508) with delta (0, 0)
Screenshot: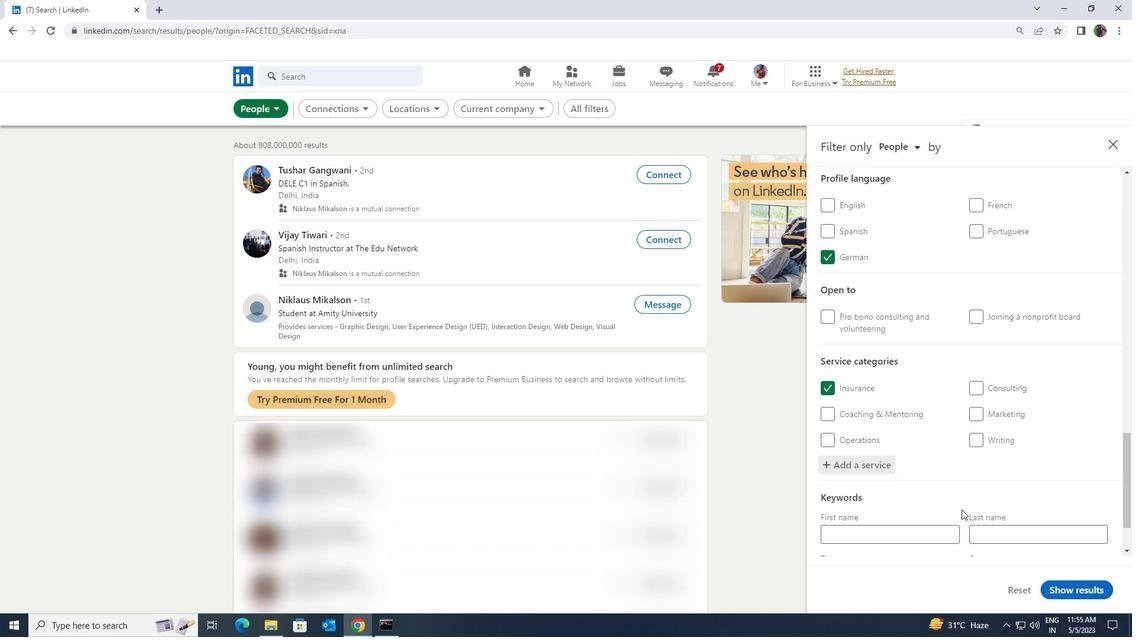 
Action: Mouse moved to (959, 500)
Screenshot: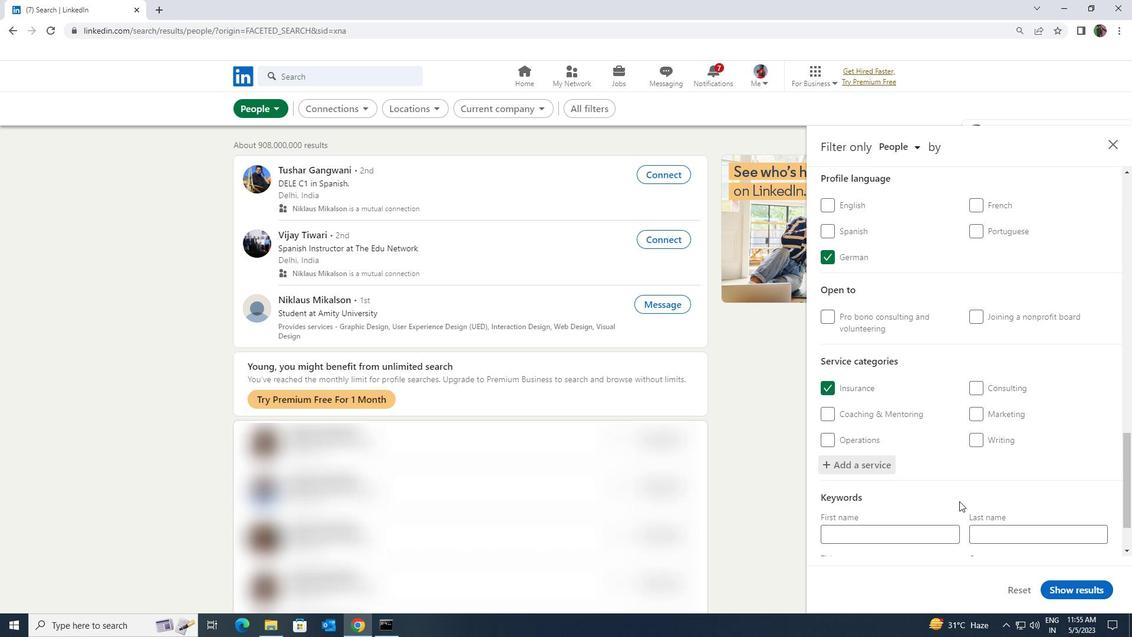 
Action: Mouse scrolled (959, 500) with delta (0, 0)
Screenshot: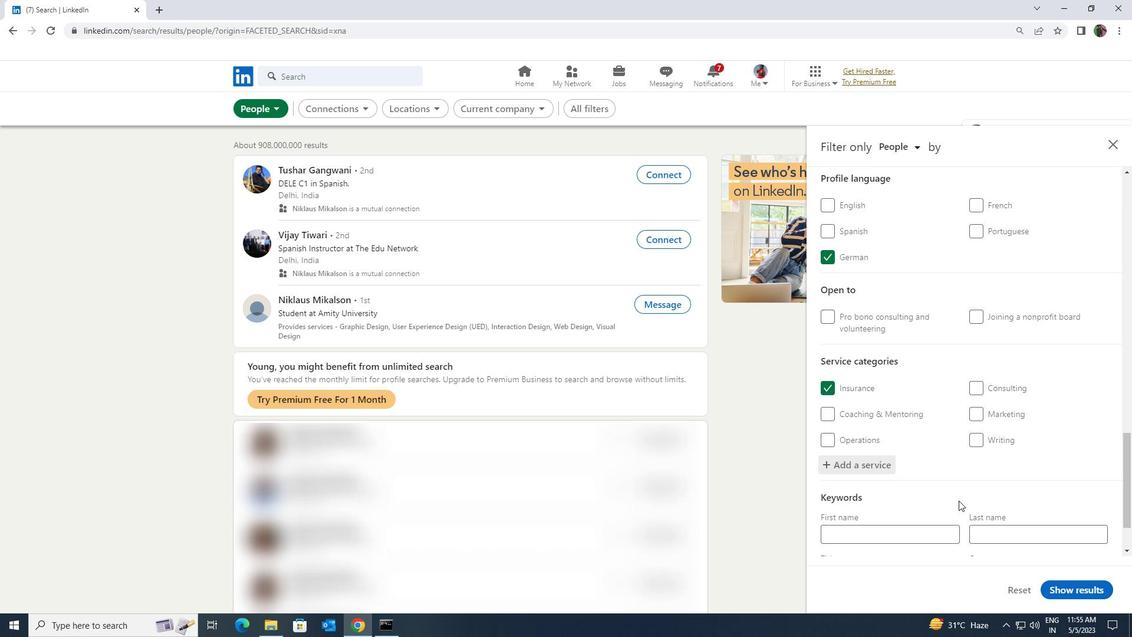
Action: Mouse moved to (947, 503)
Screenshot: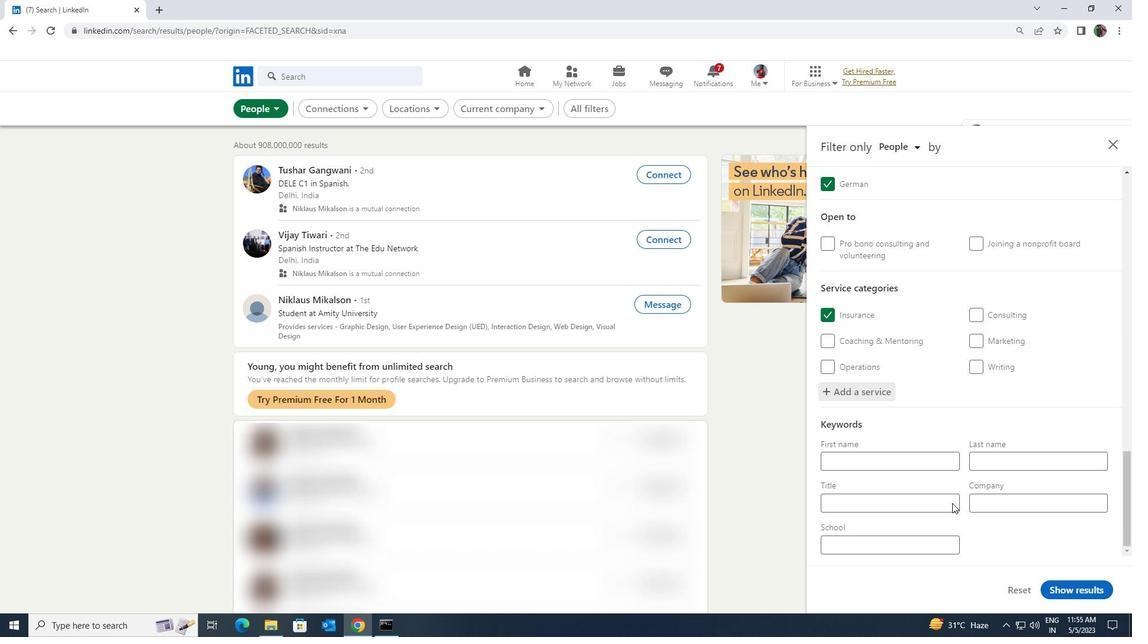 
Action: Mouse pressed left at (947, 503)
Screenshot: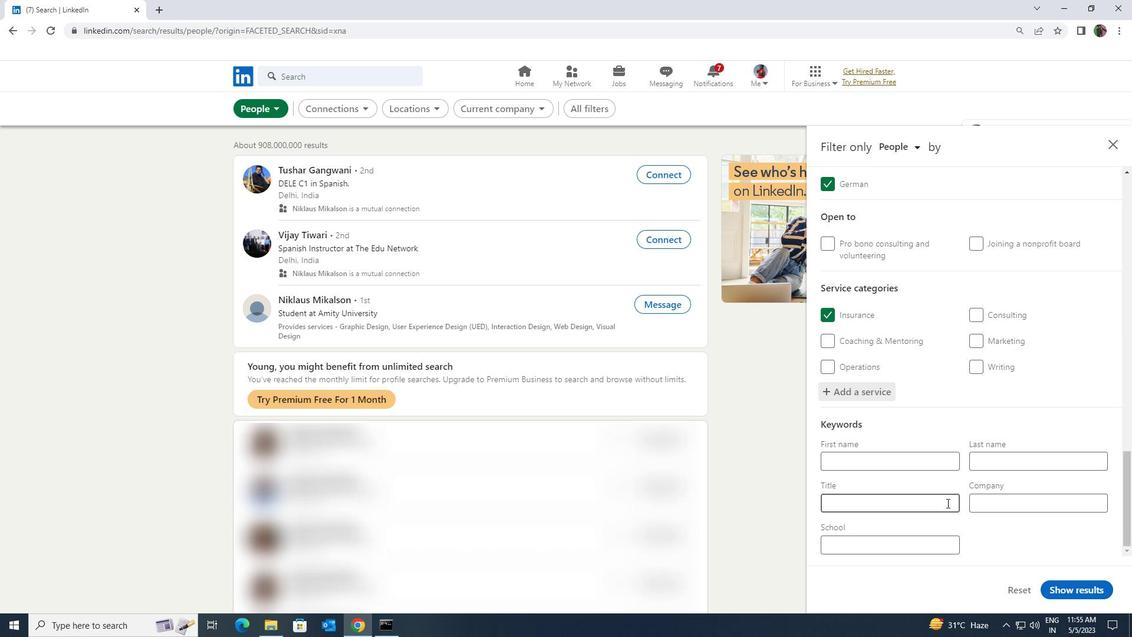 
Action: Mouse moved to (947, 503)
Screenshot: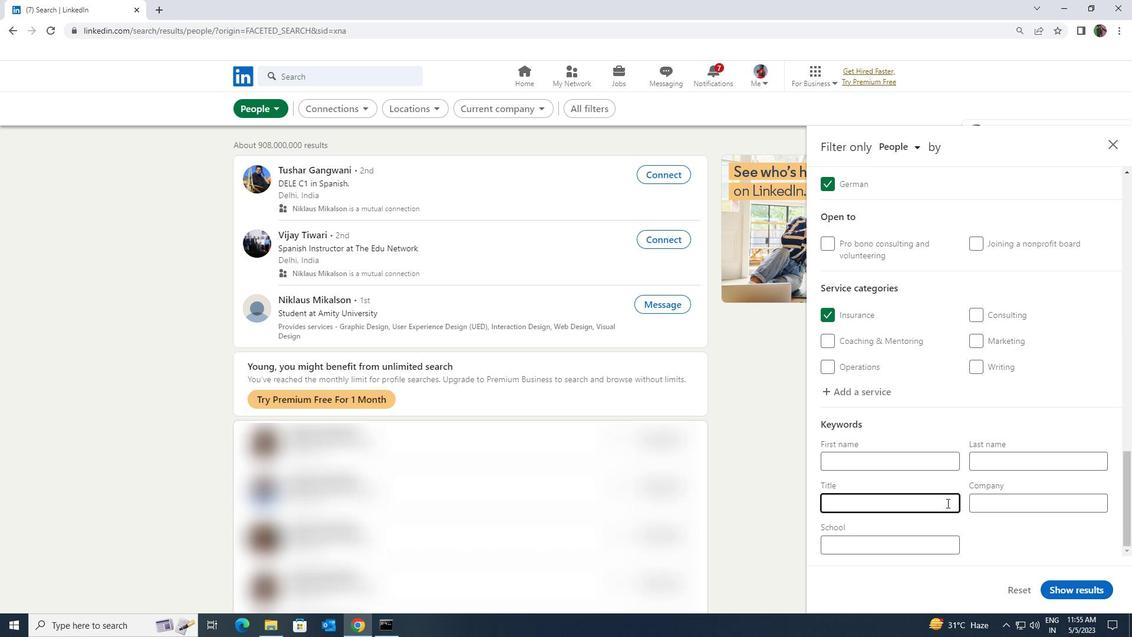 
Action: Key pressed <Key.shift><Key.shift><Key.shift><Key.shift><Key.shift>ARTIST
Screenshot: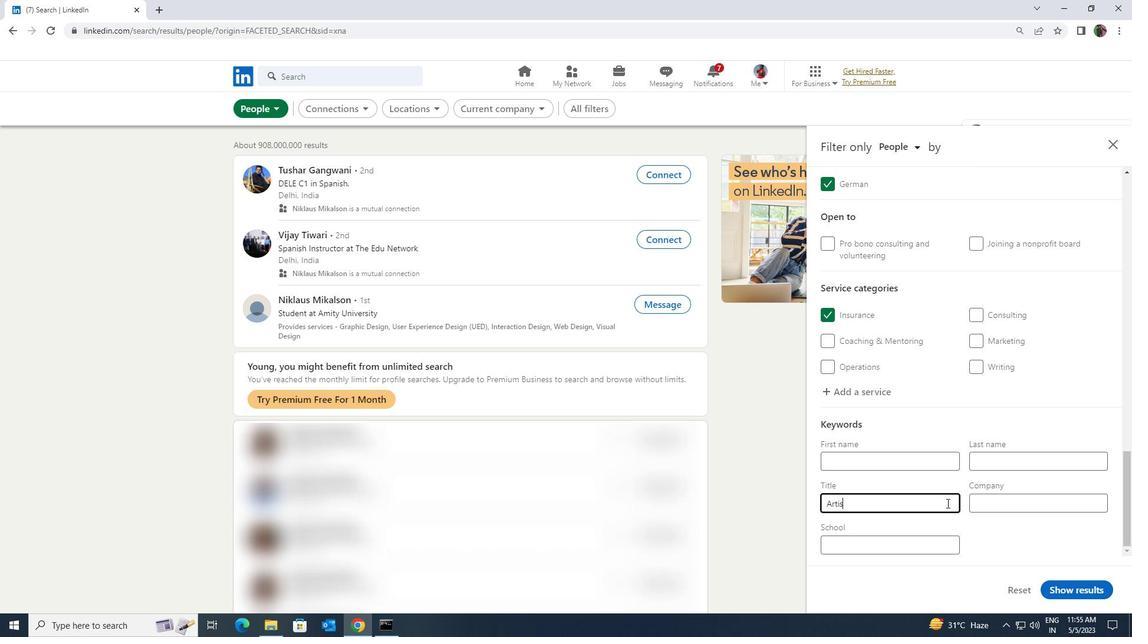 
Action: Mouse moved to (1052, 584)
Screenshot: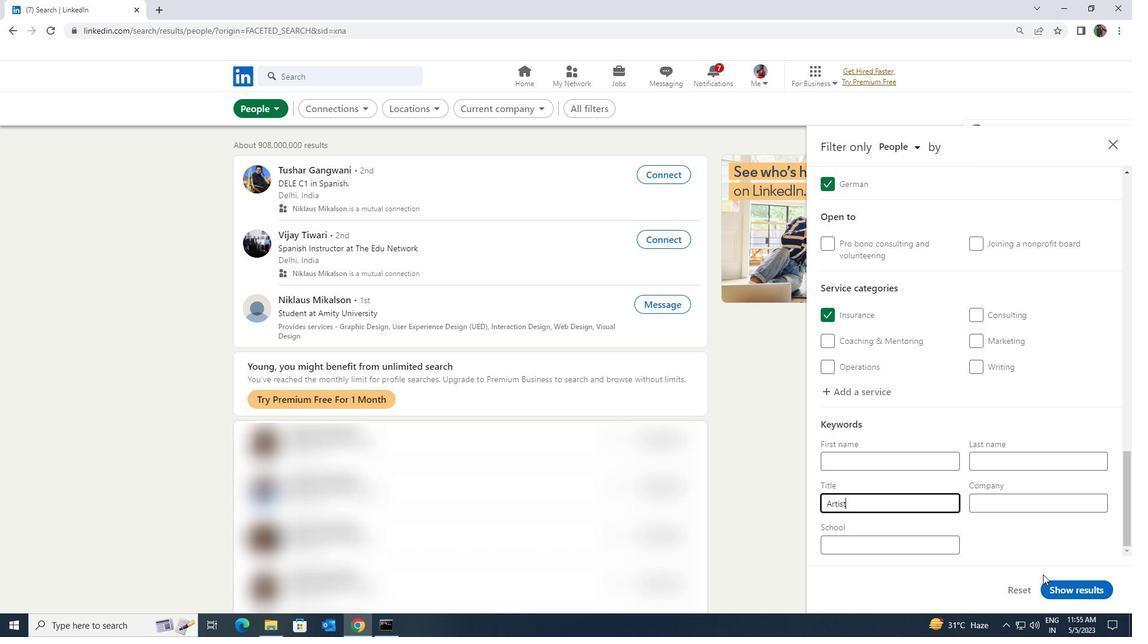 
Action: Mouse pressed left at (1052, 584)
Screenshot: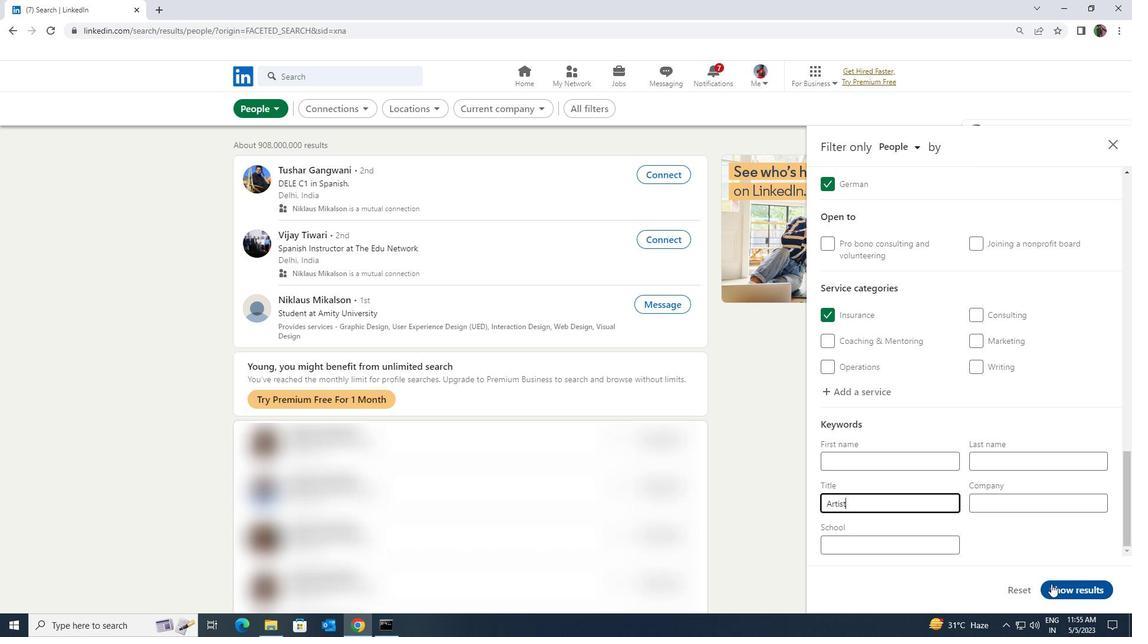
Action: Mouse moved to (1052, 584)
Screenshot: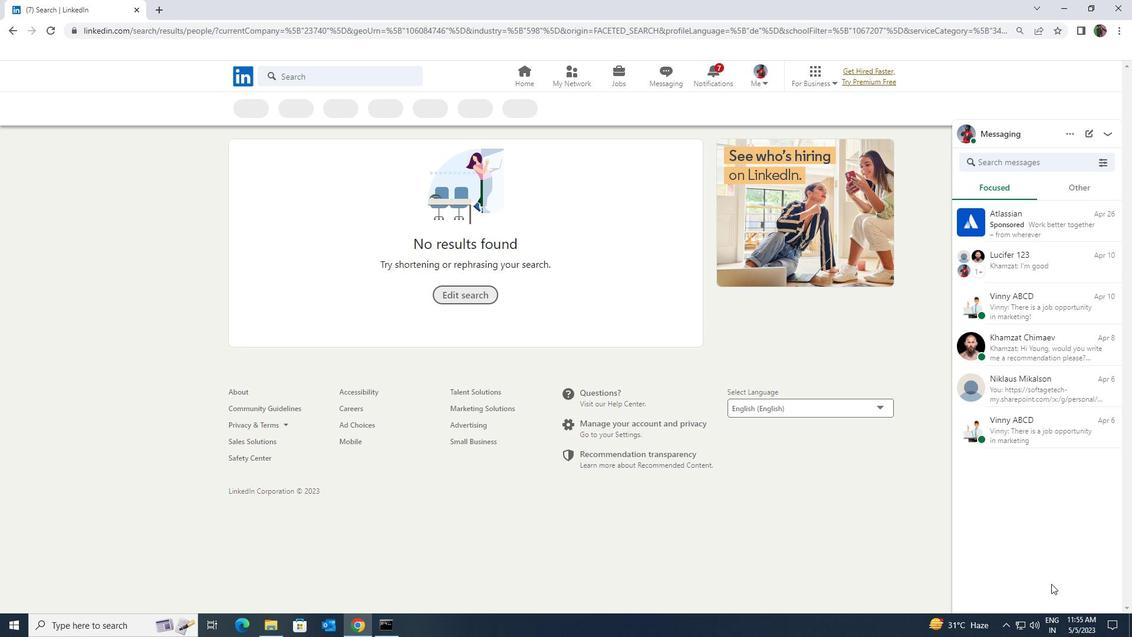 
